 Task: Find connections with filter location Habana del Este with filter topic #Hiringandpromotionwith filter profile language Spanish with filter current company Disney+ Hotstar with filter school BITS Pilani, Hyderabad Campus with filter industry Real Estate Agents and Brokers with filter service category Immigration Law with filter keywords title Mason
Action: Mouse moved to (693, 98)
Screenshot: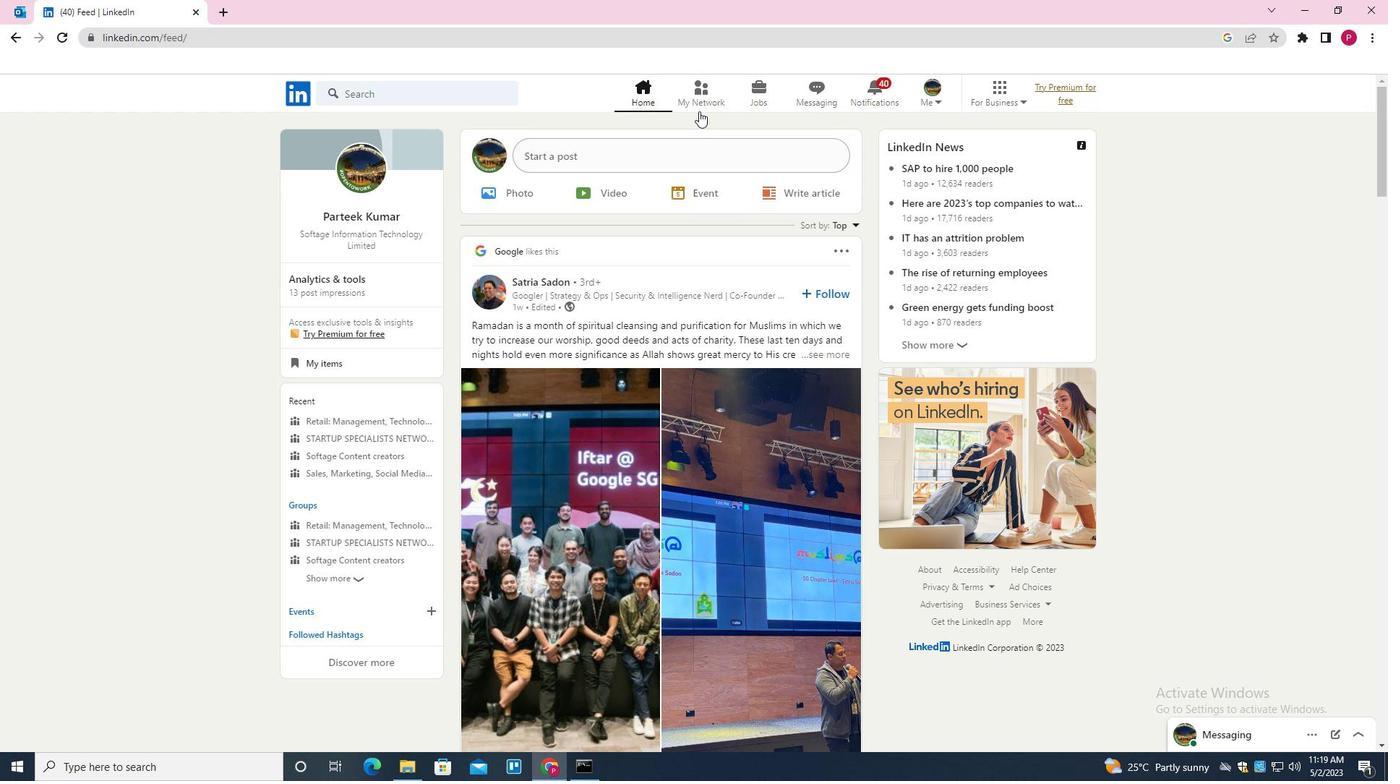 
Action: Mouse pressed left at (693, 98)
Screenshot: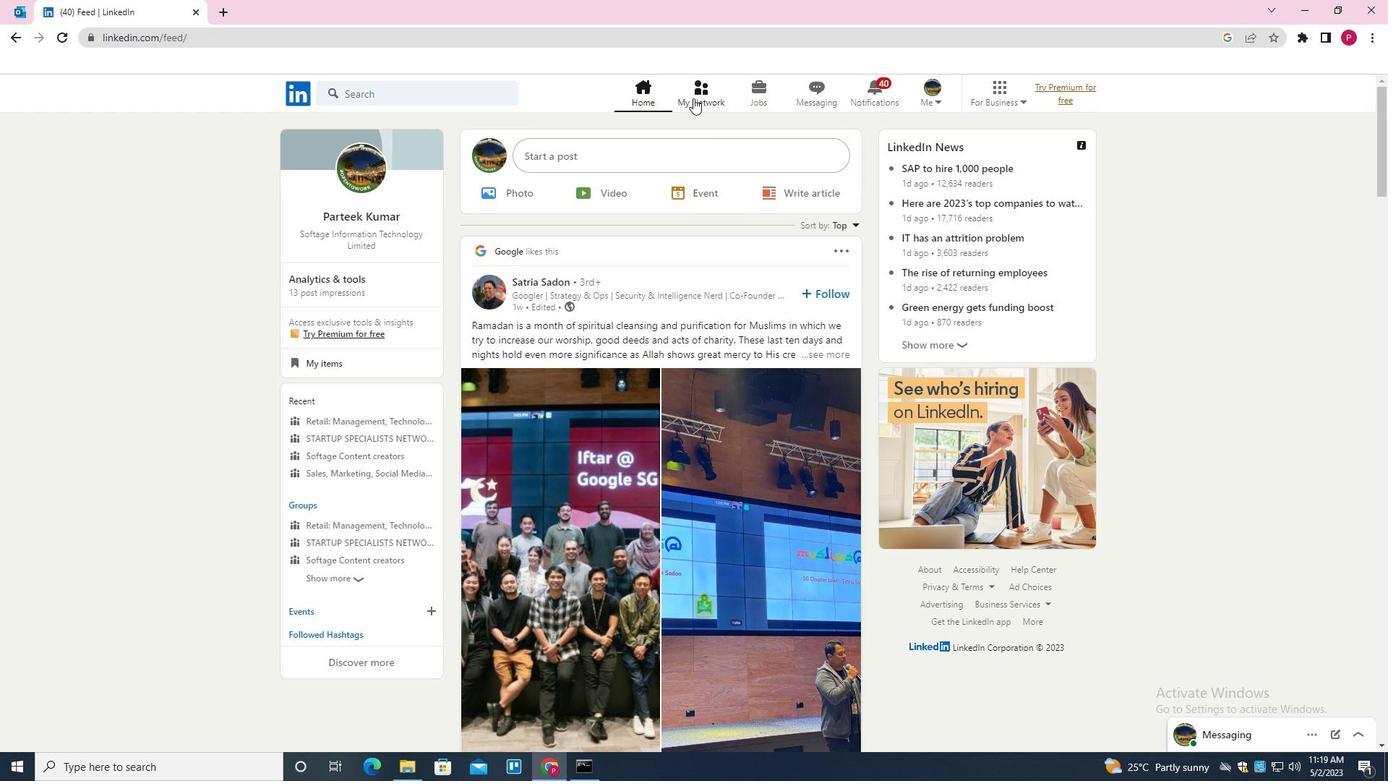 
Action: Mouse moved to (454, 174)
Screenshot: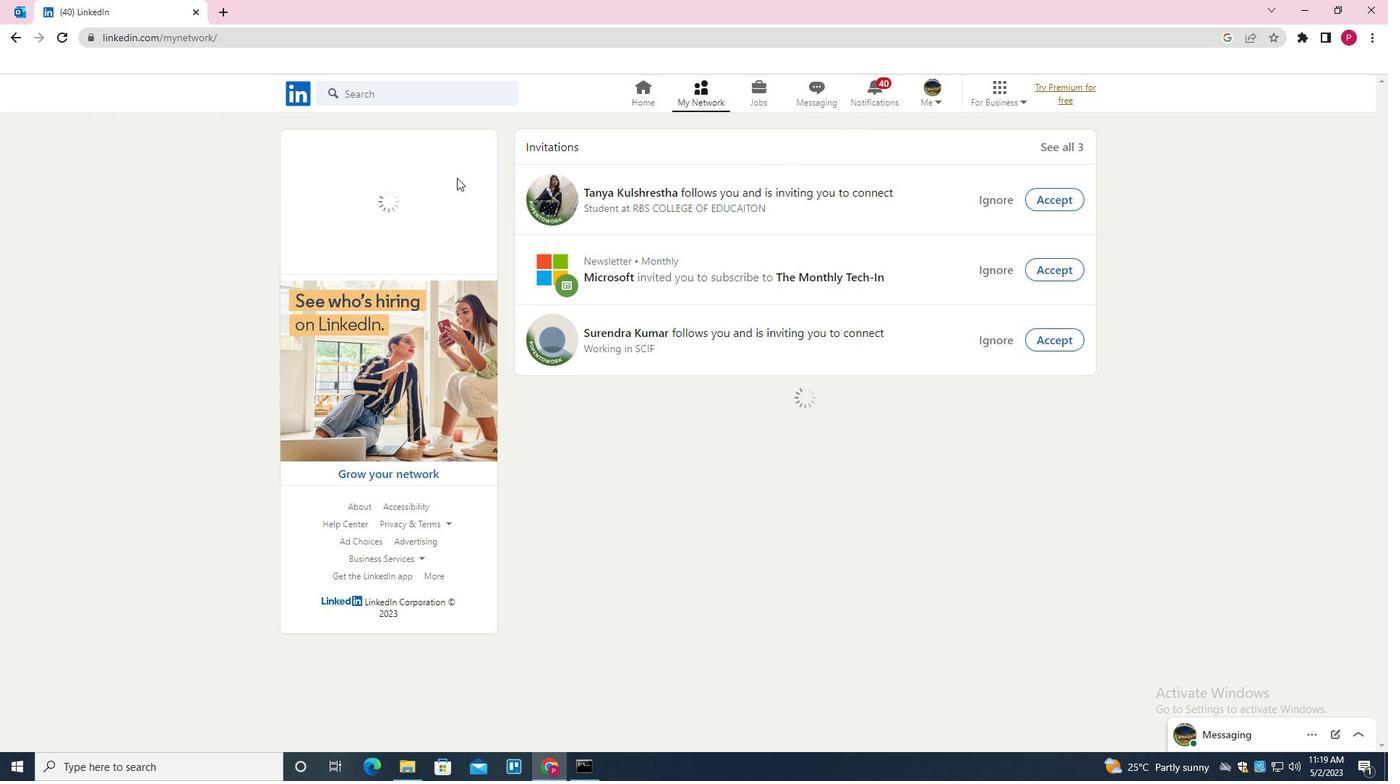 
Action: Mouse pressed left at (454, 174)
Screenshot: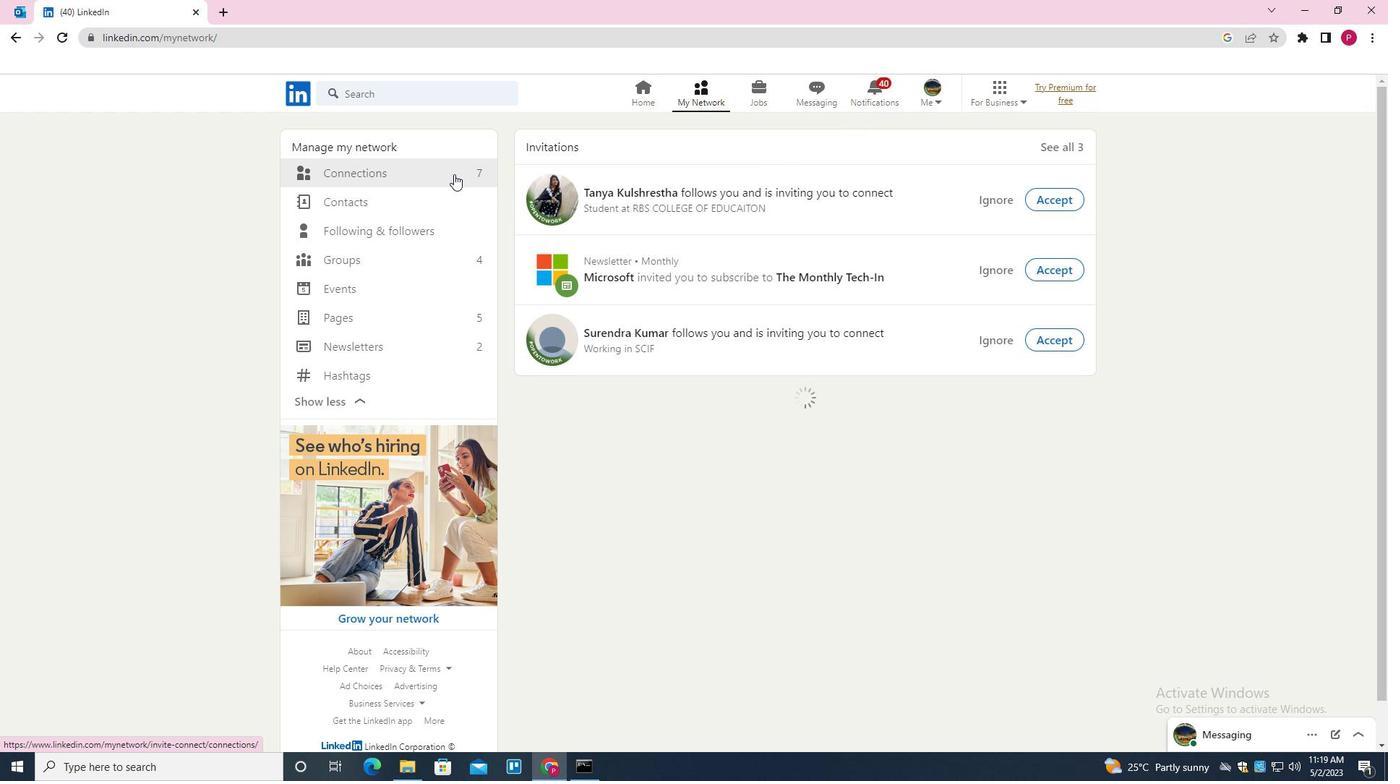 
Action: Mouse moved to (773, 171)
Screenshot: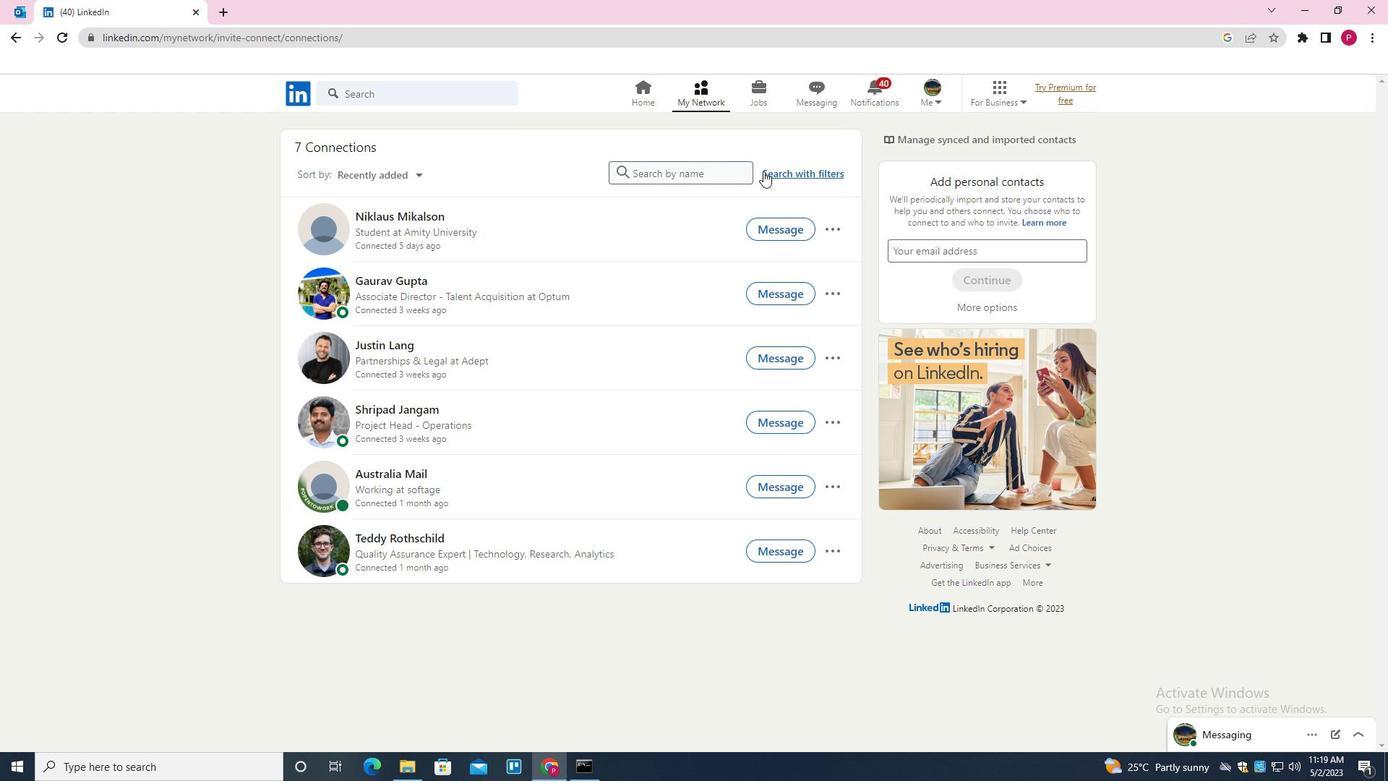 
Action: Mouse pressed left at (773, 171)
Screenshot: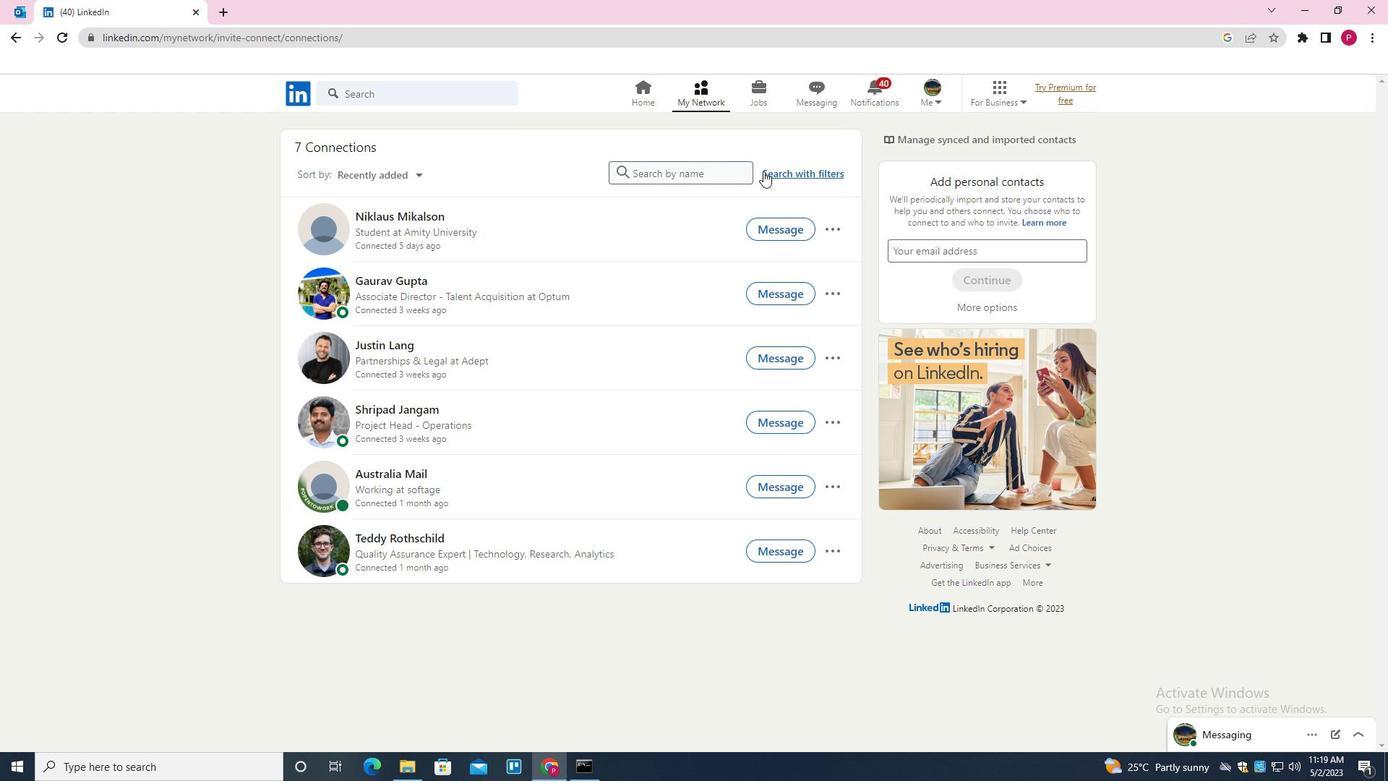 
Action: Mouse moved to (738, 131)
Screenshot: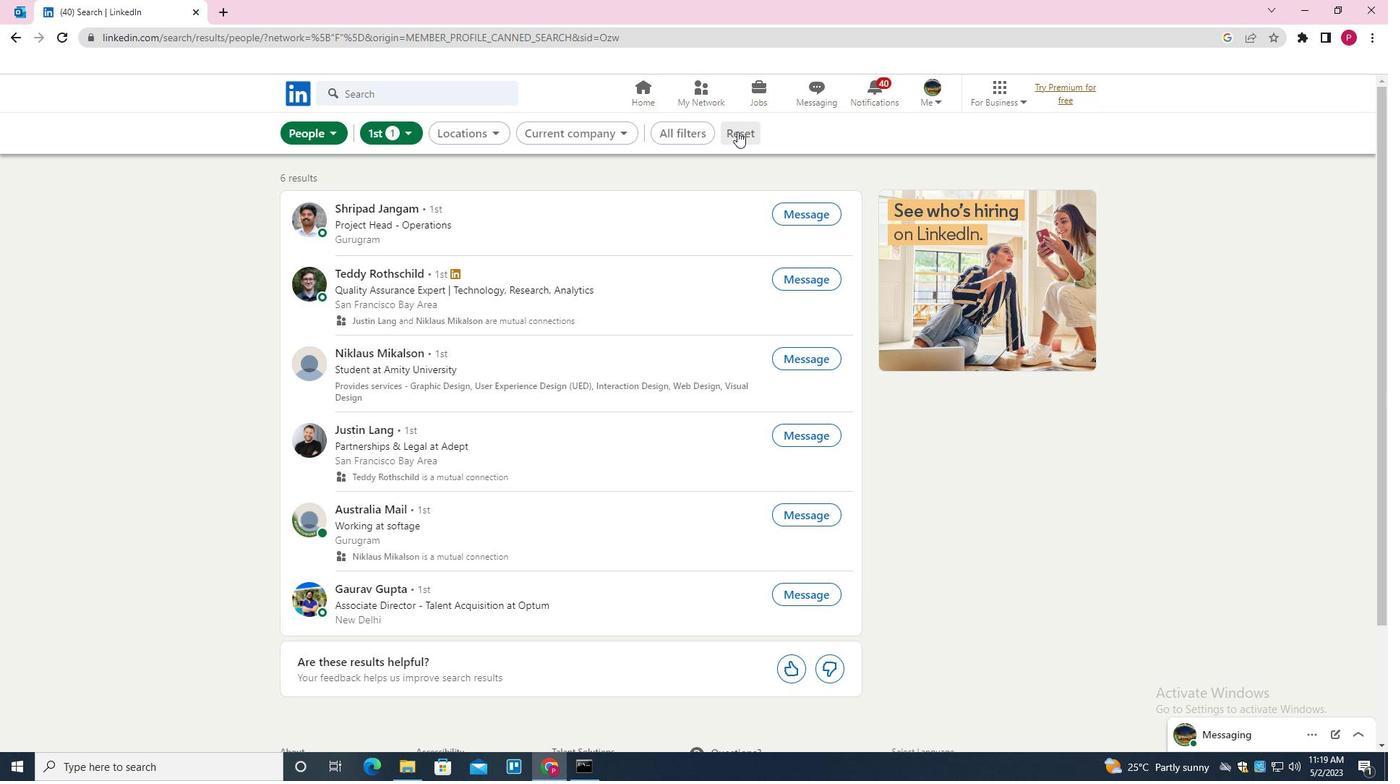 
Action: Mouse pressed left at (738, 131)
Screenshot: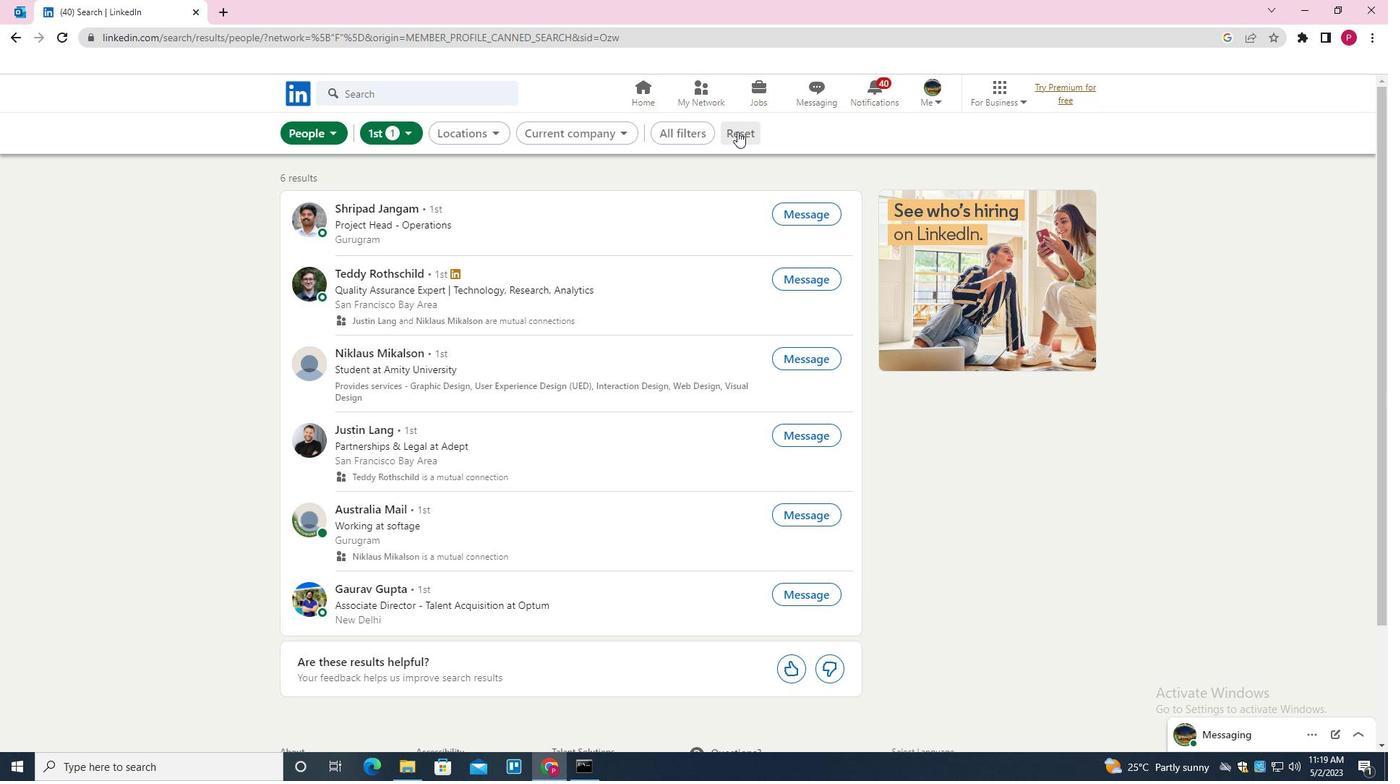 
Action: Mouse moved to (715, 132)
Screenshot: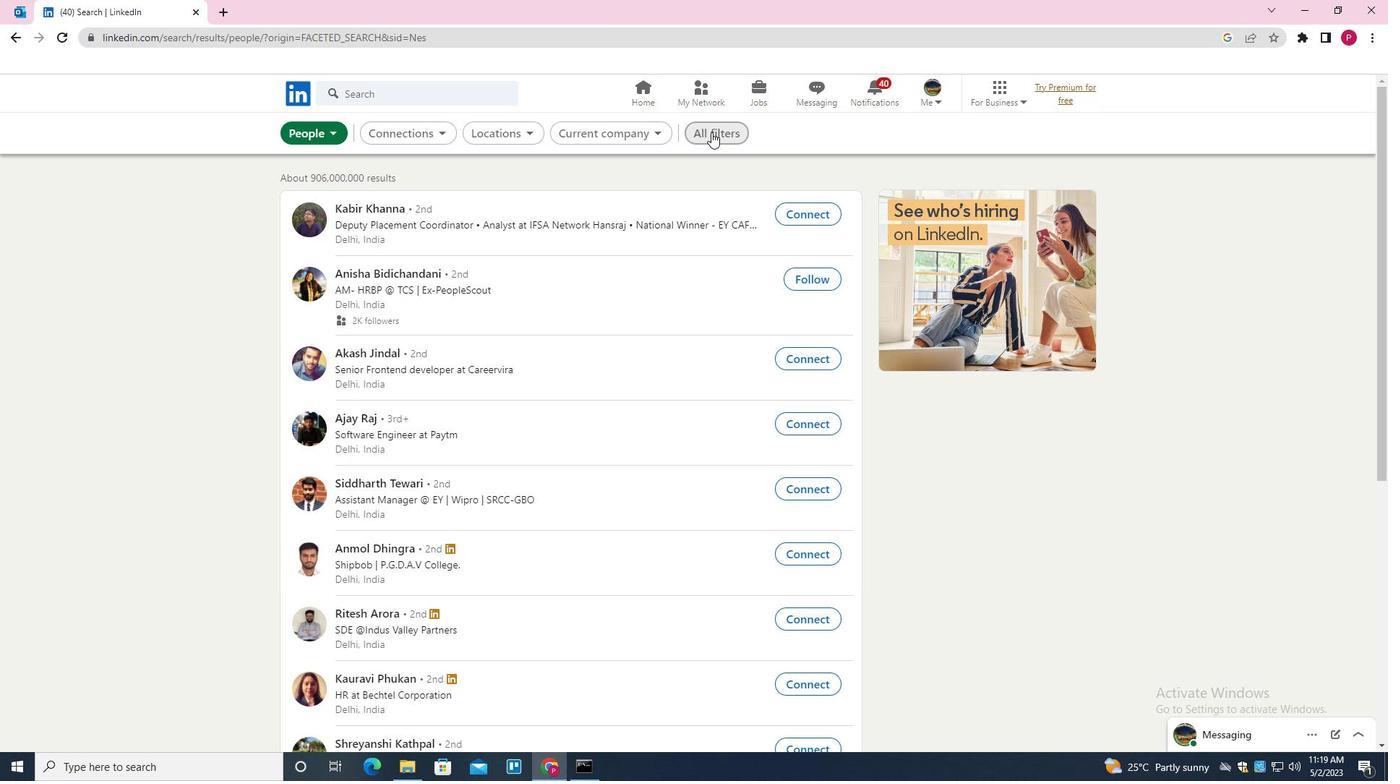 
Action: Mouse pressed left at (715, 132)
Screenshot: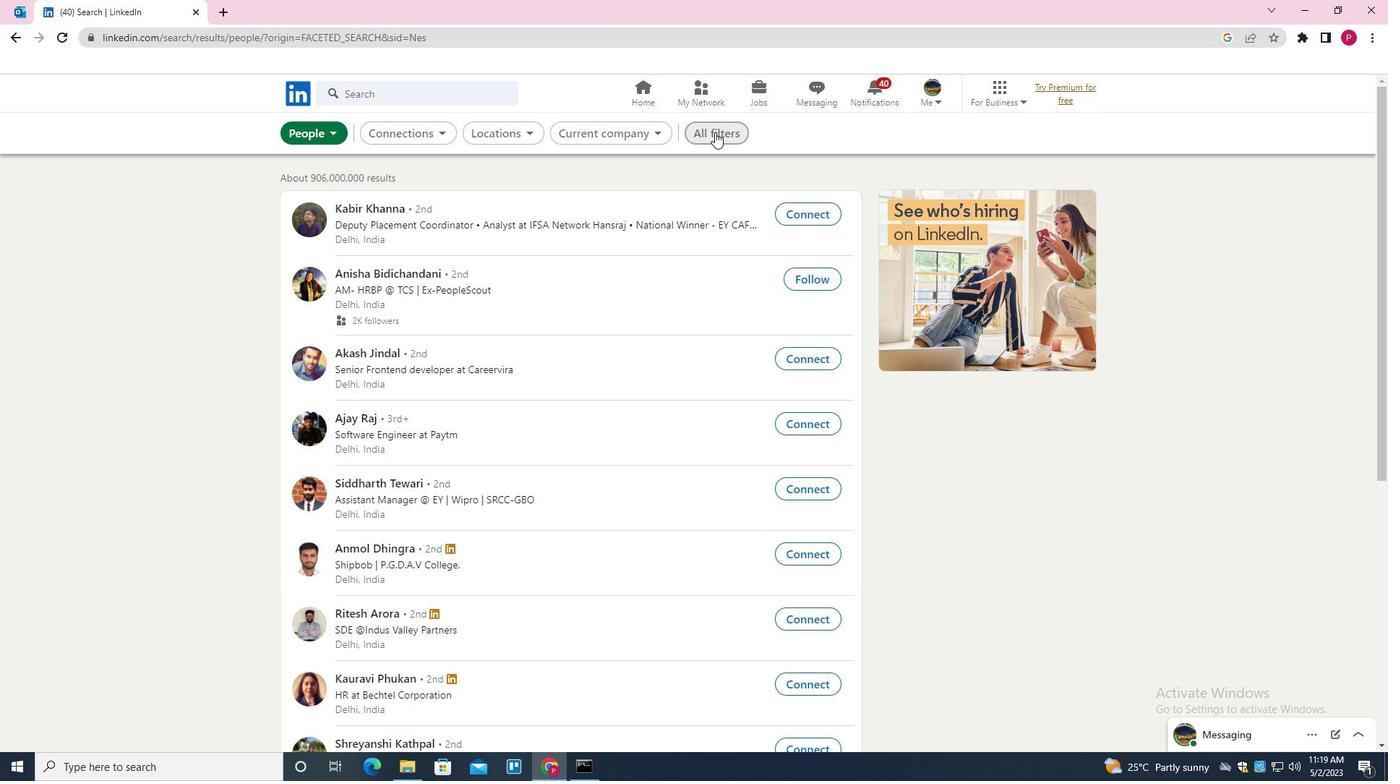
Action: Mouse moved to (1149, 371)
Screenshot: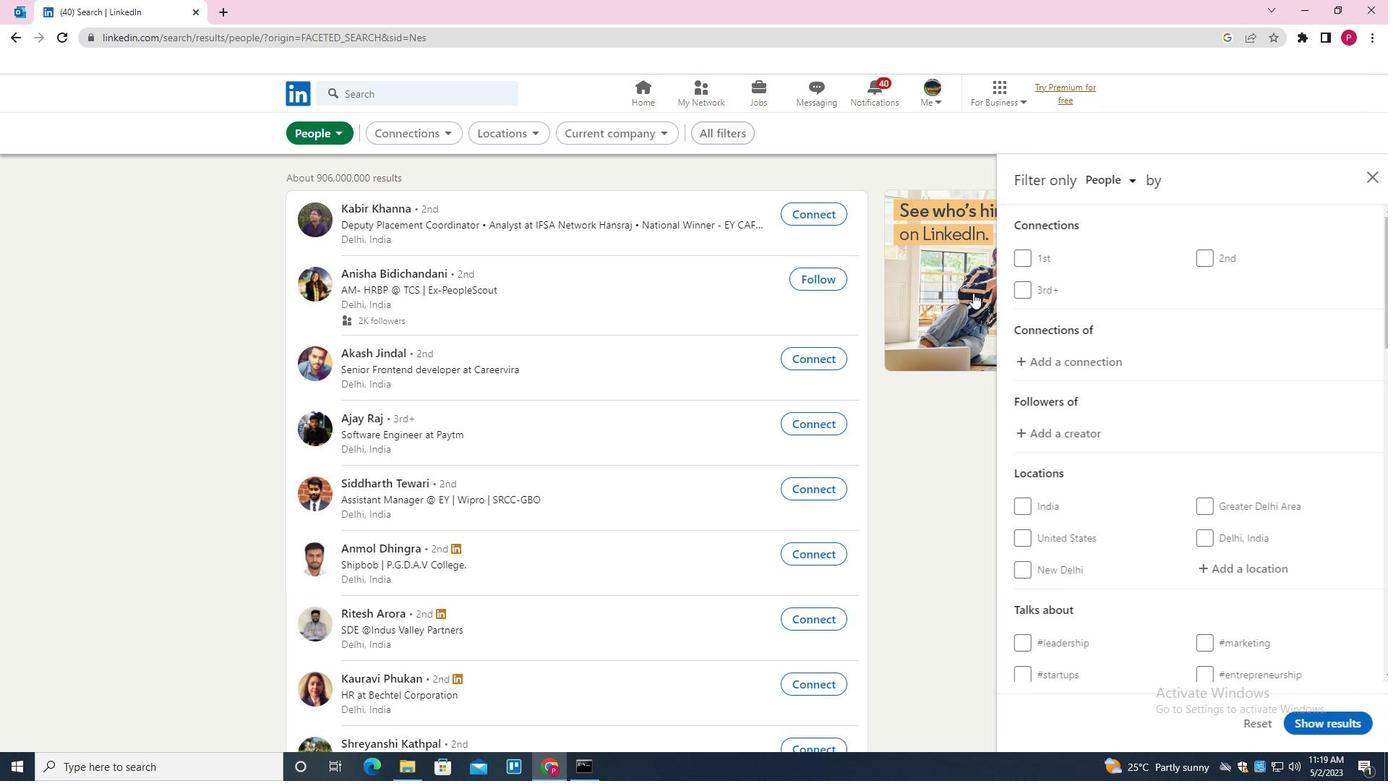 
Action: Mouse scrolled (1149, 371) with delta (0, 0)
Screenshot: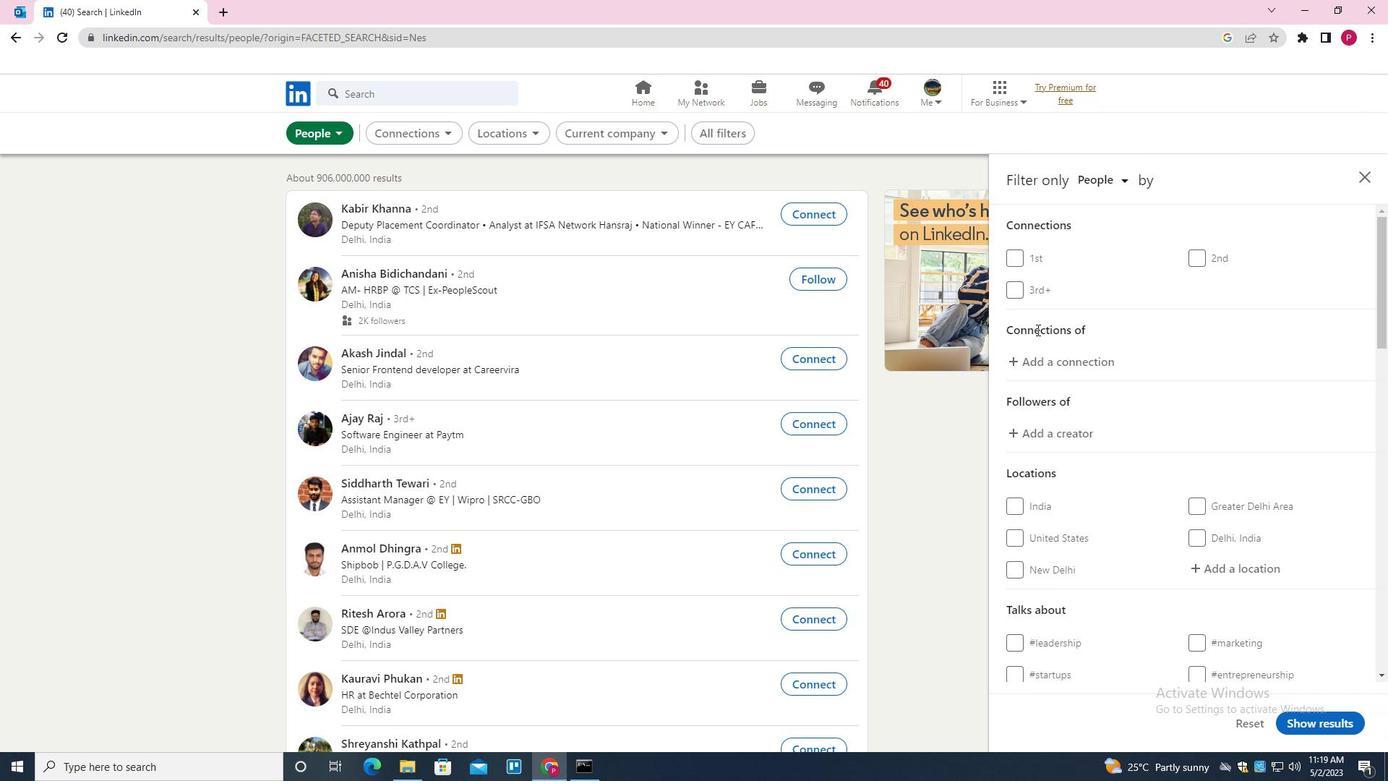 
Action: Mouse moved to (1150, 373)
Screenshot: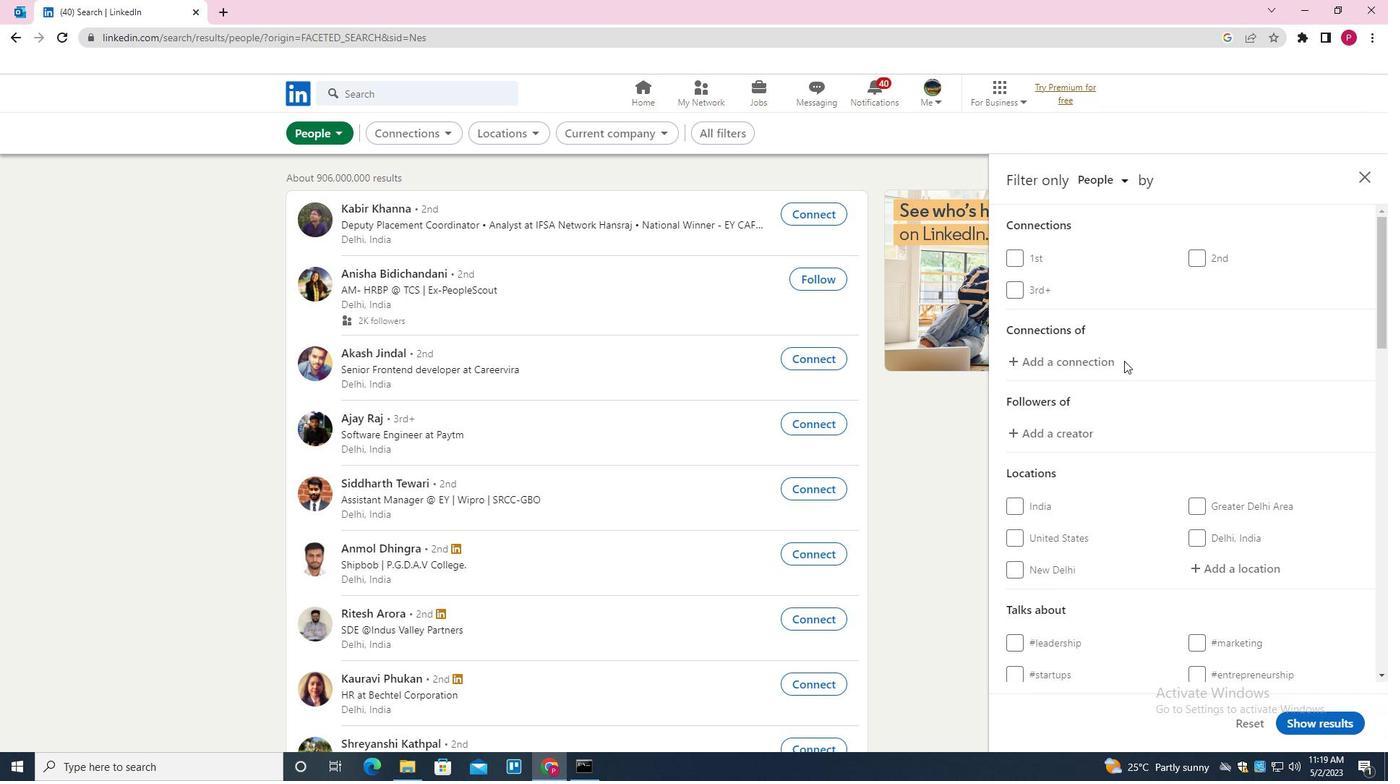 
Action: Mouse scrolled (1150, 372) with delta (0, 0)
Screenshot: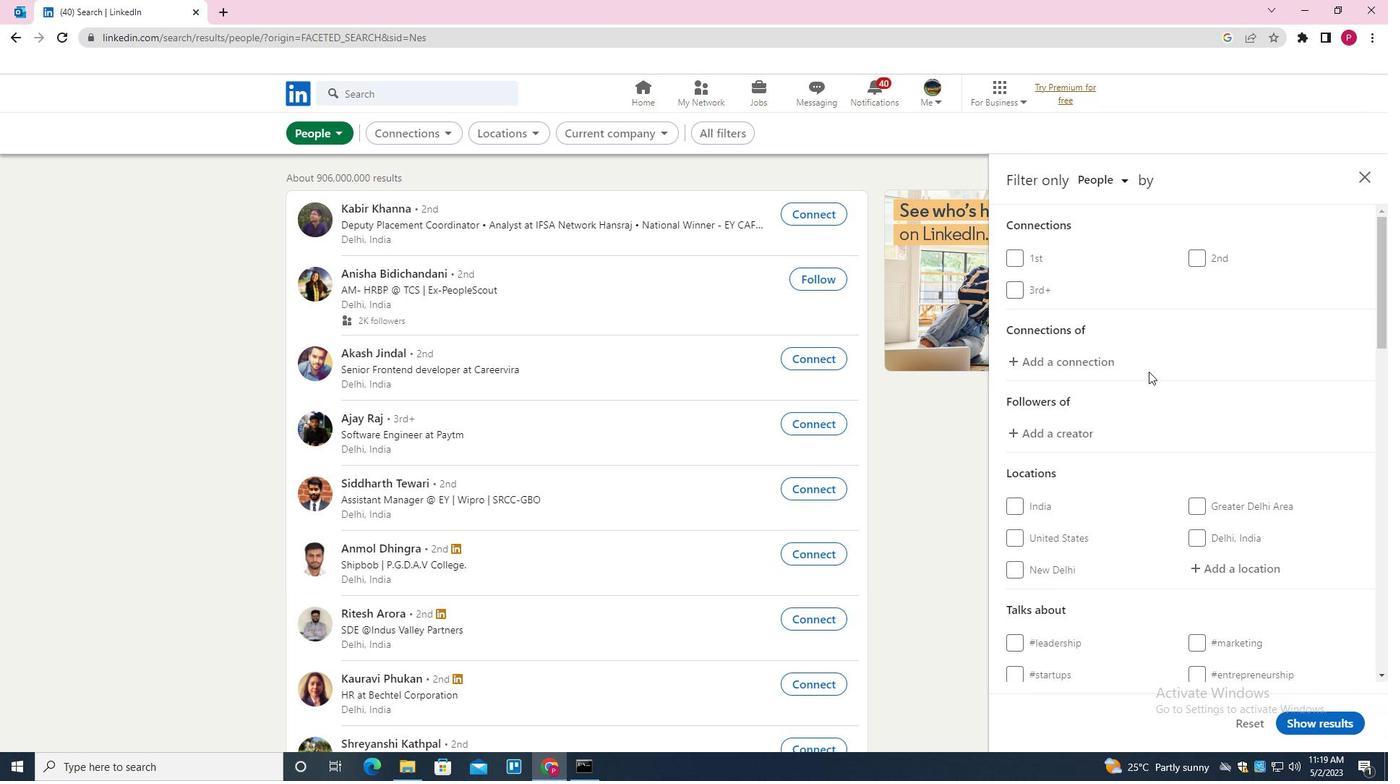 
Action: Mouse moved to (1254, 425)
Screenshot: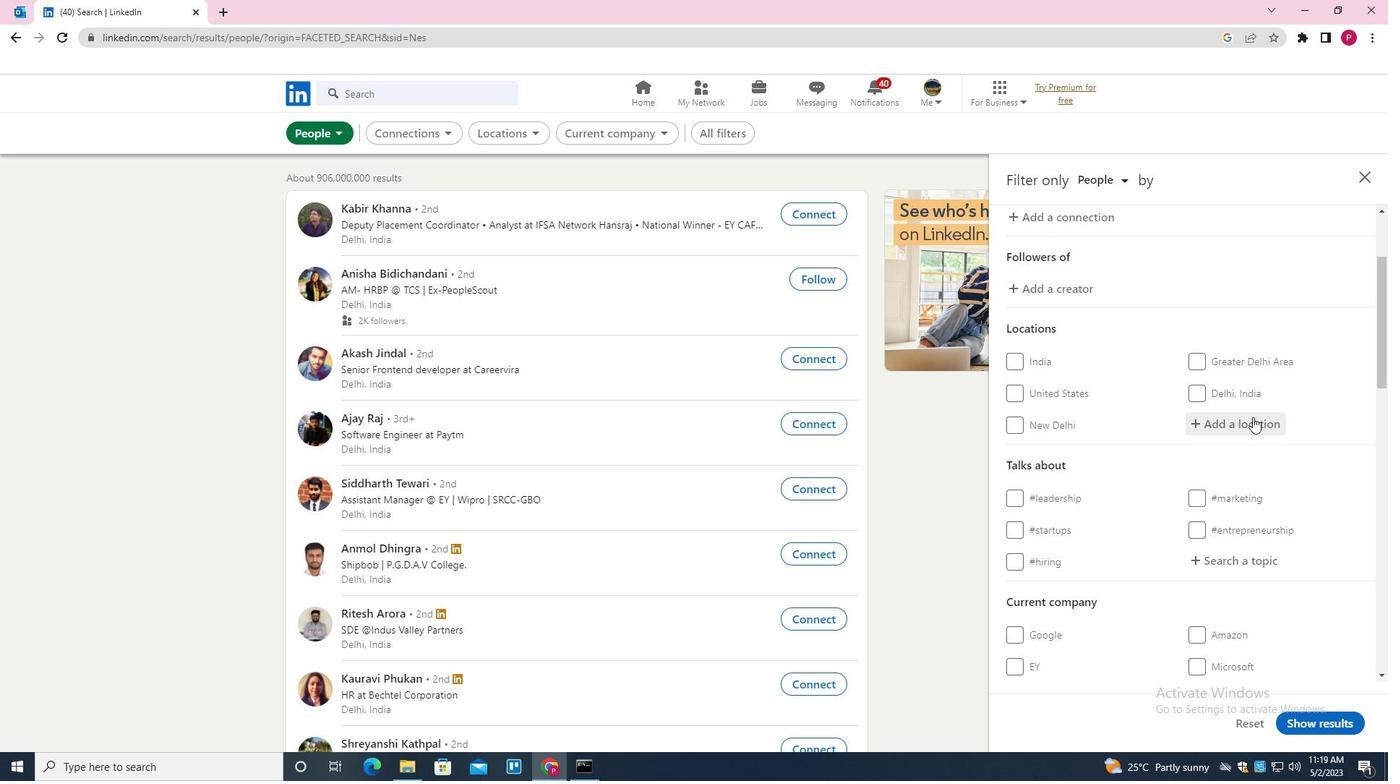 
Action: Mouse pressed left at (1254, 425)
Screenshot: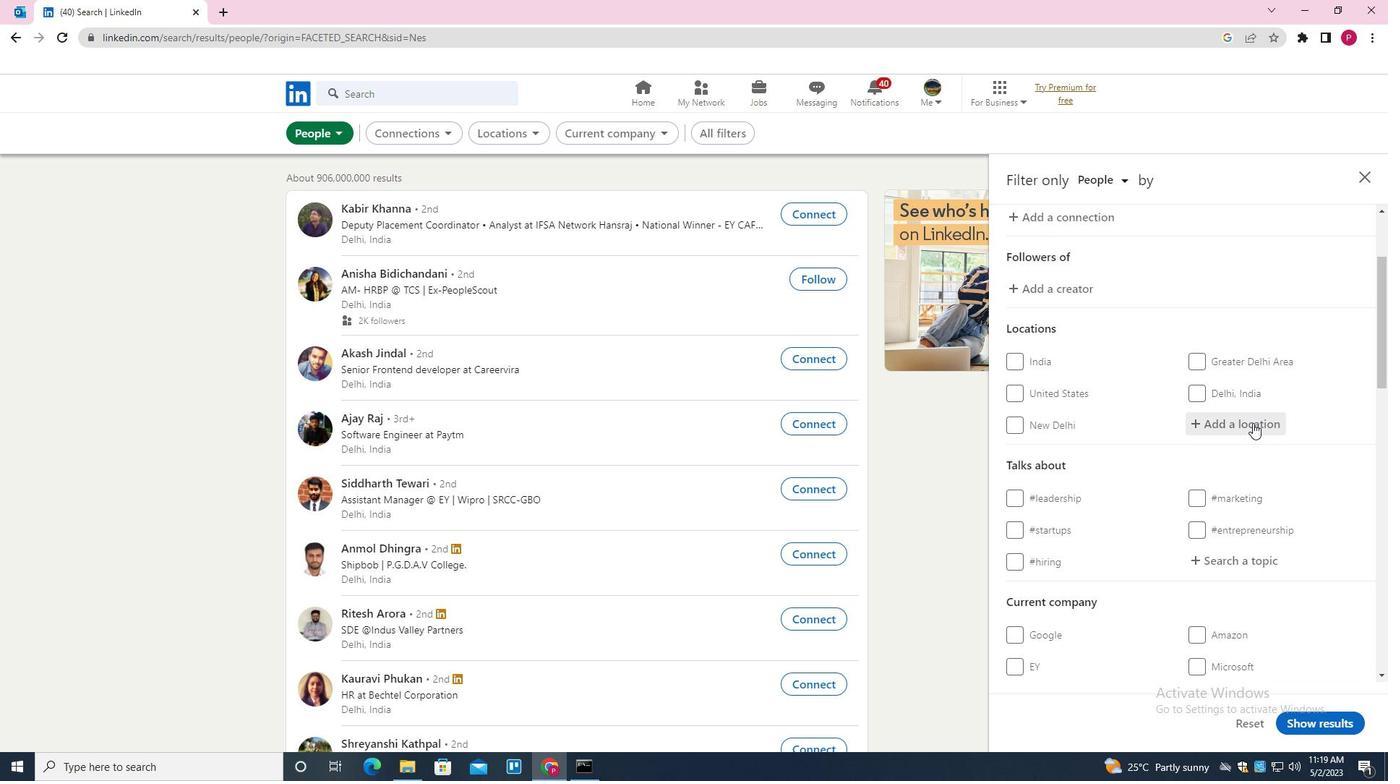 
Action: Mouse moved to (1241, 434)
Screenshot: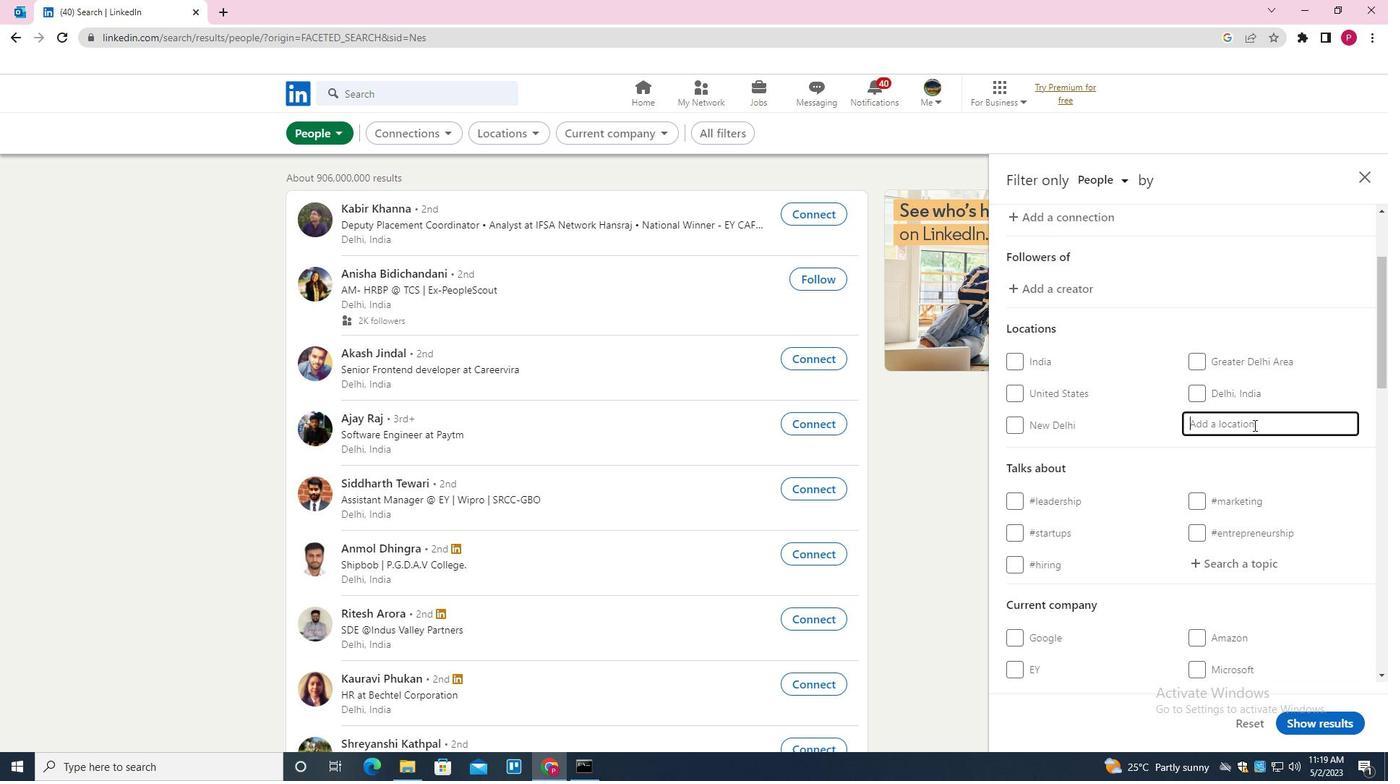 
Action: Key pressed <Key.shift>
Screenshot: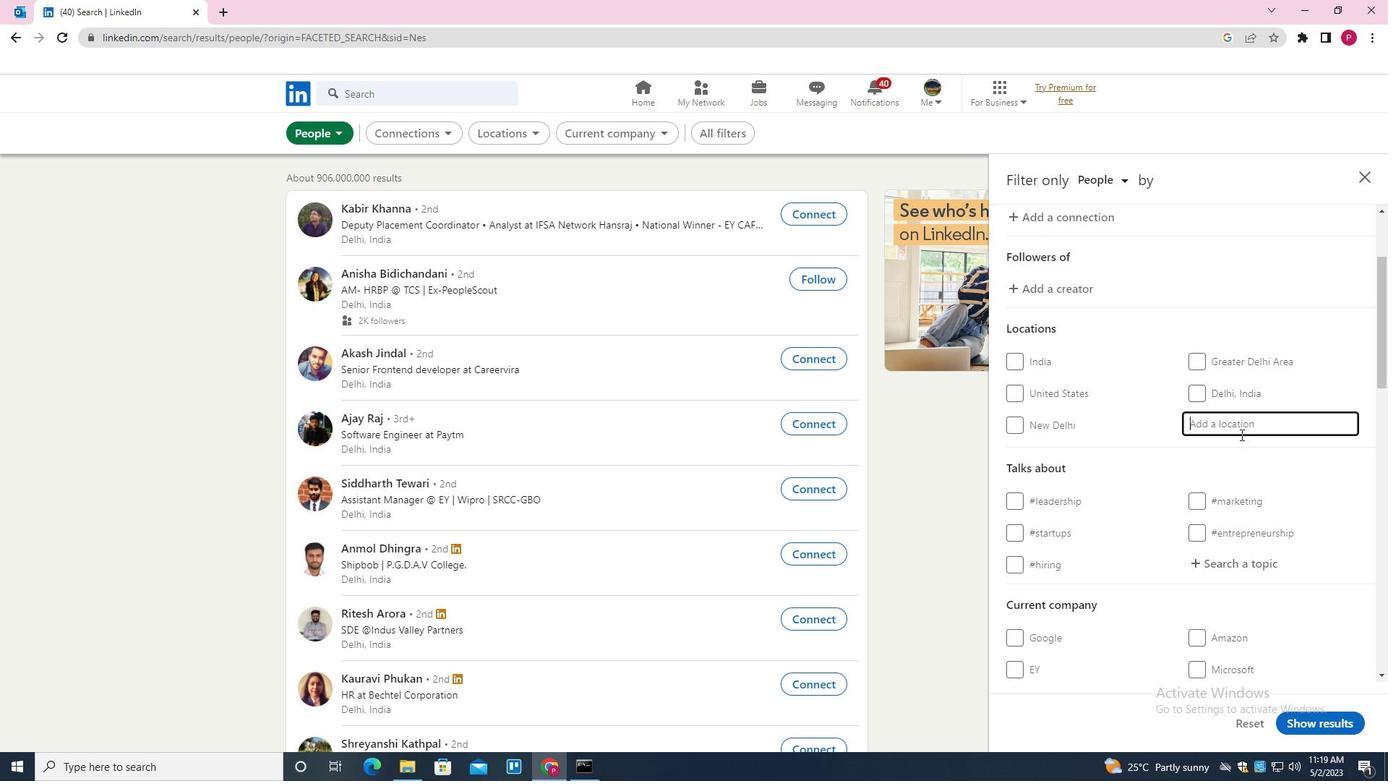 
Action: Mouse moved to (1240, 434)
Screenshot: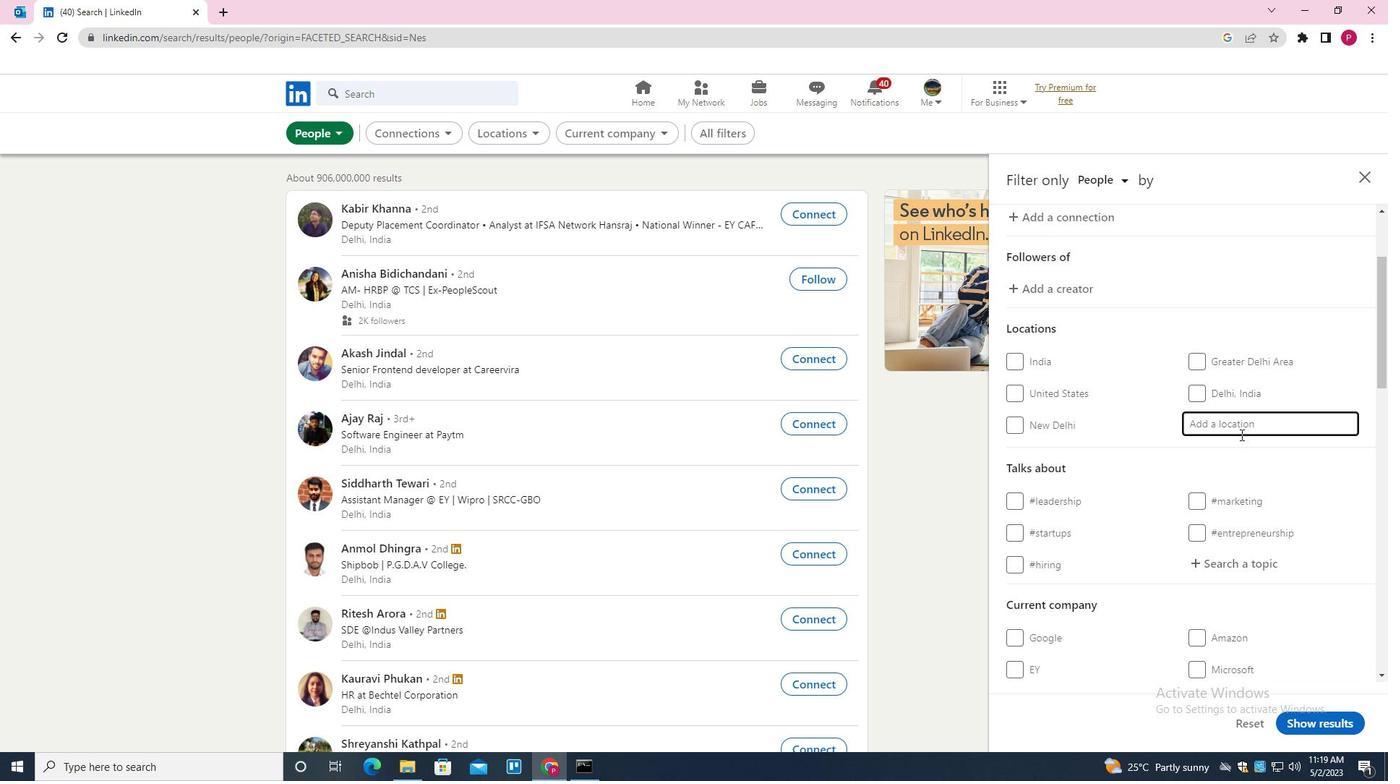 
Action: Key pressed <Key.shift><Key.shift><Key.shift><Key.shift><Key.shift>HABANA
Screenshot: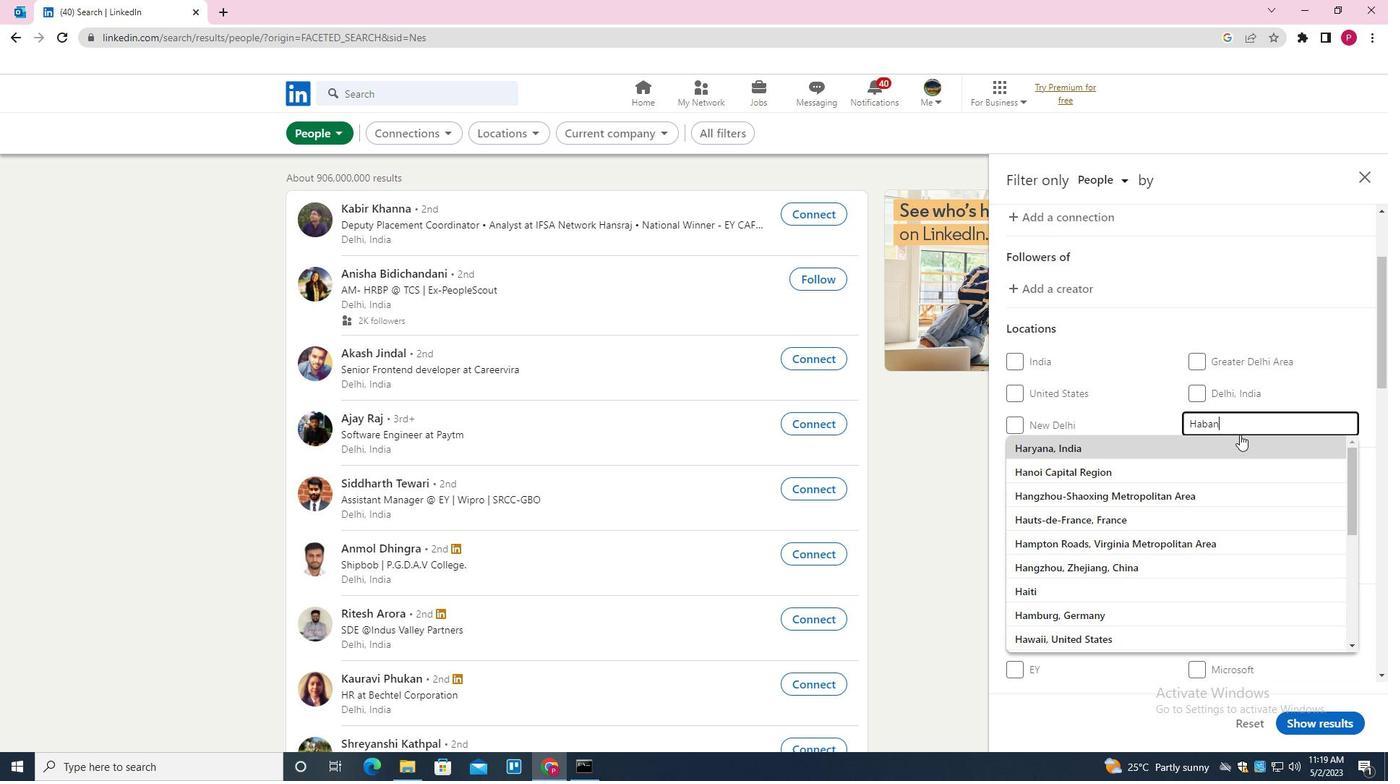 
Action: Mouse moved to (1240, 434)
Screenshot: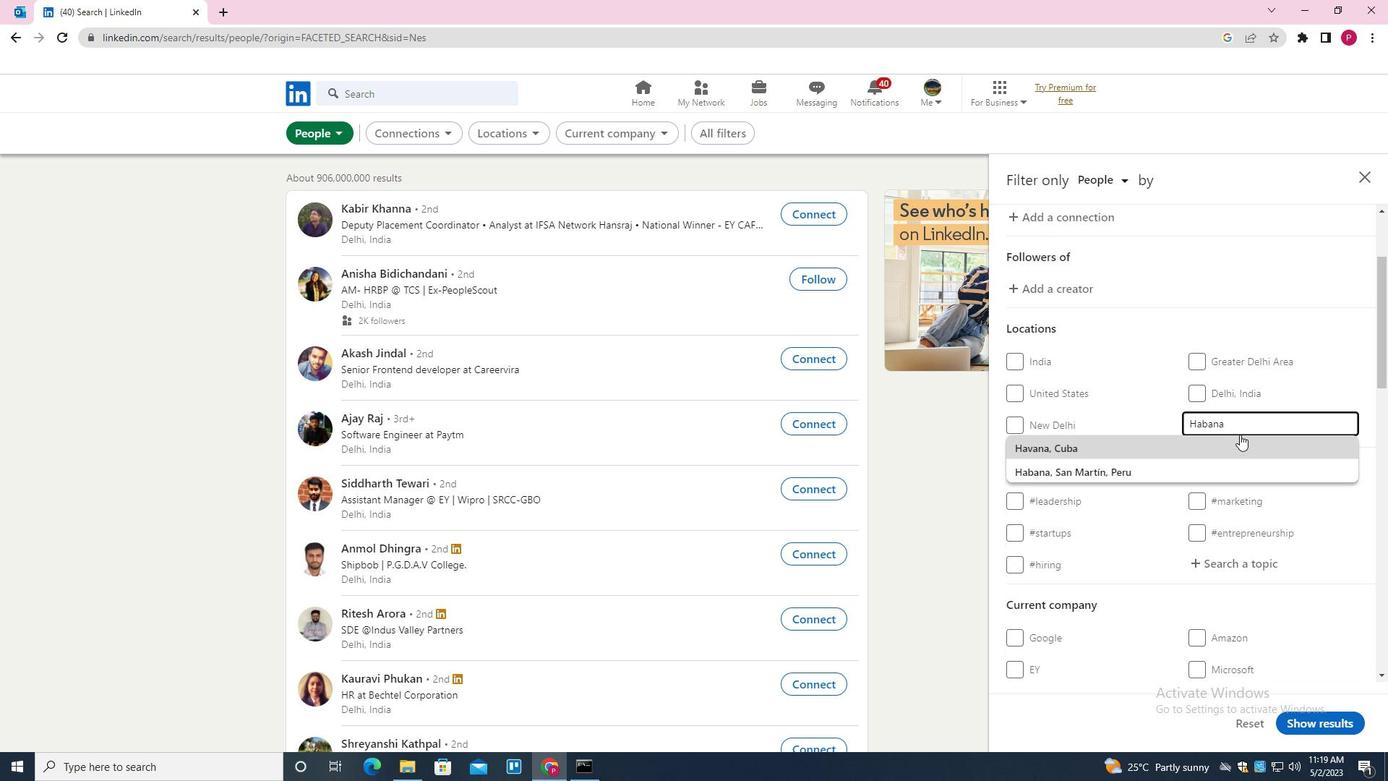 
Action: Key pressed <Key.space>DEL<Key.space><Key.shift>ESTE
Screenshot: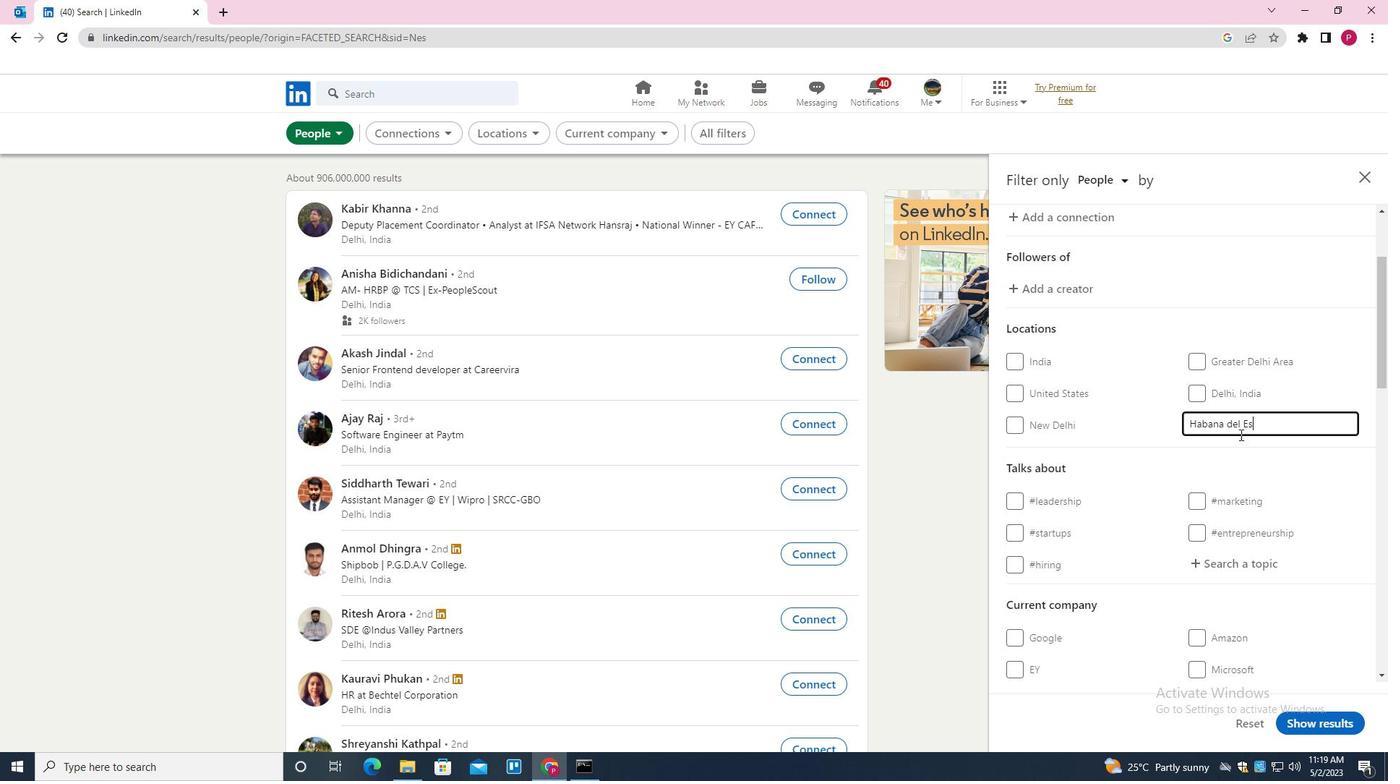 
Action: Mouse moved to (1230, 440)
Screenshot: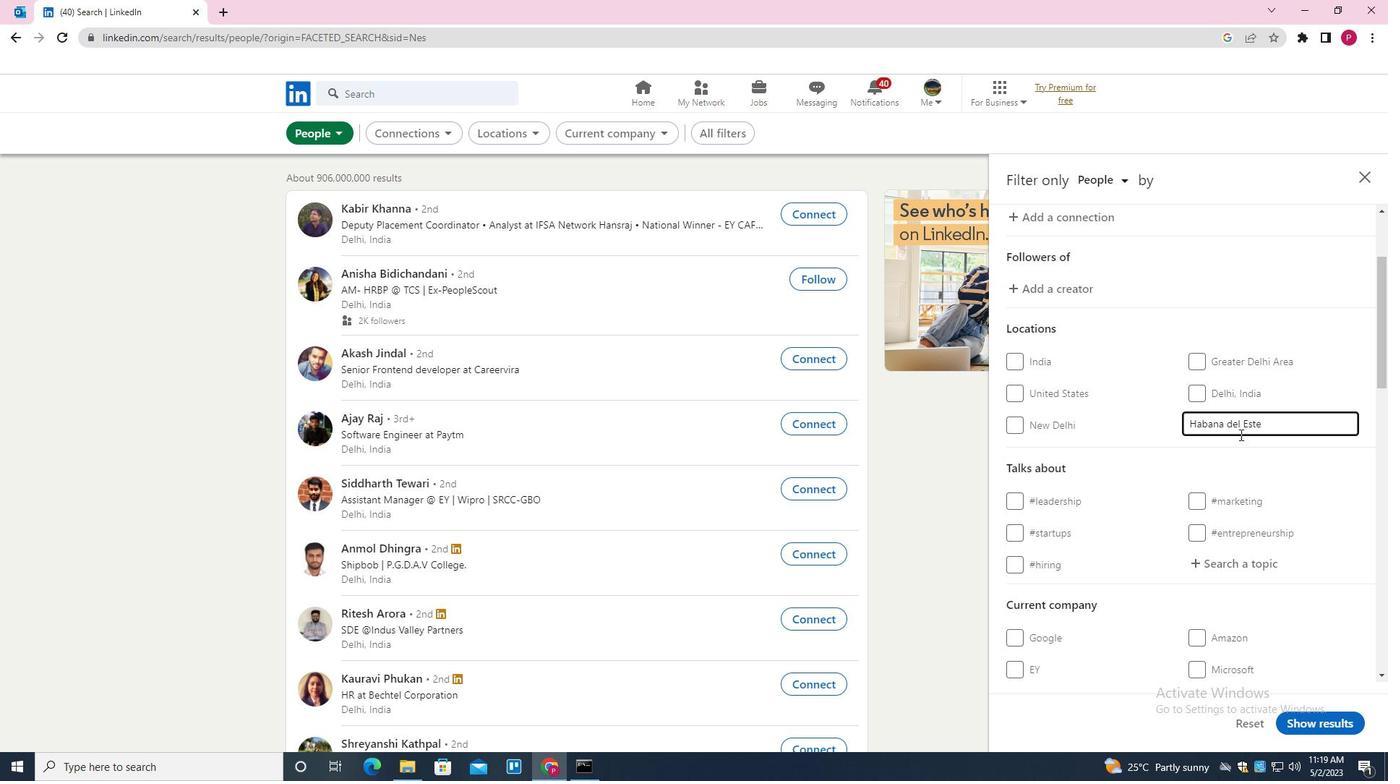 
Action: Mouse scrolled (1230, 439) with delta (0, 0)
Screenshot: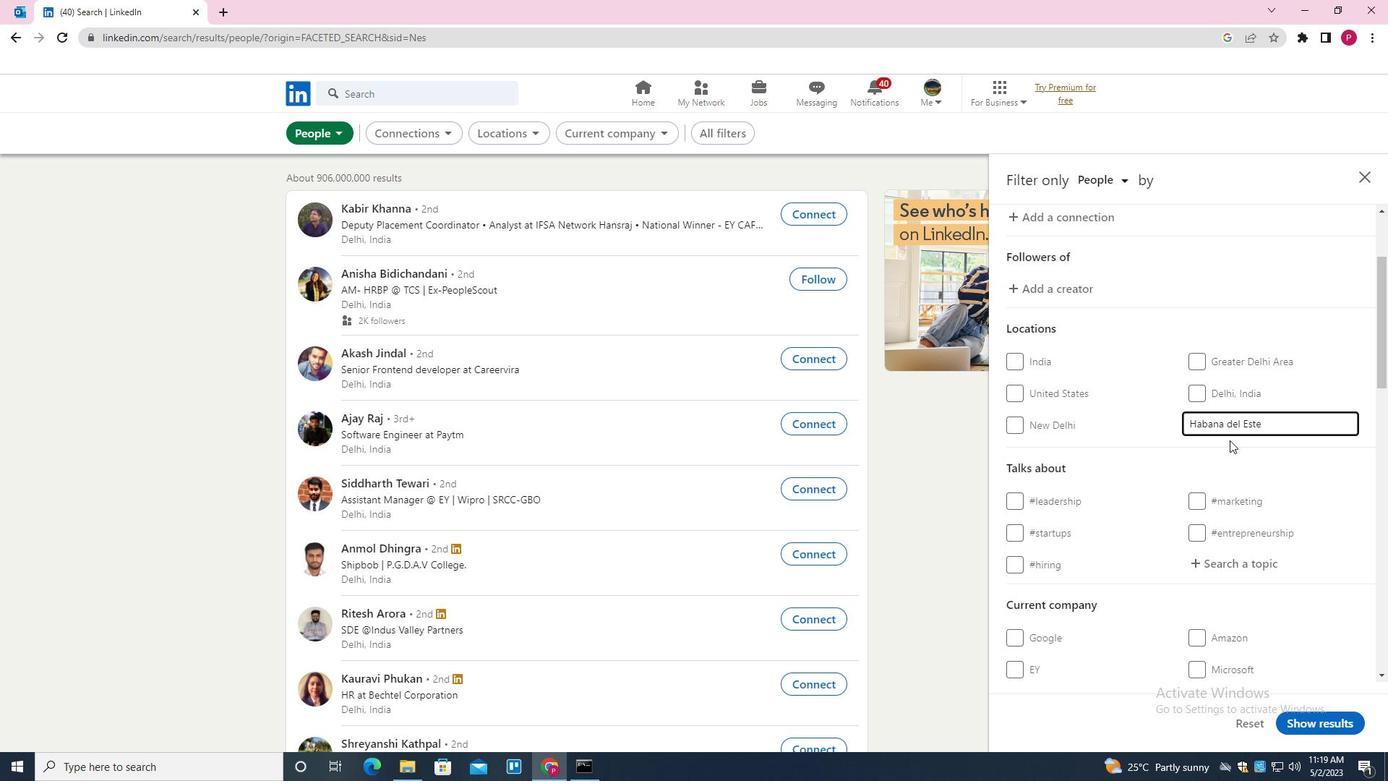 
Action: Mouse scrolled (1230, 439) with delta (0, 0)
Screenshot: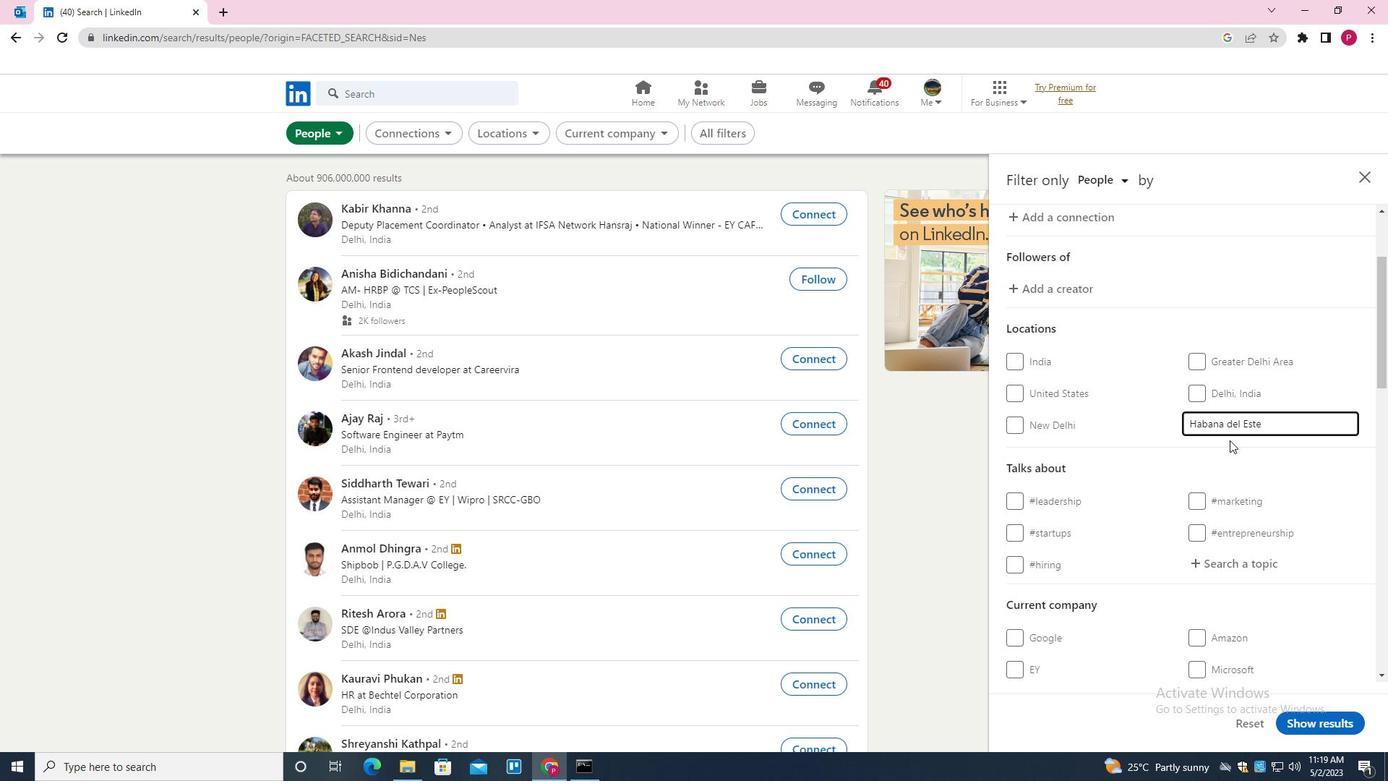 
Action: Mouse scrolled (1230, 439) with delta (0, 0)
Screenshot: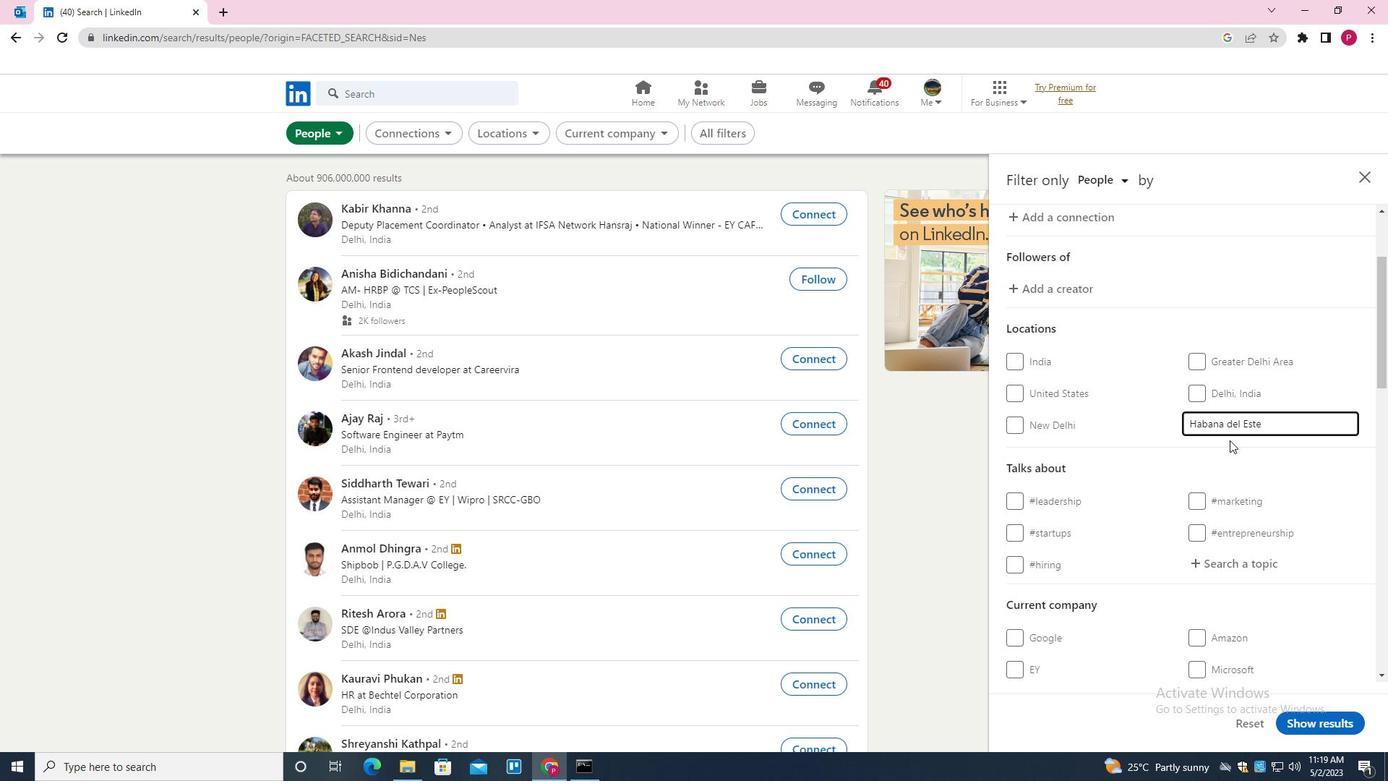 
Action: Mouse moved to (1234, 347)
Screenshot: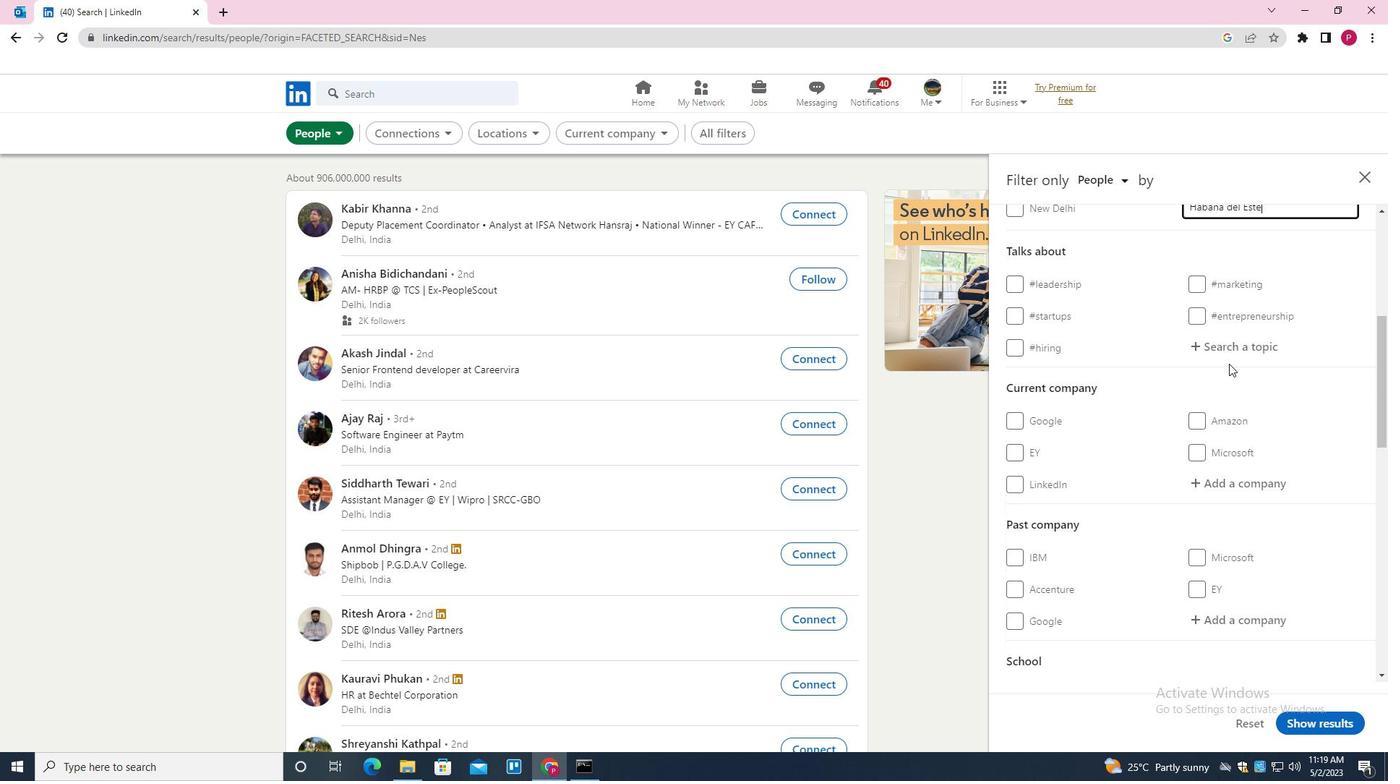 
Action: Mouse pressed left at (1234, 347)
Screenshot: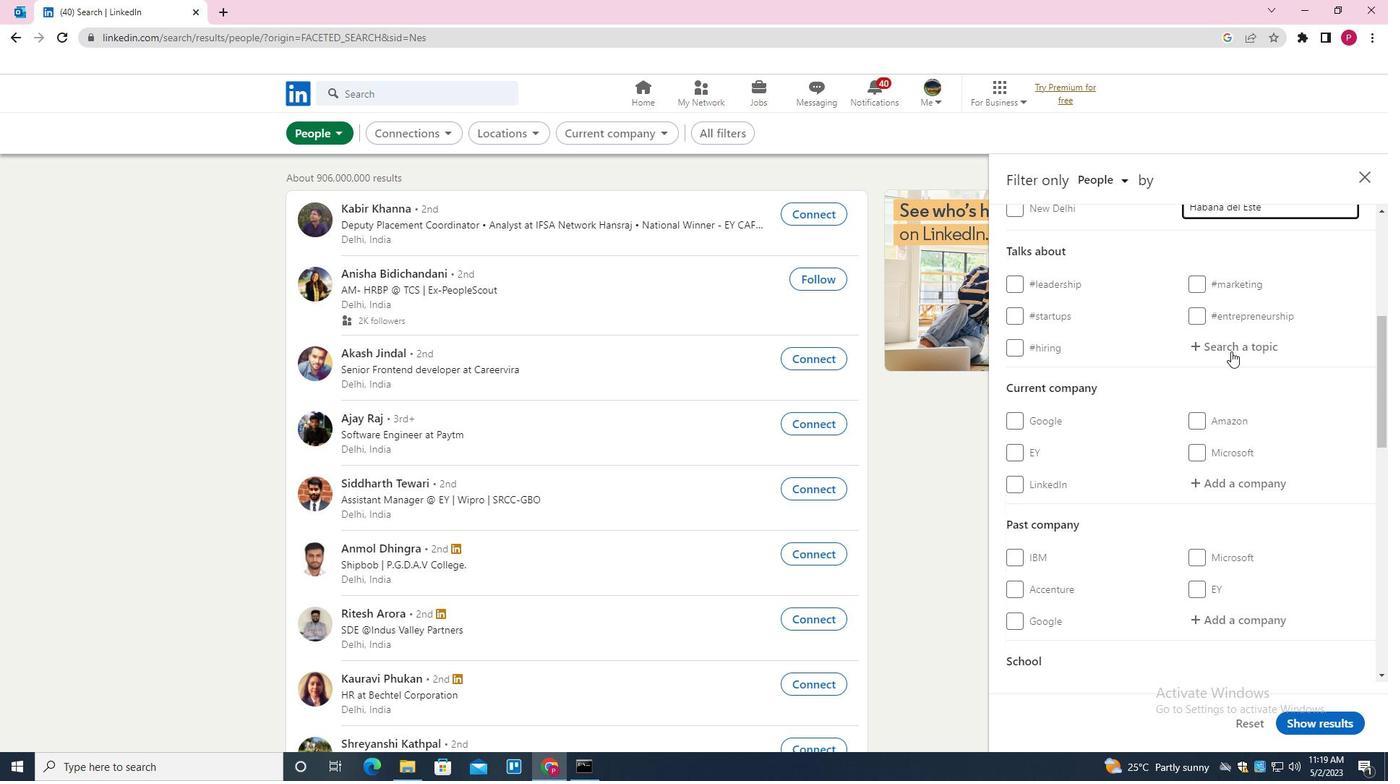 
Action: Key pressed HIRINGAND<Key.down><Key.enter>
Screenshot: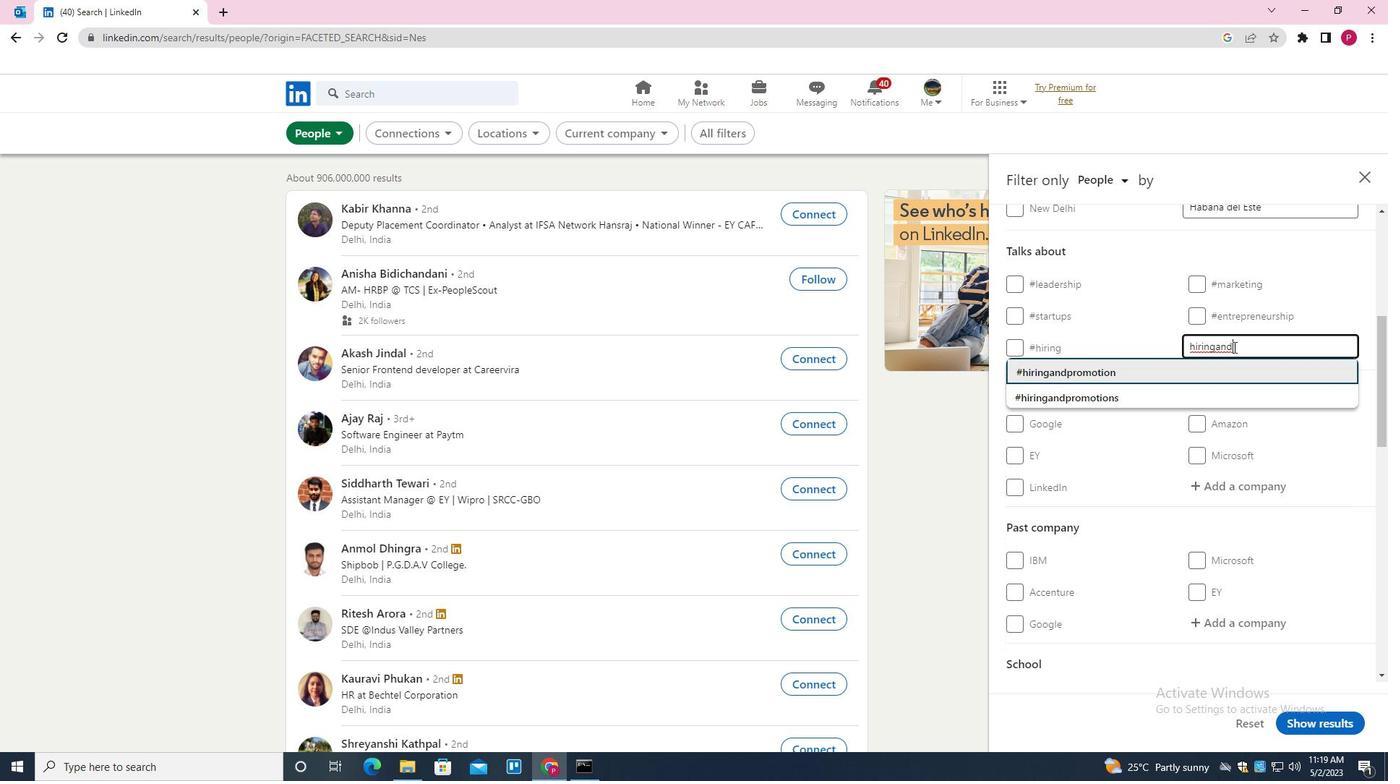 
Action: Mouse moved to (1212, 362)
Screenshot: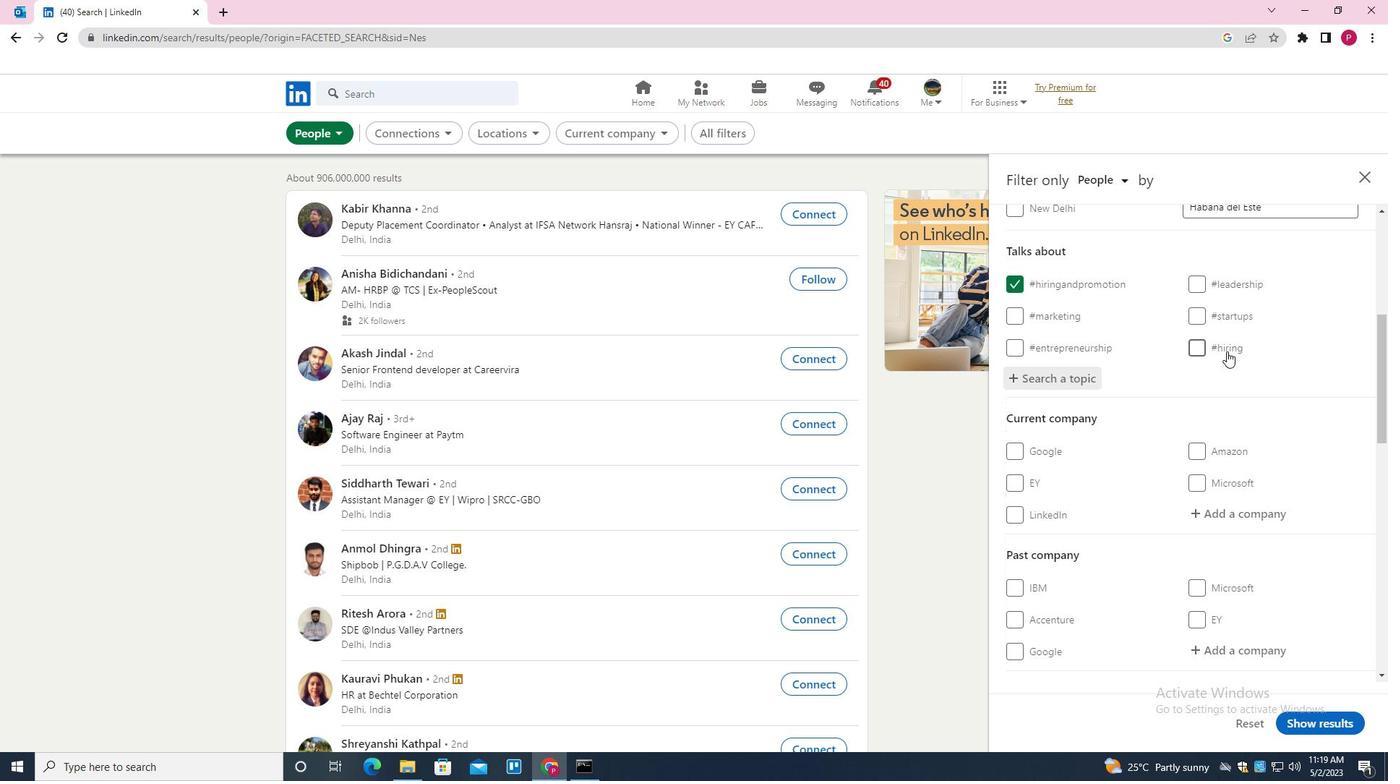 
Action: Mouse scrolled (1212, 361) with delta (0, 0)
Screenshot: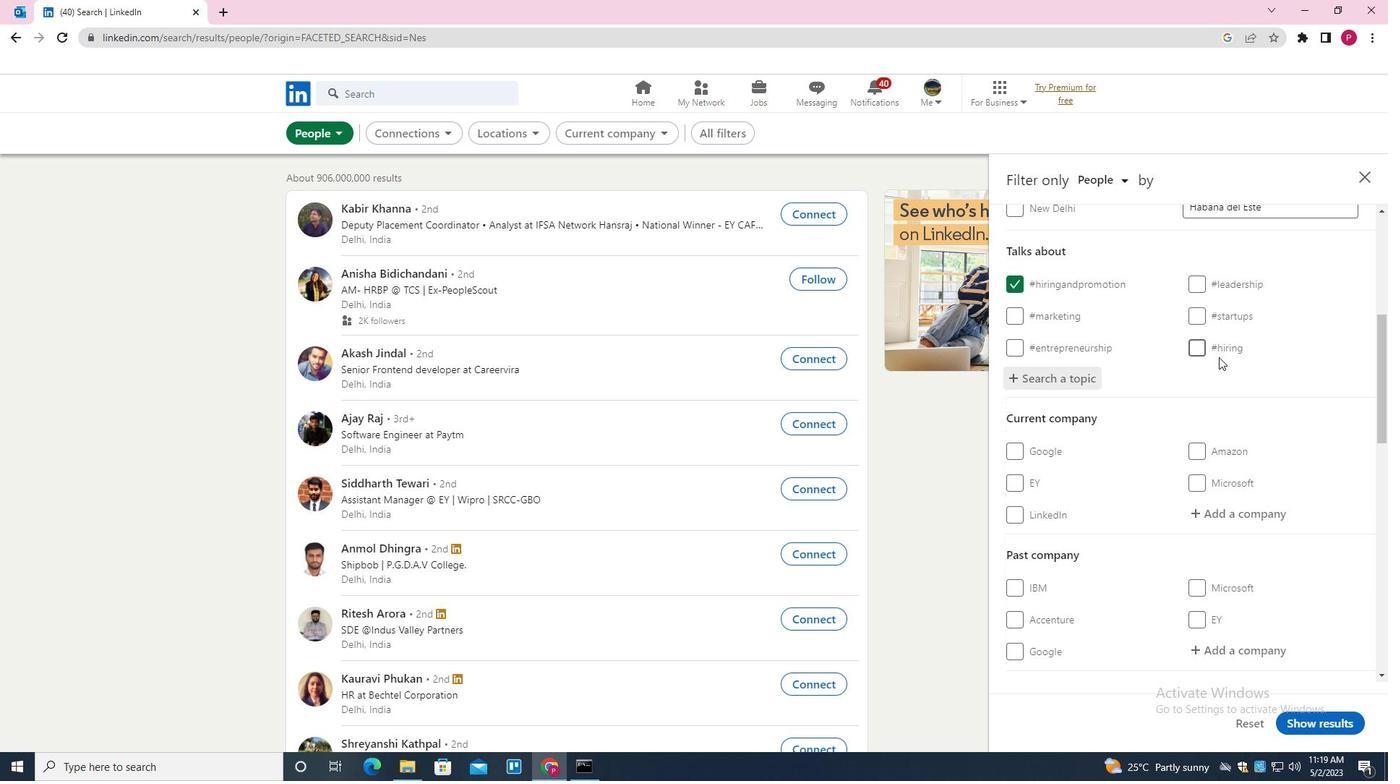 
Action: Mouse scrolled (1212, 361) with delta (0, 0)
Screenshot: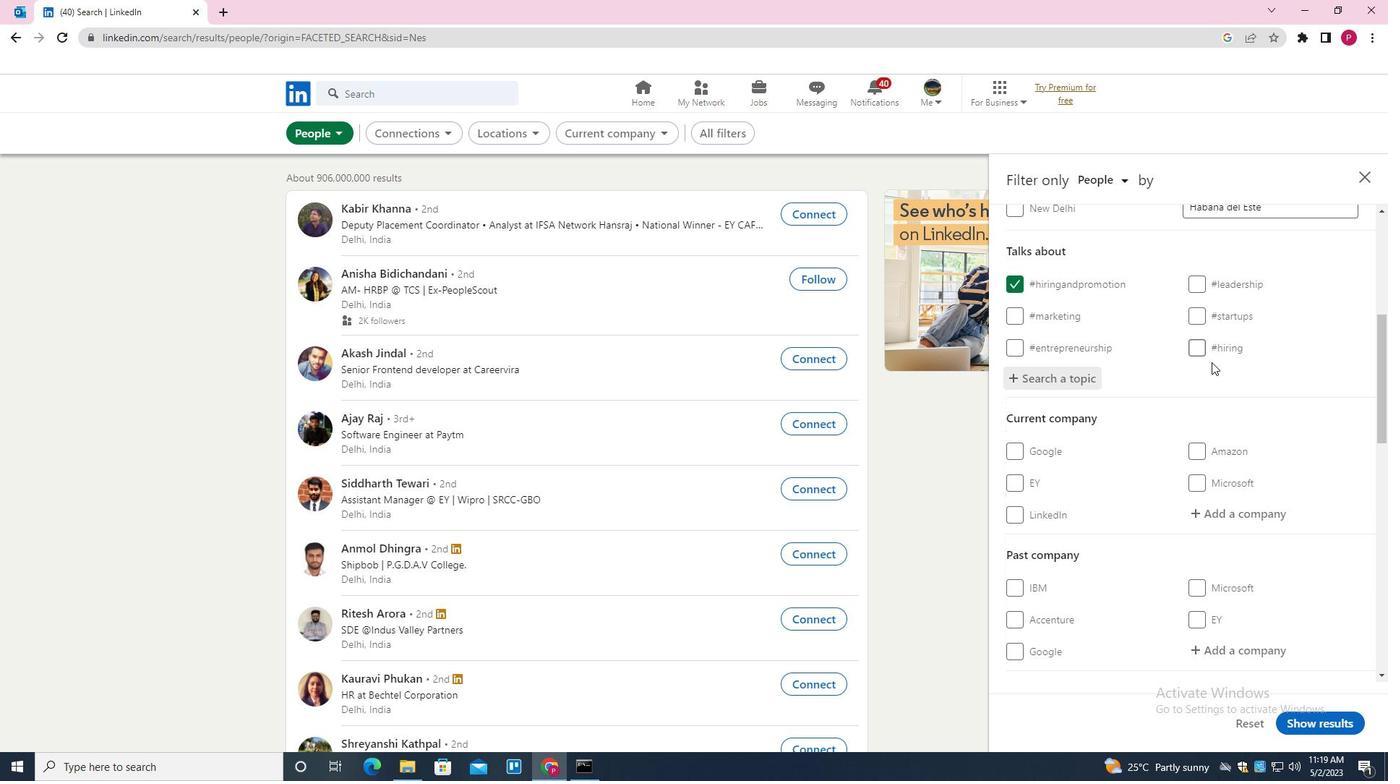 
Action: Mouse scrolled (1212, 361) with delta (0, 0)
Screenshot: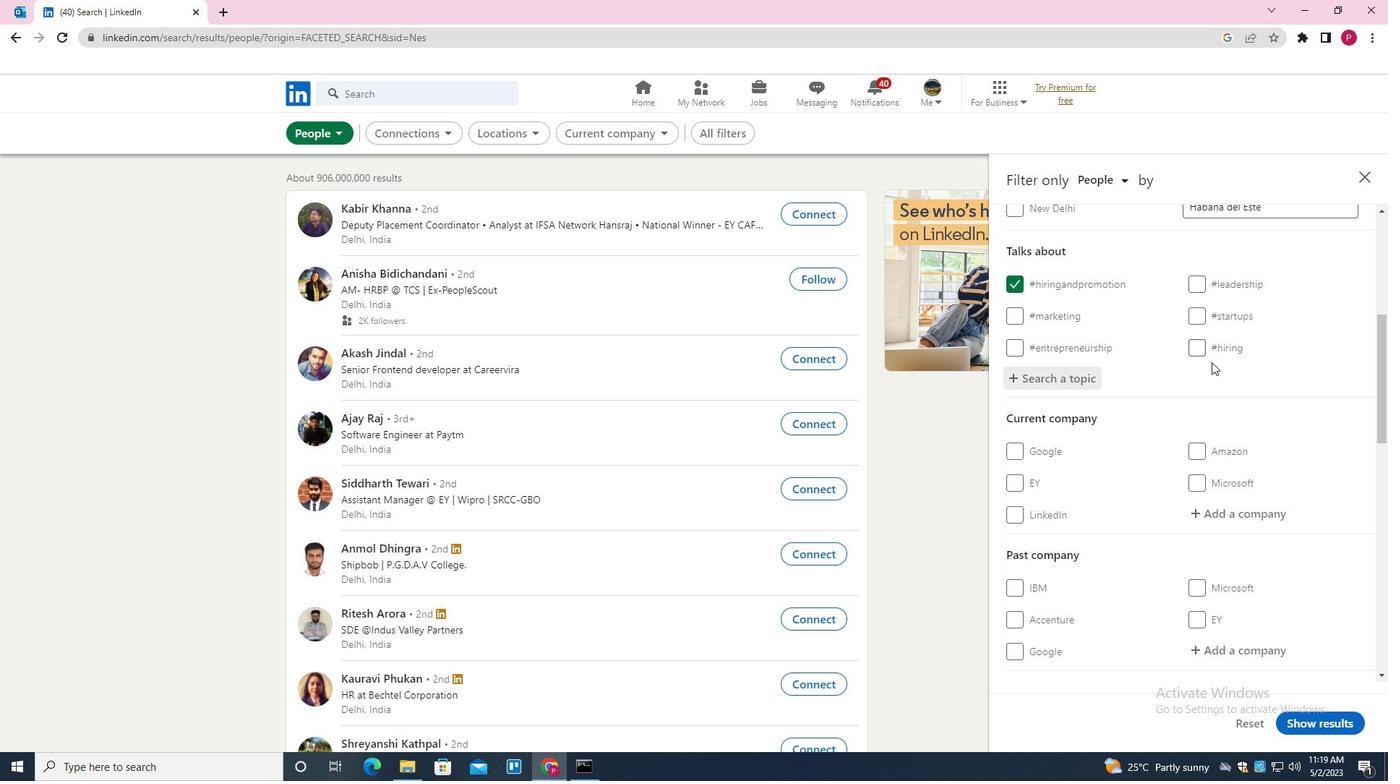 
Action: Mouse moved to (1167, 381)
Screenshot: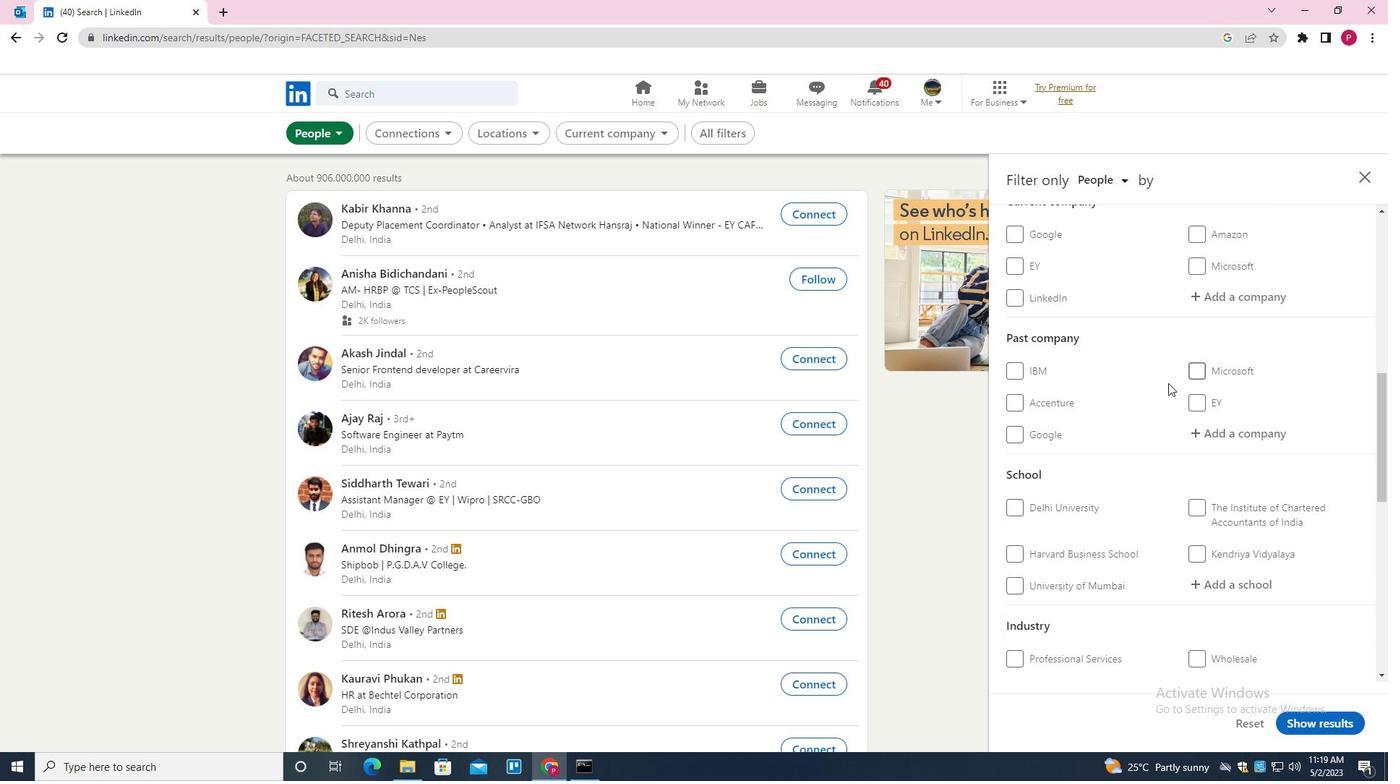 
Action: Mouse scrolled (1167, 380) with delta (0, 0)
Screenshot: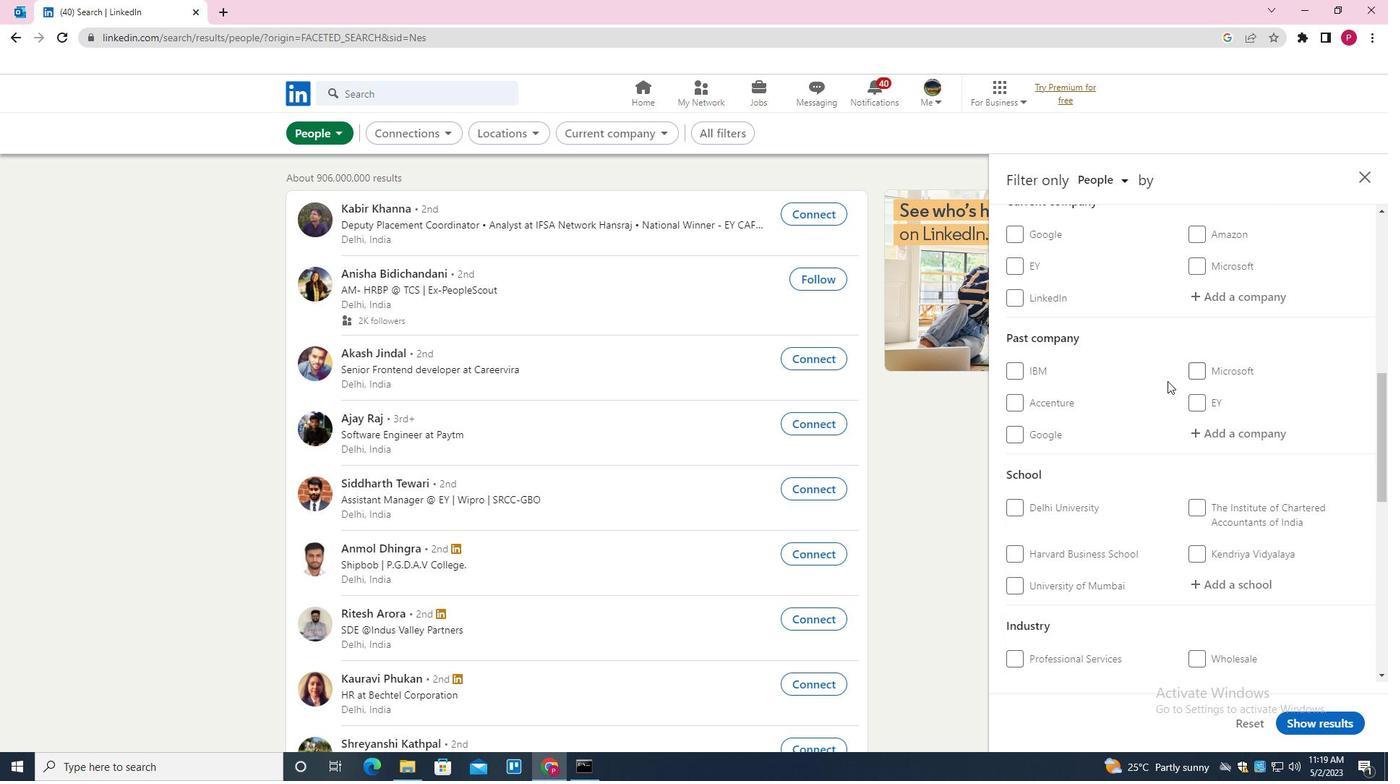 
Action: Mouse scrolled (1167, 380) with delta (0, 0)
Screenshot: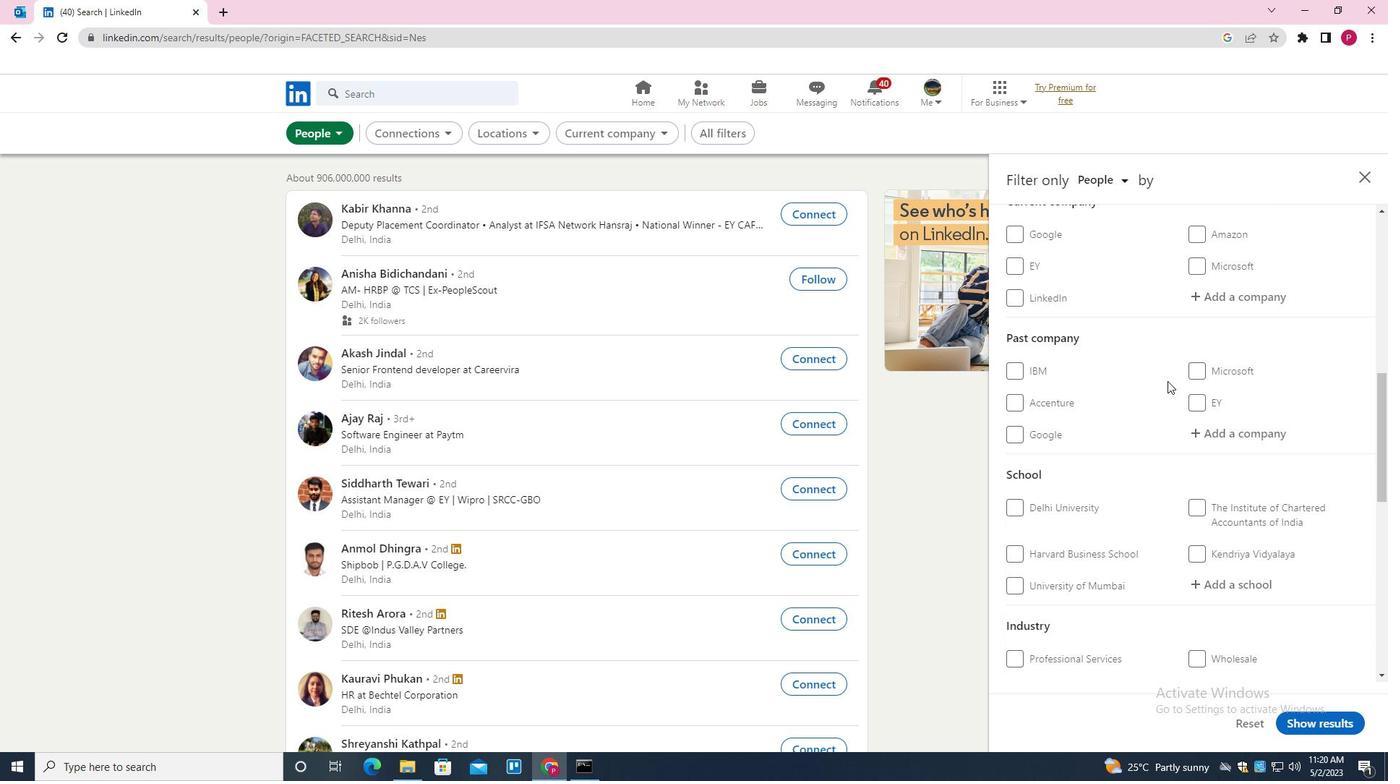 
Action: Mouse scrolled (1167, 380) with delta (0, 0)
Screenshot: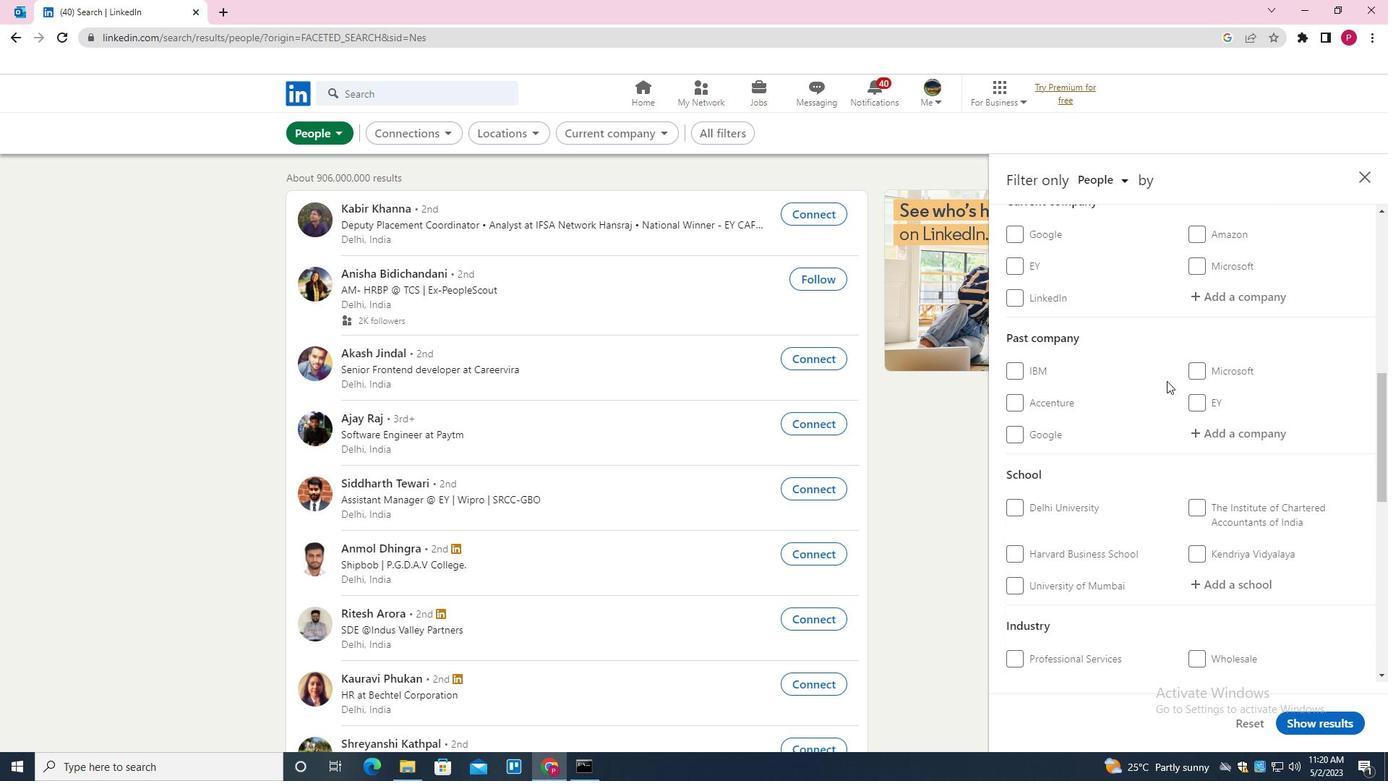 
Action: Mouse moved to (1159, 383)
Screenshot: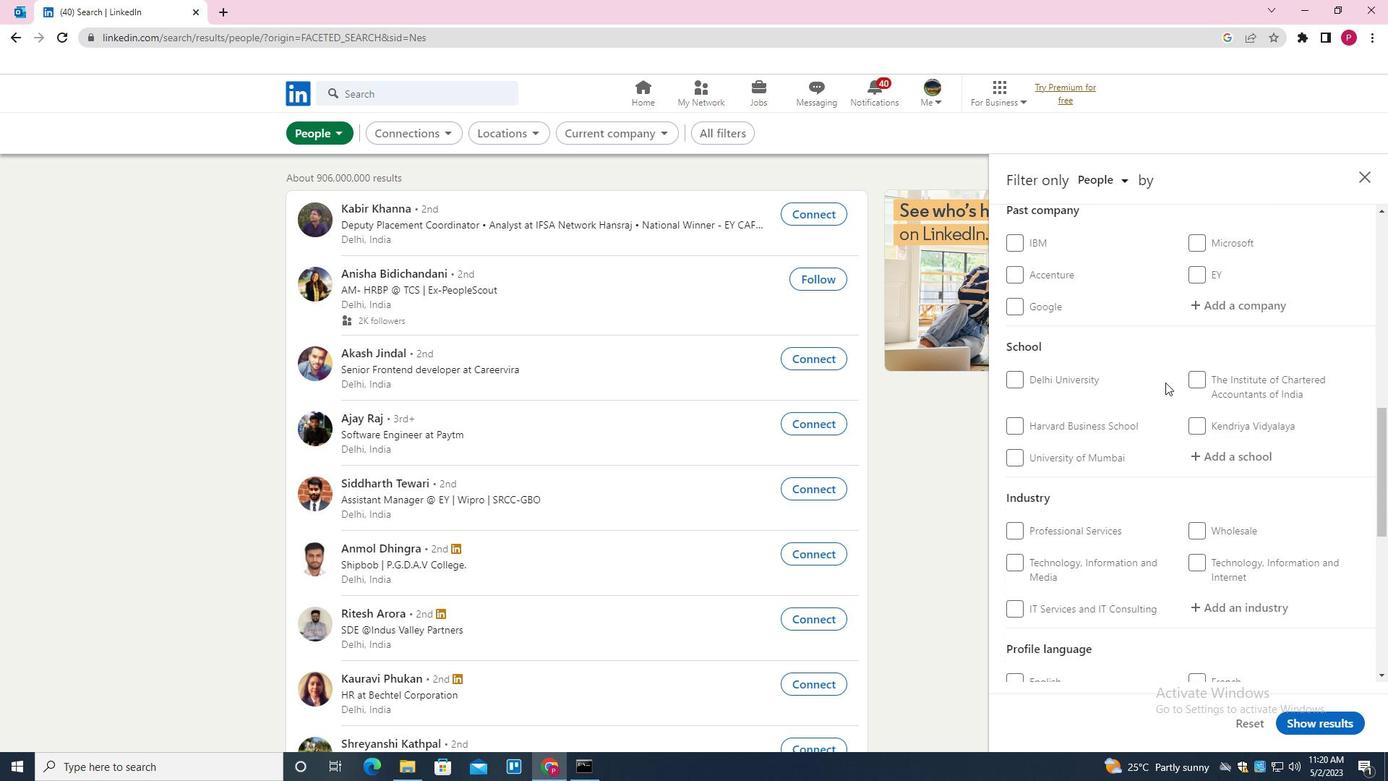 
Action: Mouse scrolled (1159, 382) with delta (0, 0)
Screenshot: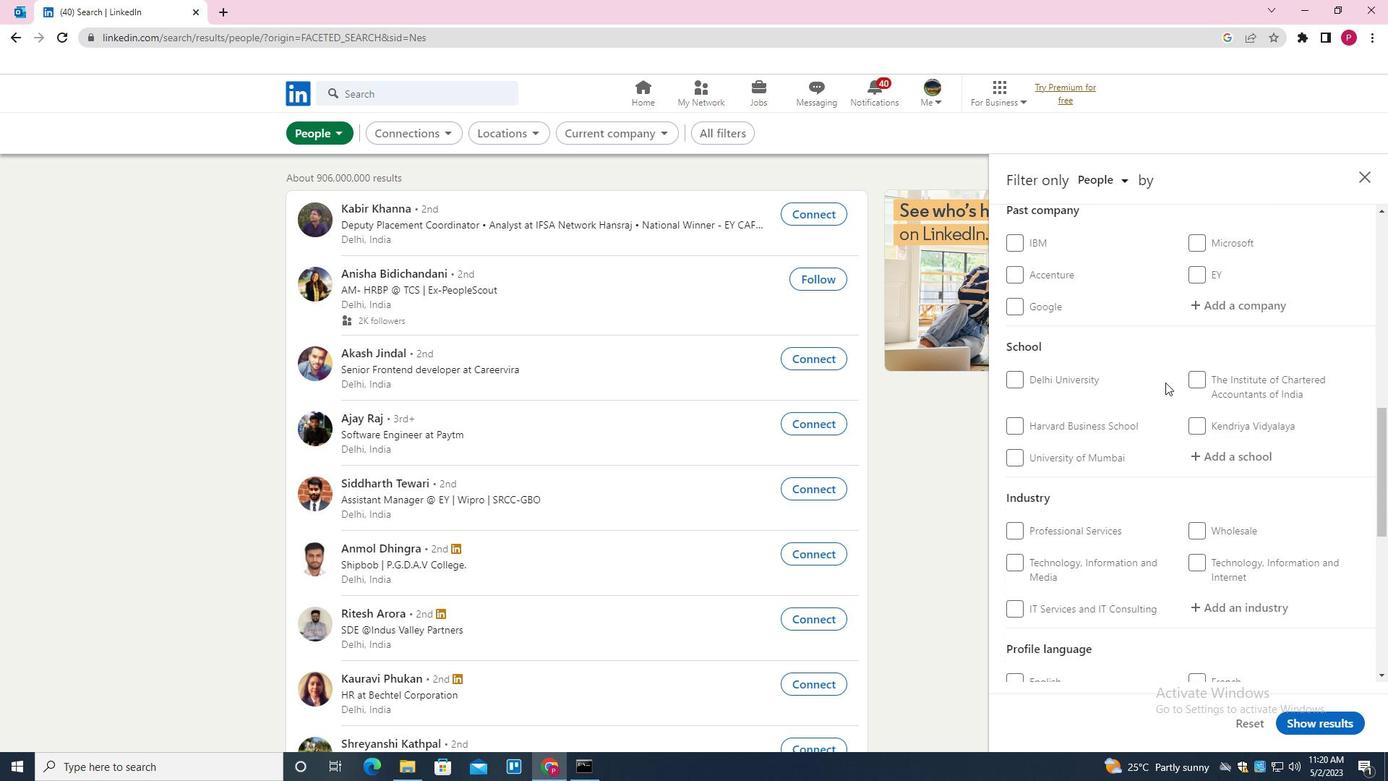 
Action: Mouse moved to (1154, 385)
Screenshot: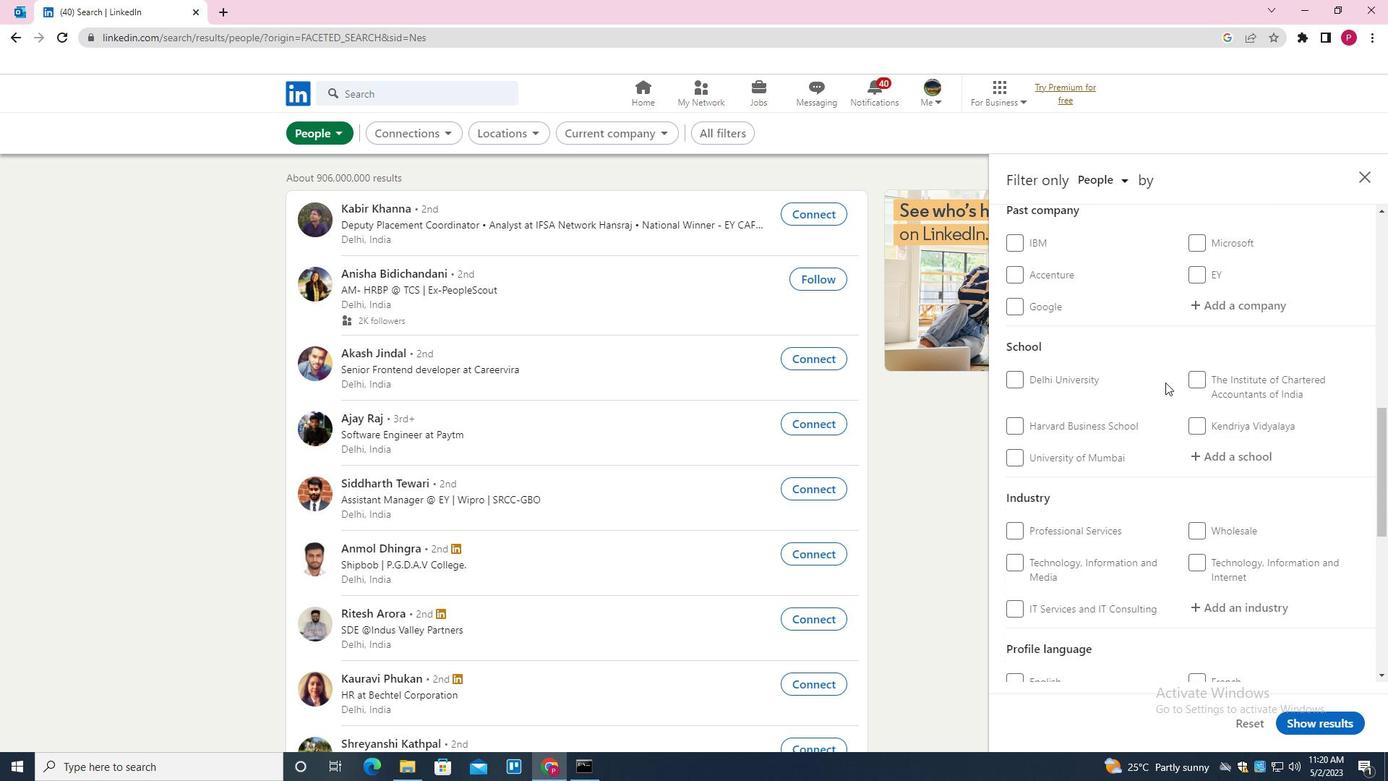
Action: Mouse scrolled (1154, 384) with delta (0, 0)
Screenshot: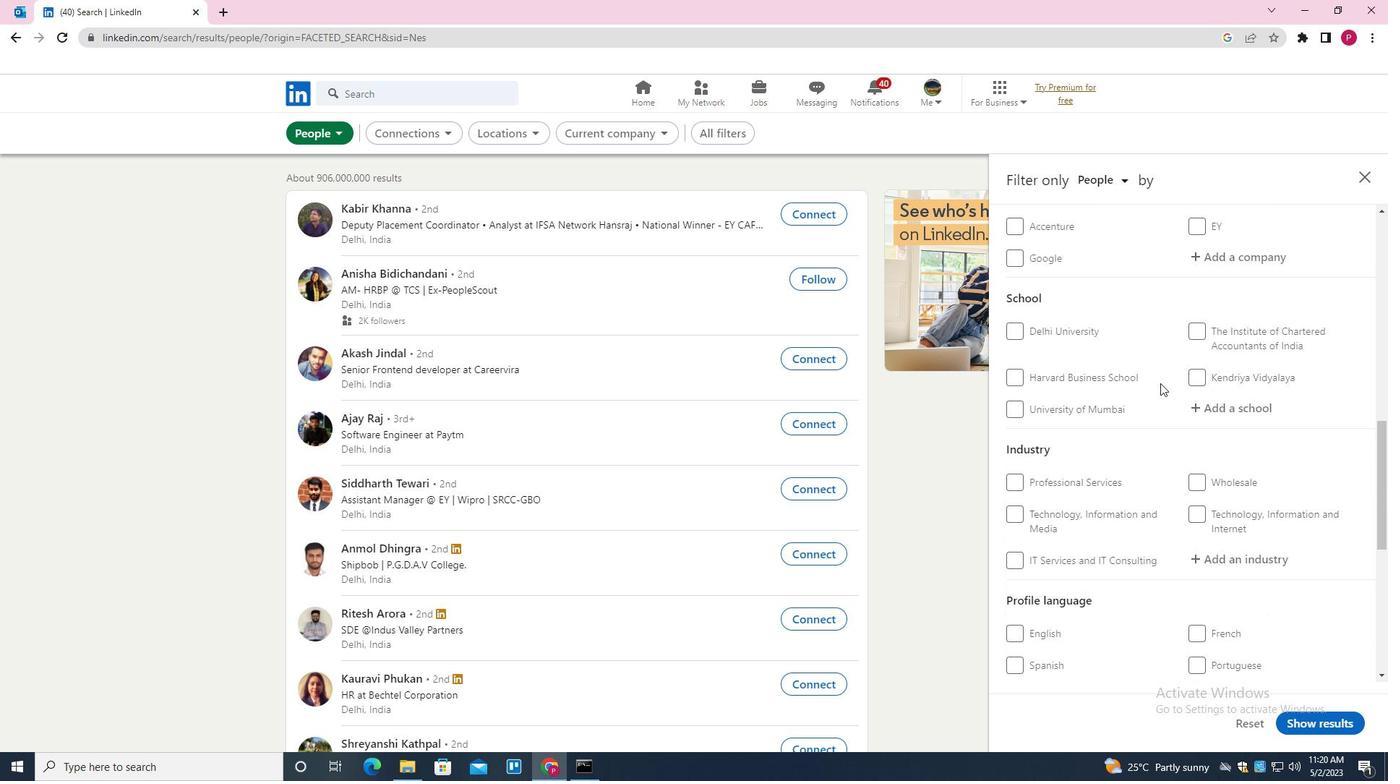 
Action: Mouse scrolled (1154, 386) with delta (0, 0)
Screenshot: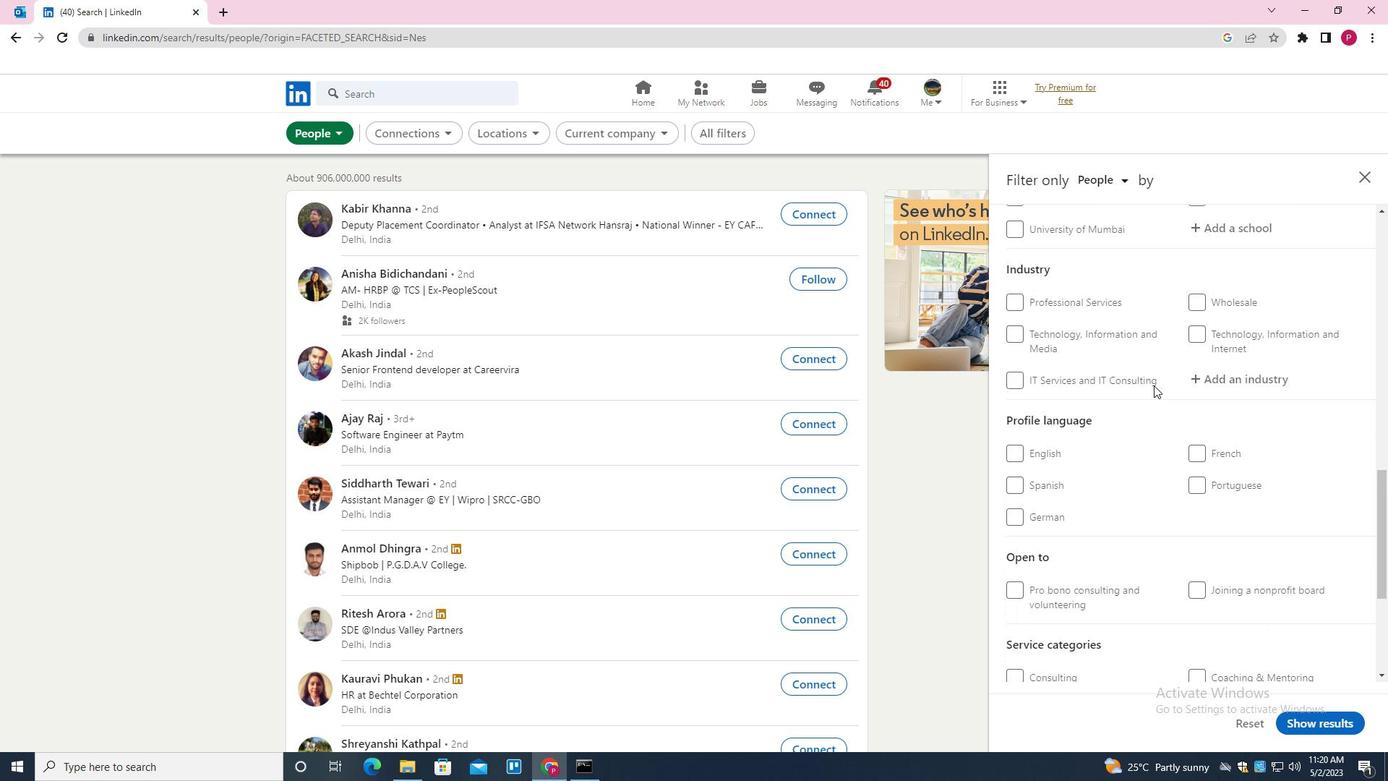 
Action: Mouse scrolled (1154, 386) with delta (0, 0)
Screenshot: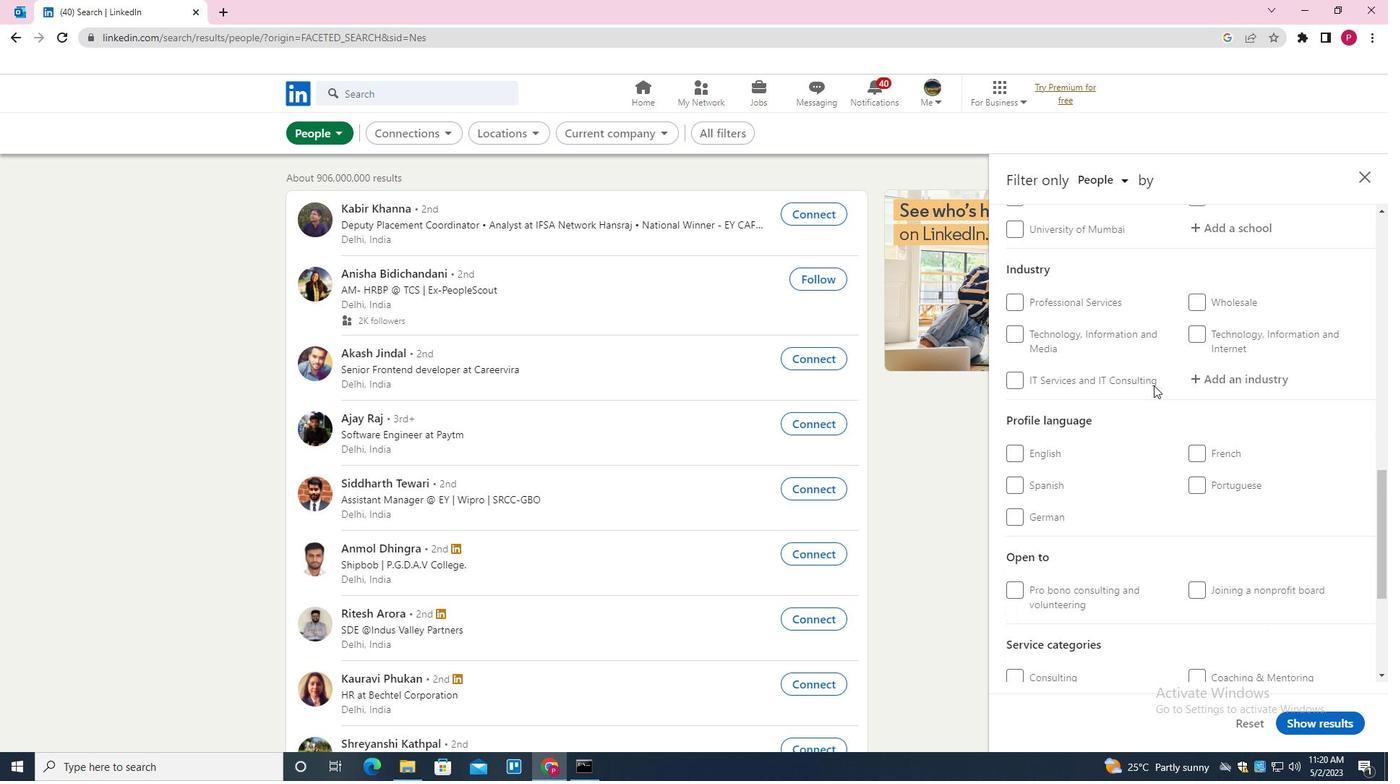 
Action: Mouse moved to (1153, 385)
Screenshot: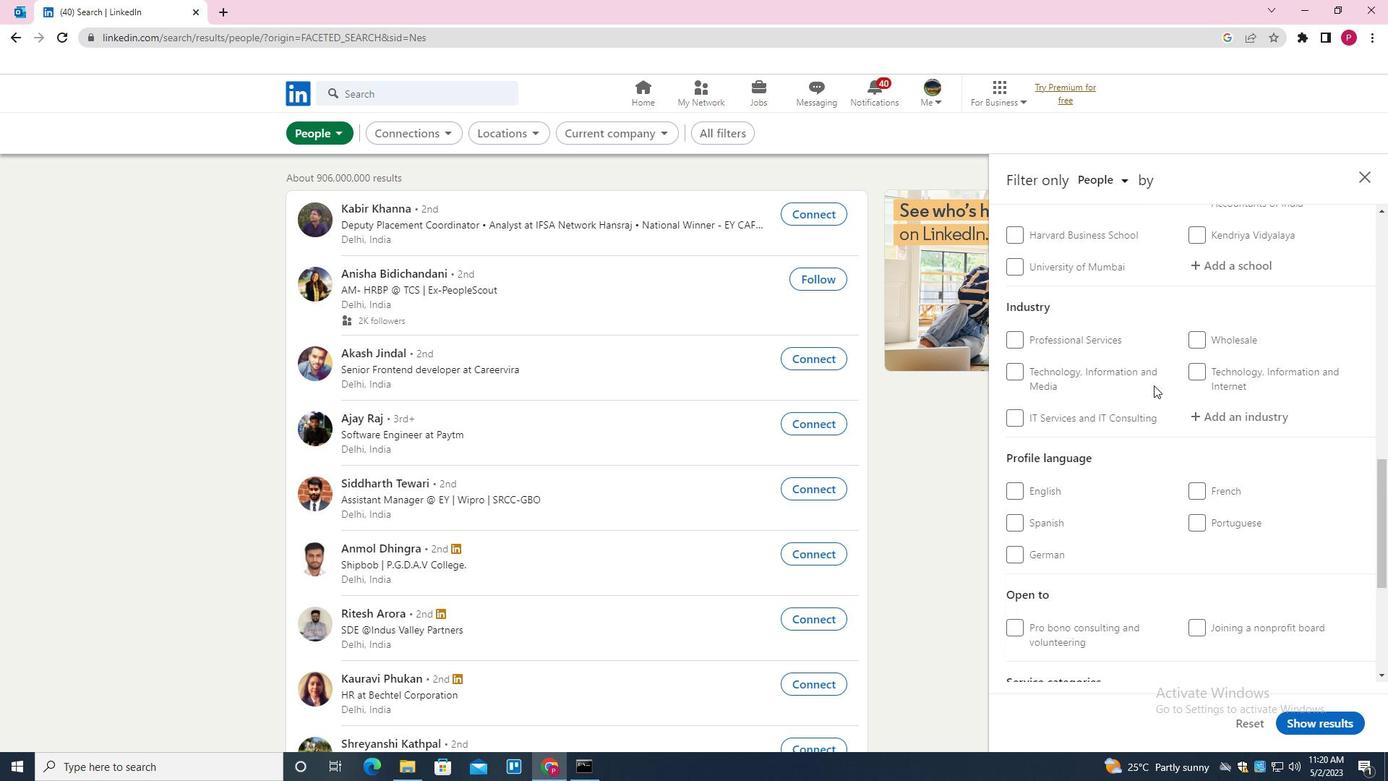 
Action: Mouse scrolled (1153, 384) with delta (0, 0)
Screenshot: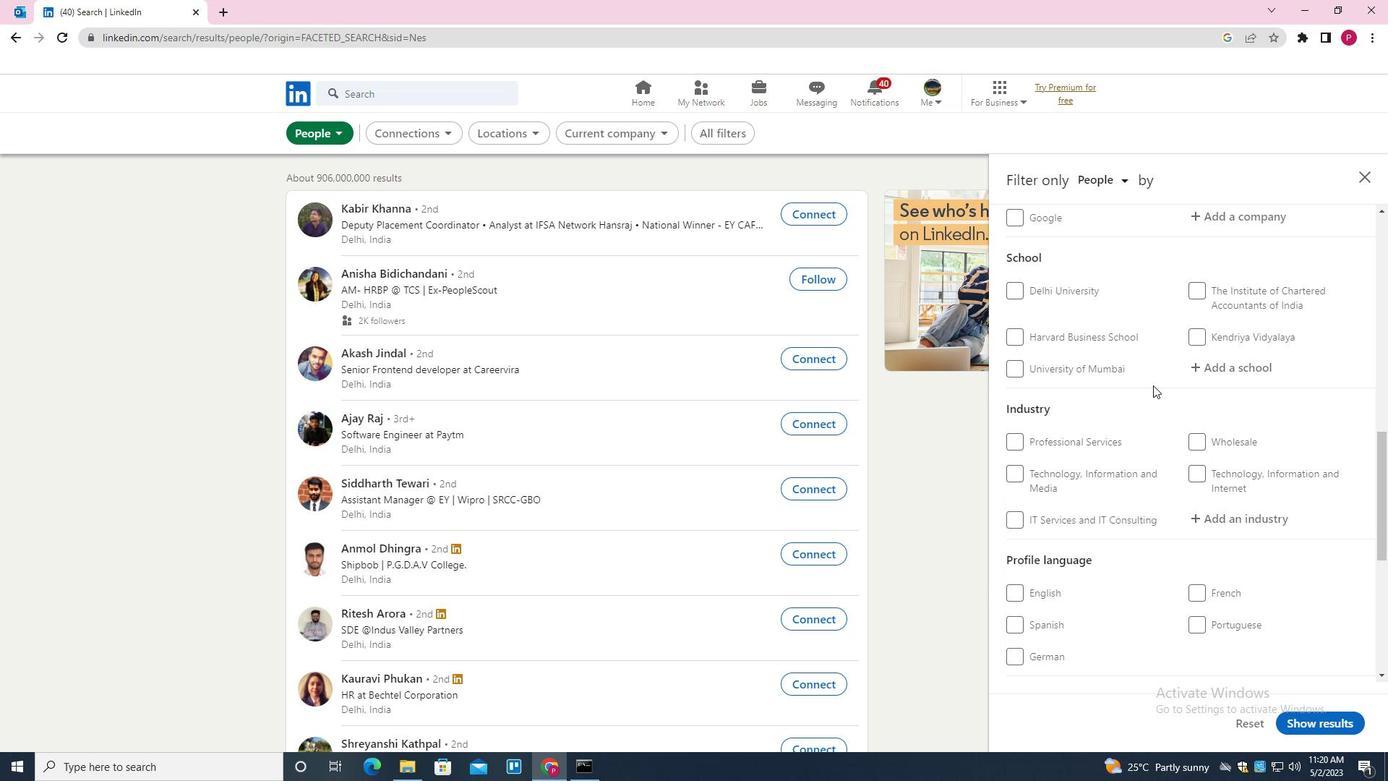 
Action: Mouse scrolled (1153, 384) with delta (0, 0)
Screenshot: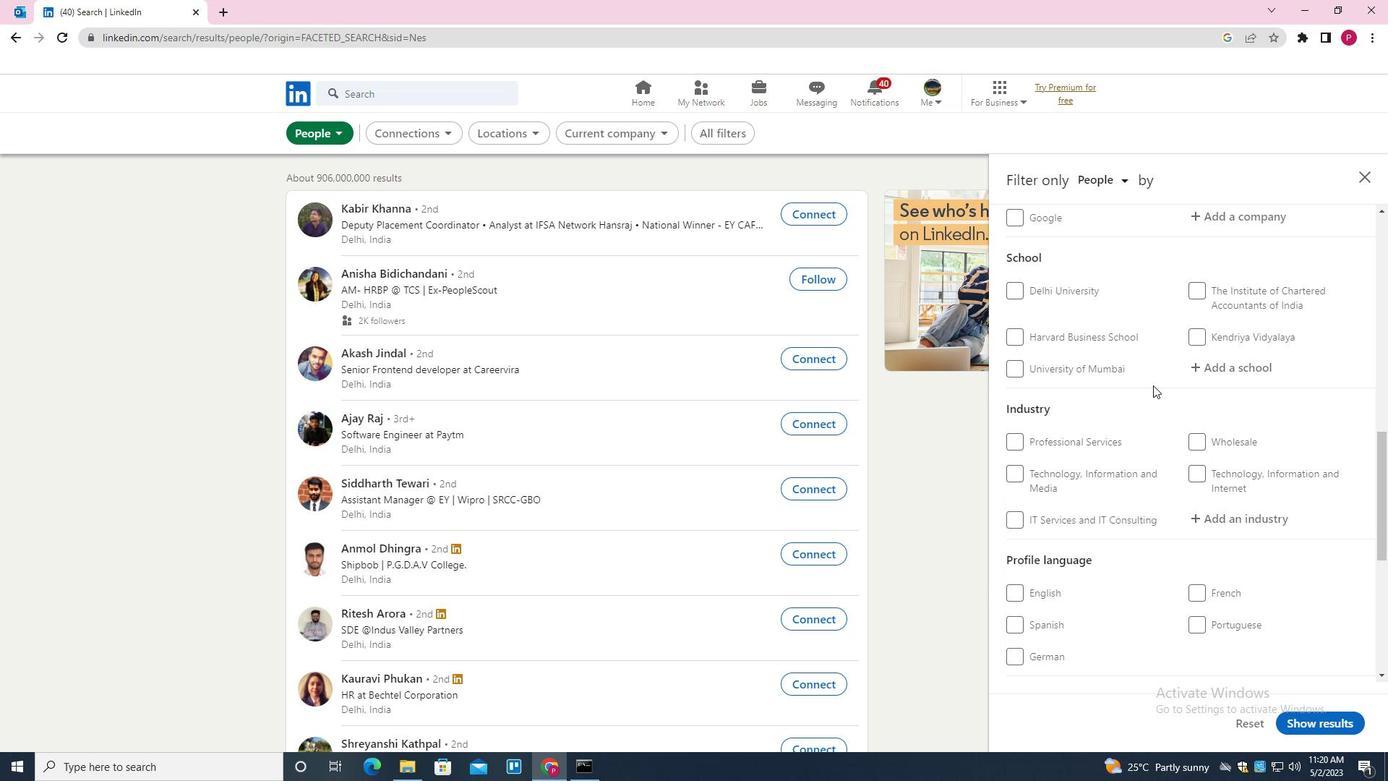 
Action: Mouse scrolled (1153, 384) with delta (0, 0)
Screenshot: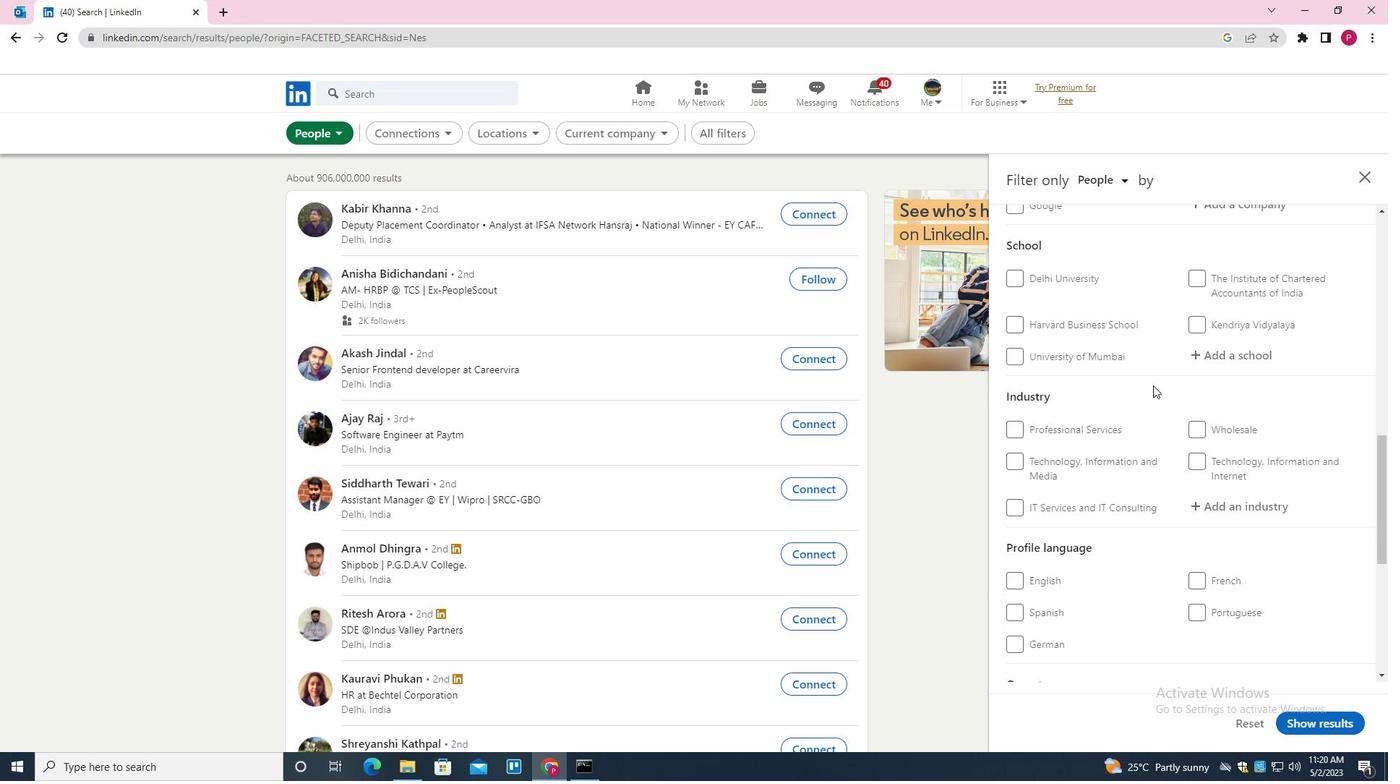 
Action: Mouse scrolled (1153, 384) with delta (0, 0)
Screenshot: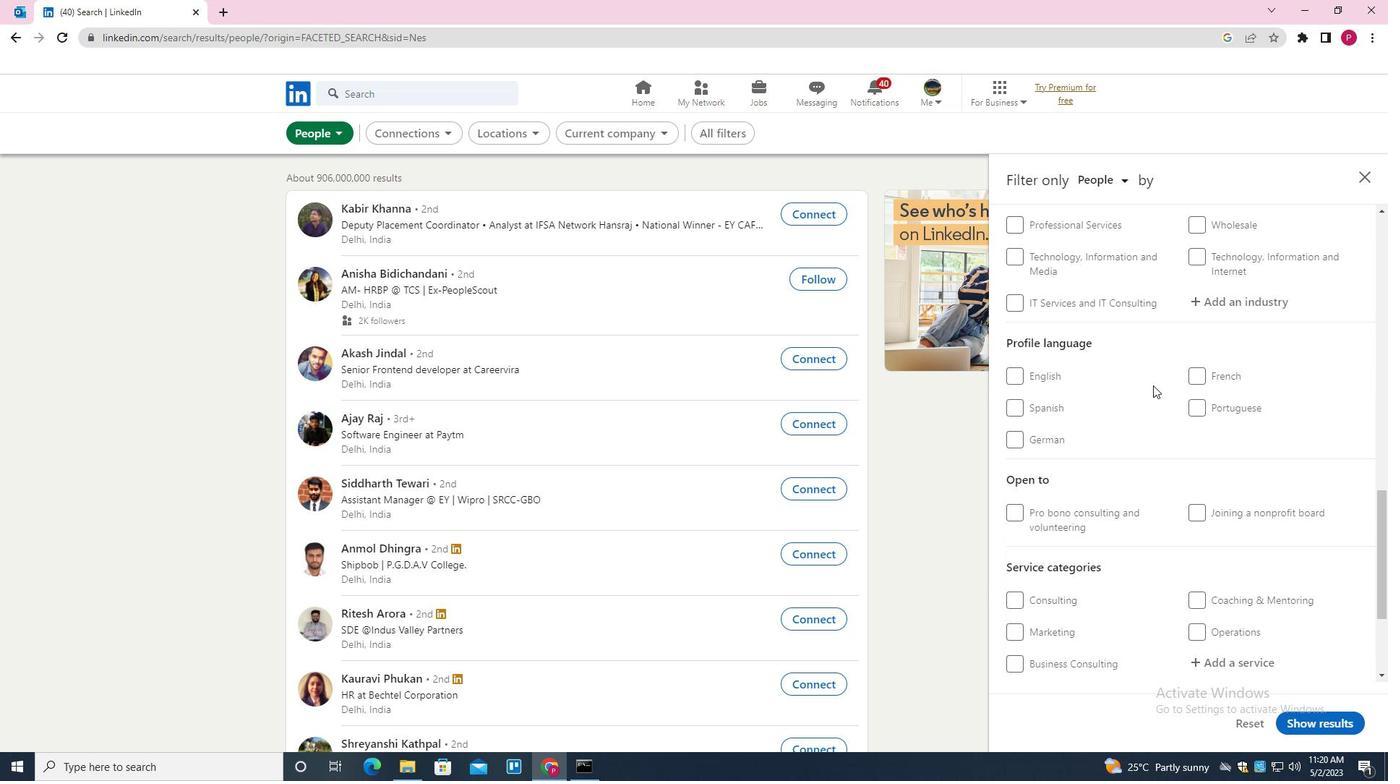 
Action: Mouse moved to (1041, 337)
Screenshot: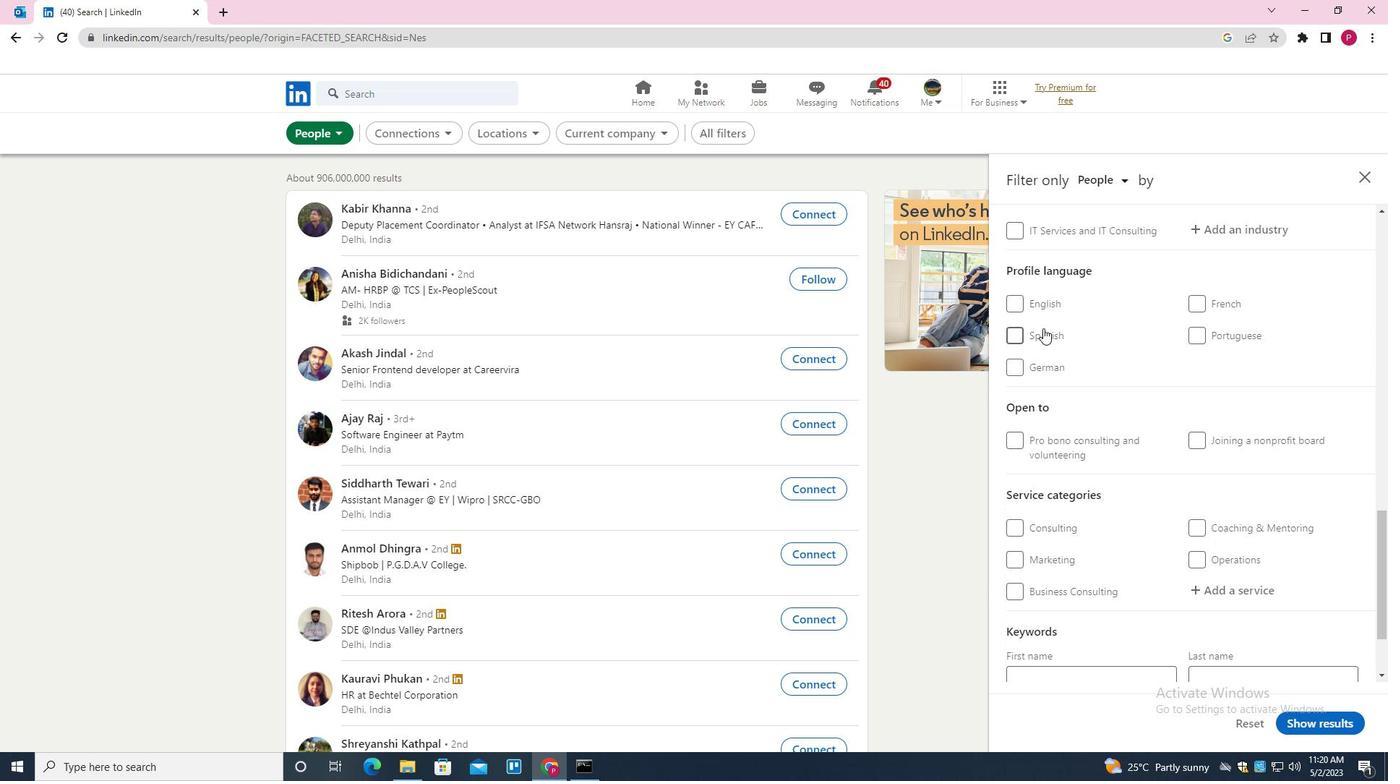 
Action: Mouse pressed left at (1041, 337)
Screenshot: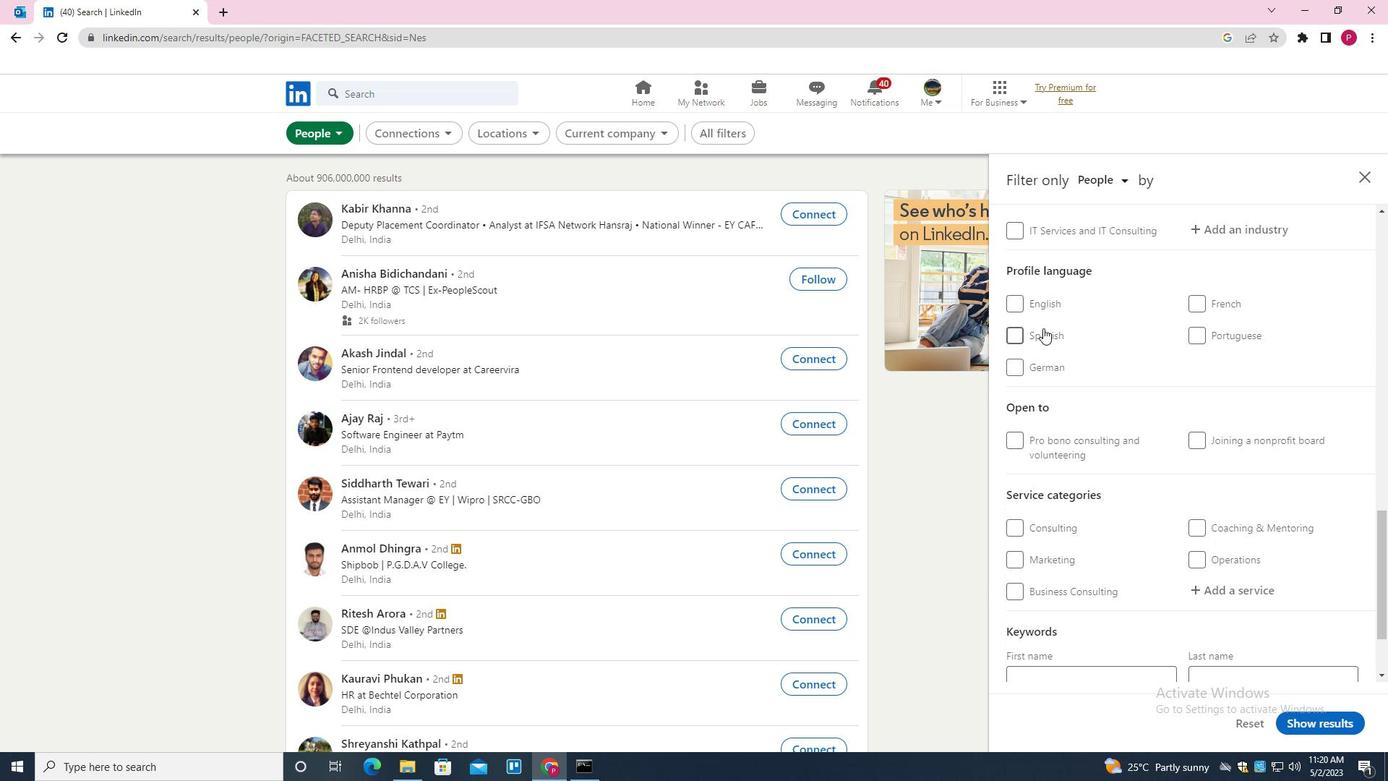 
Action: Mouse moved to (1107, 353)
Screenshot: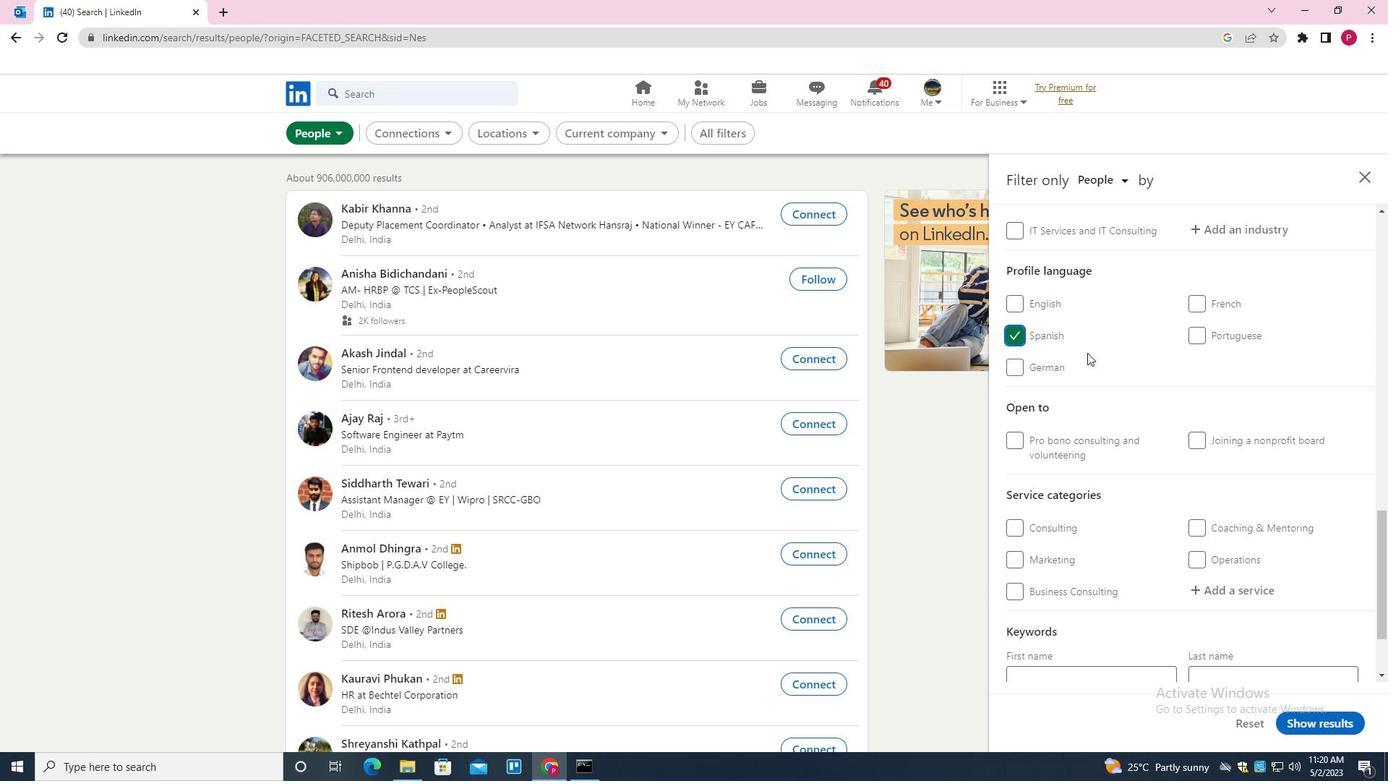 
Action: Mouse scrolled (1107, 353) with delta (0, 0)
Screenshot: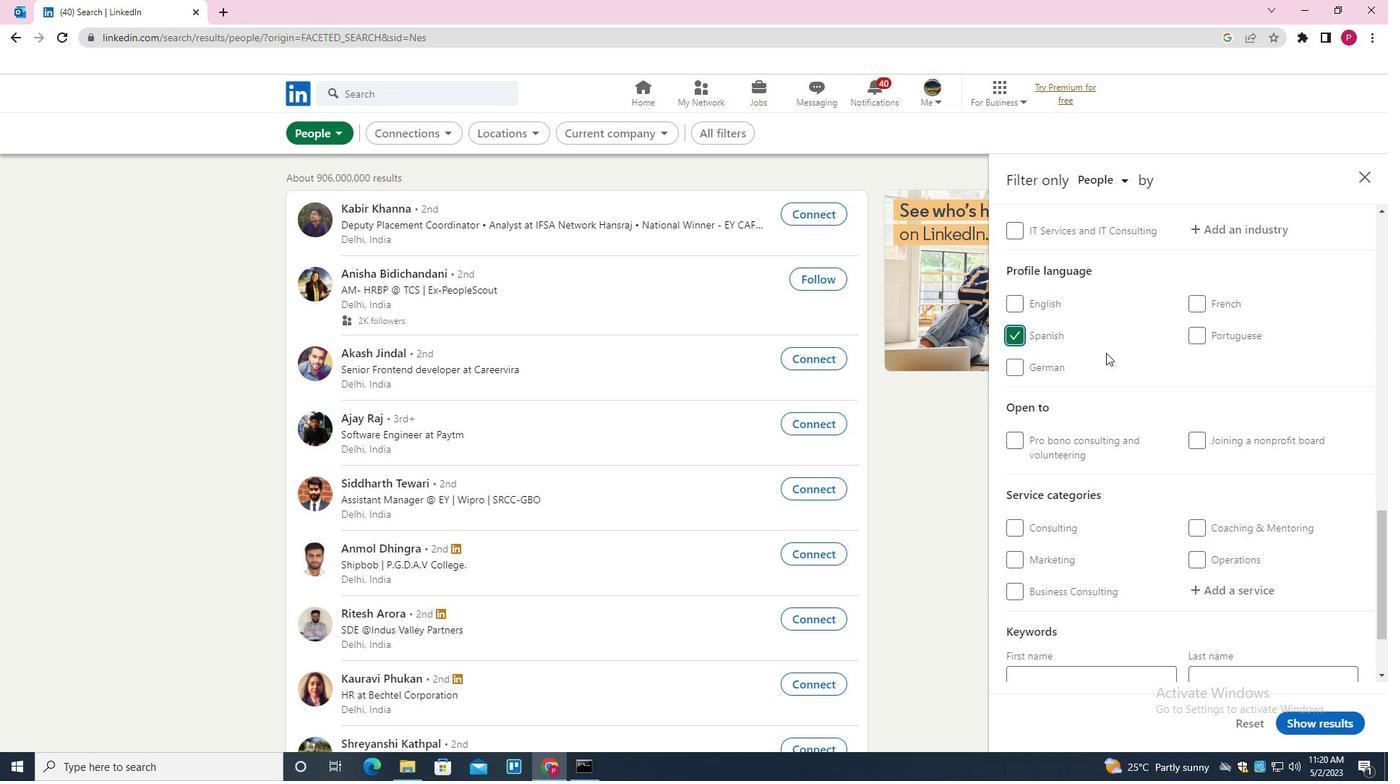 
Action: Mouse scrolled (1107, 353) with delta (0, 0)
Screenshot: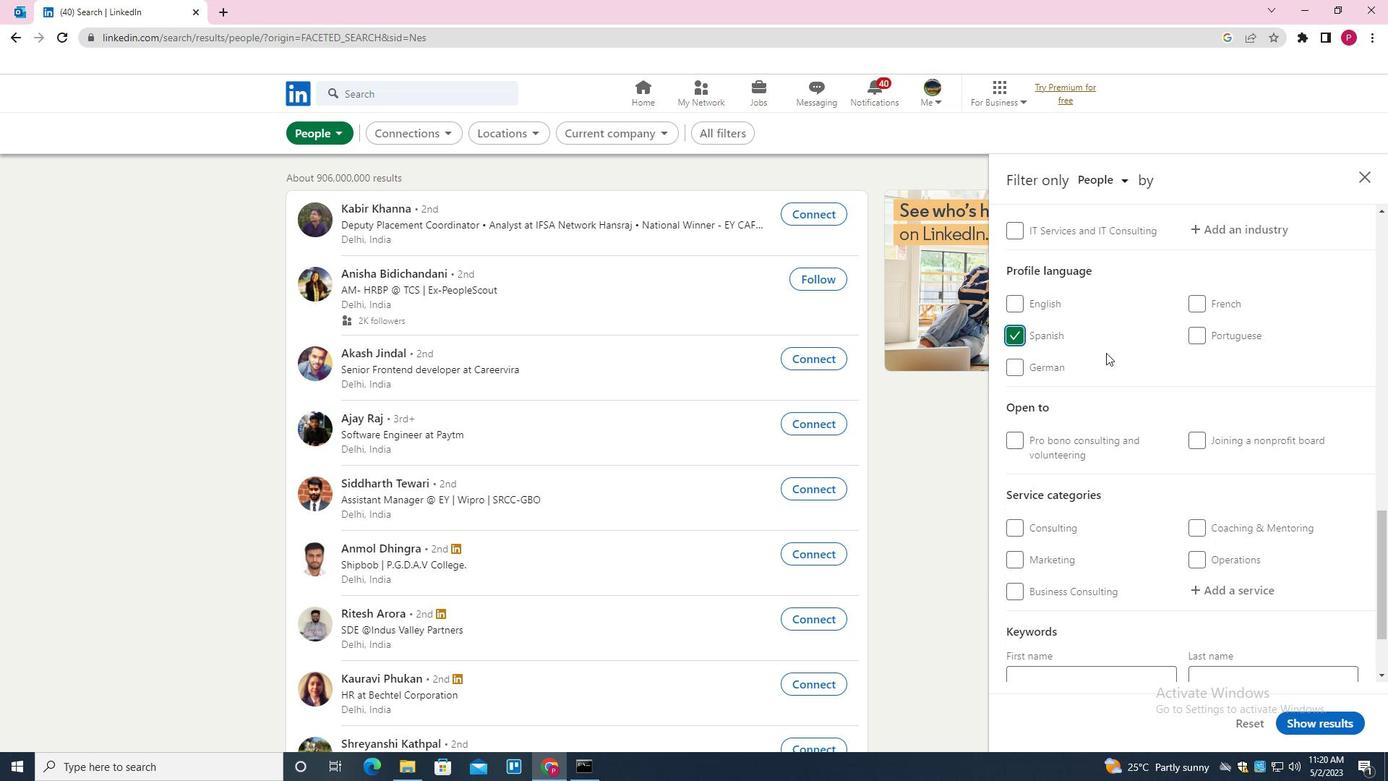 
Action: Mouse scrolled (1107, 353) with delta (0, 0)
Screenshot: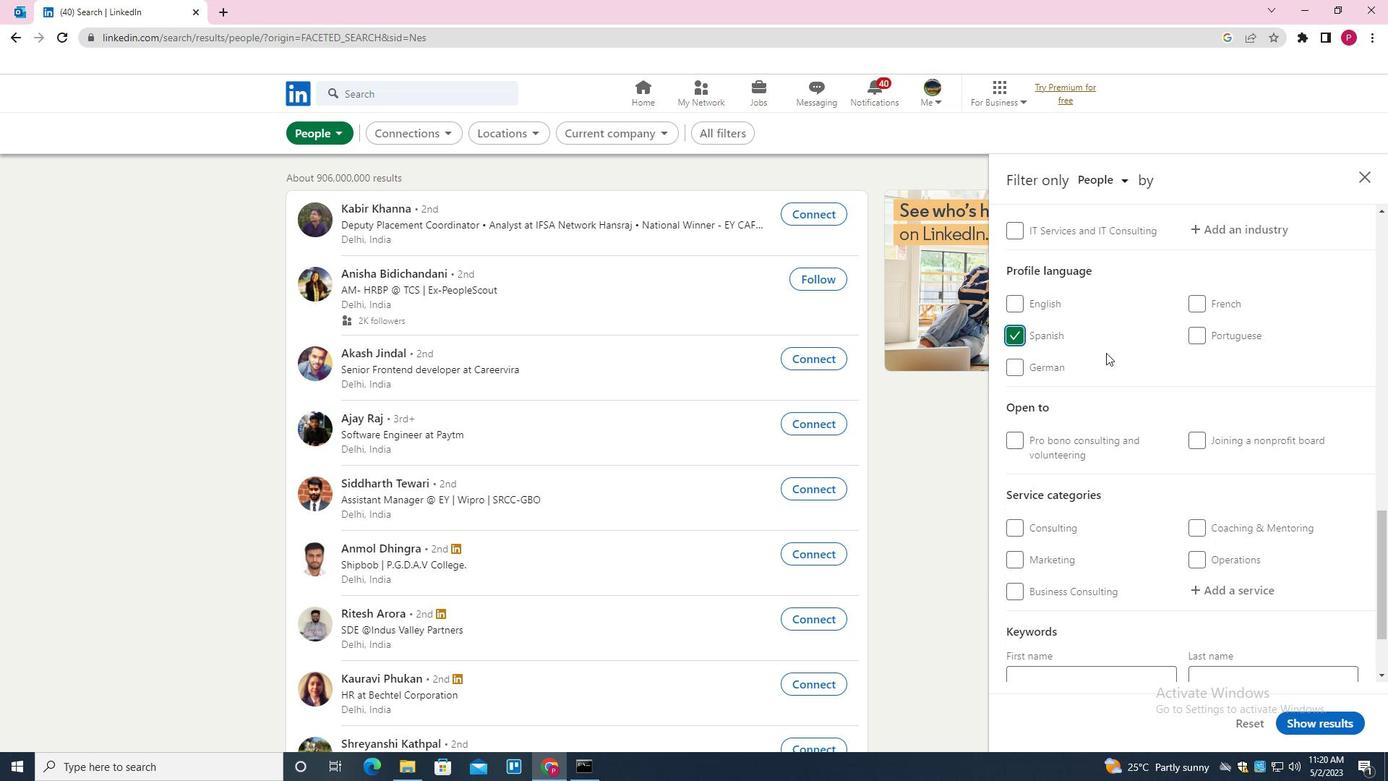 
Action: Mouse scrolled (1107, 353) with delta (0, 0)
Screenshot: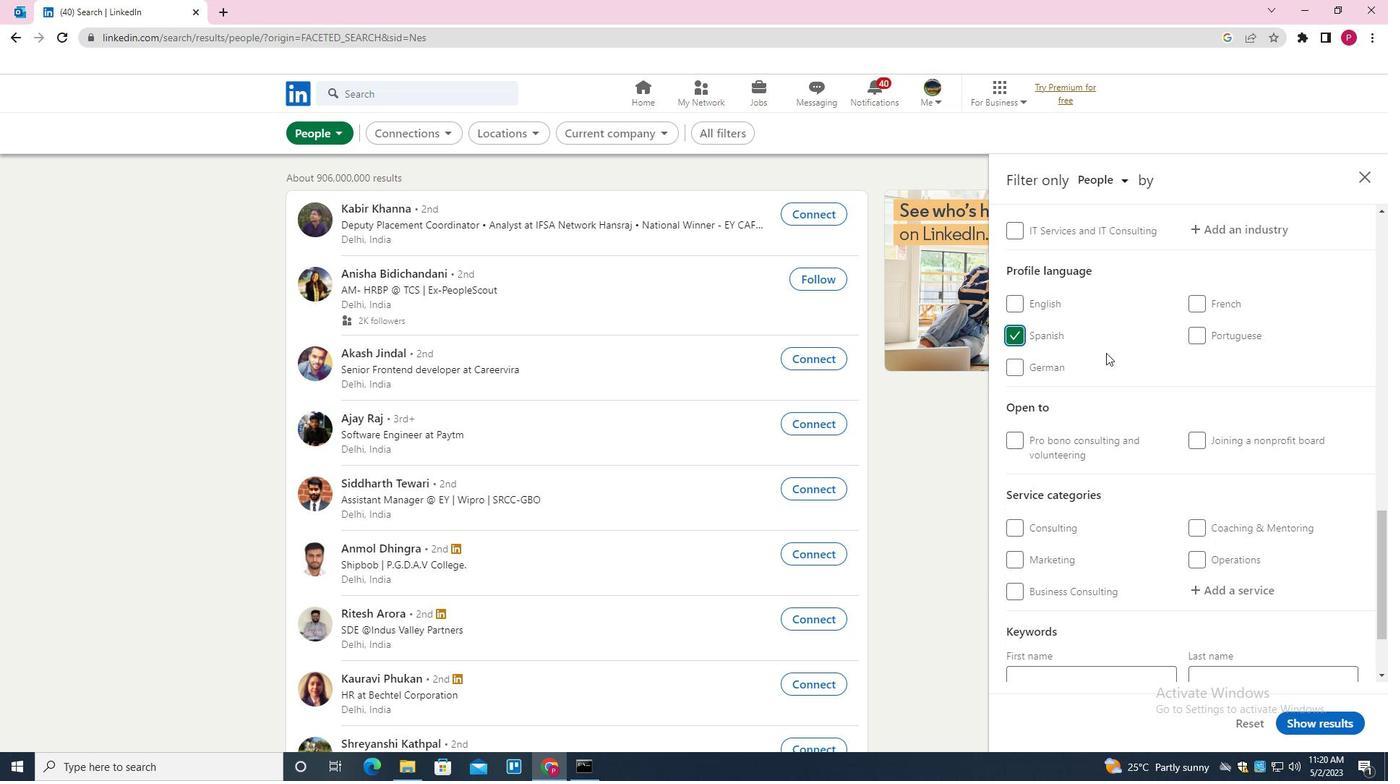 
Action: Mouse scrolled (1107, 353) with delta (0, 0)
Screenshot: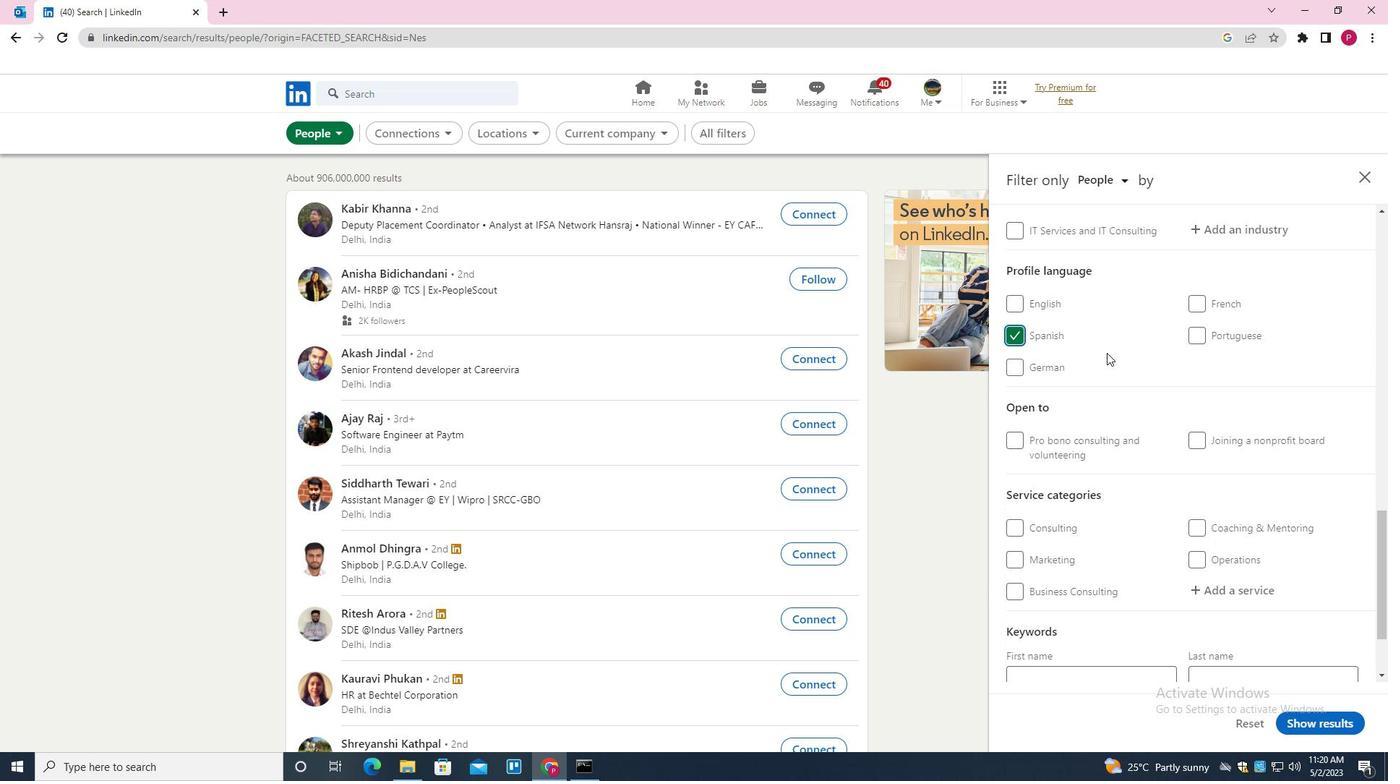 
Action: Mouse scrolled (1107, 353) with delta (0, 0)
Screenshot: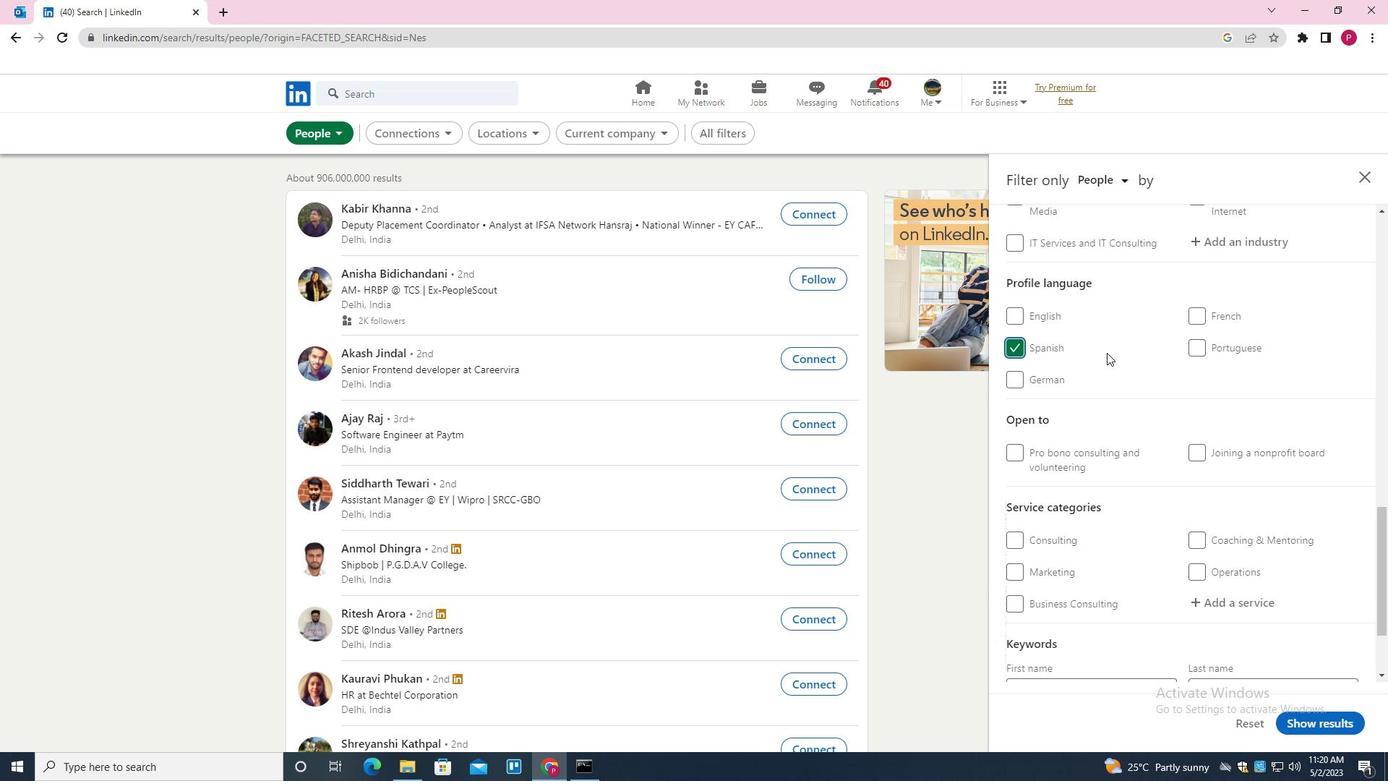 
Action: Mouse scrolled (1107, 353) with delta (0, 0)
Screenshot: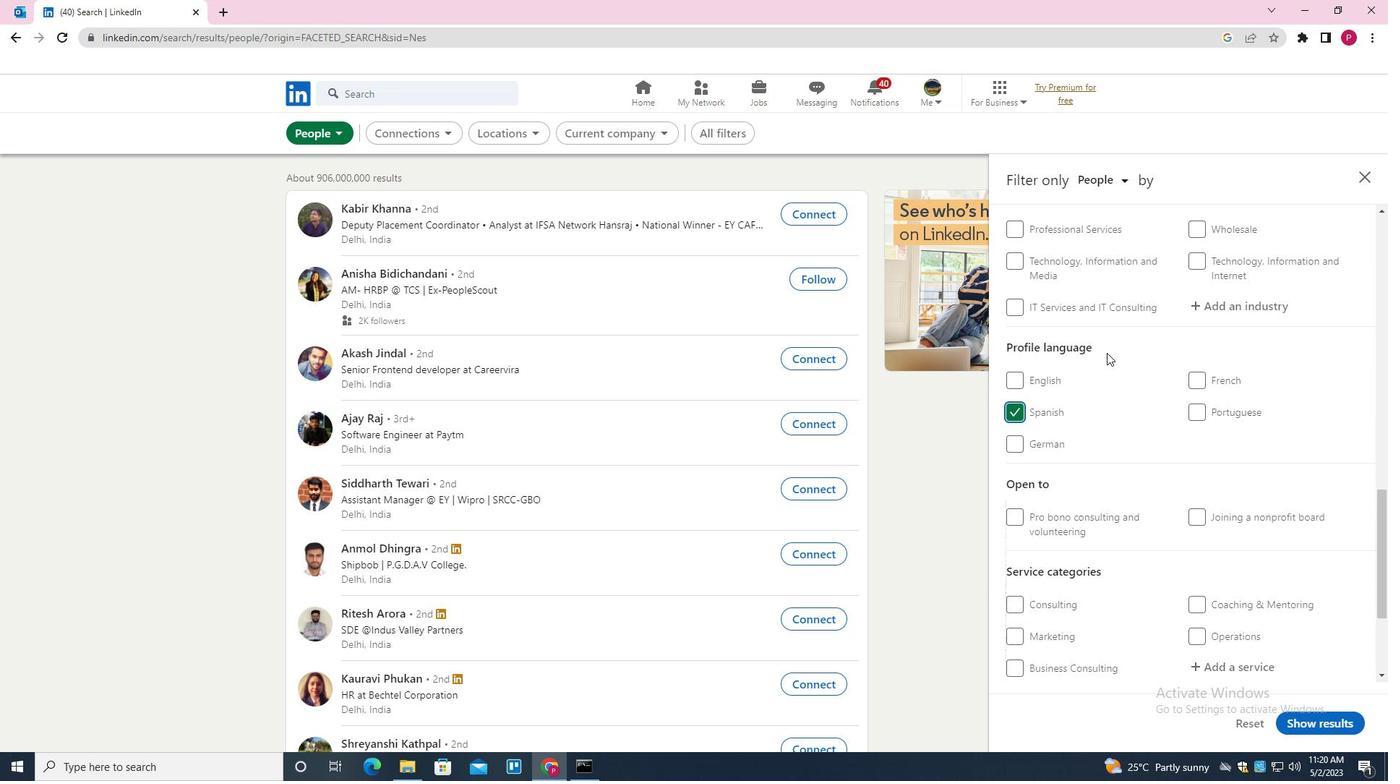 
Action: Mouse scrolled (1107, 353) with delta (0, 0)
Screenshot: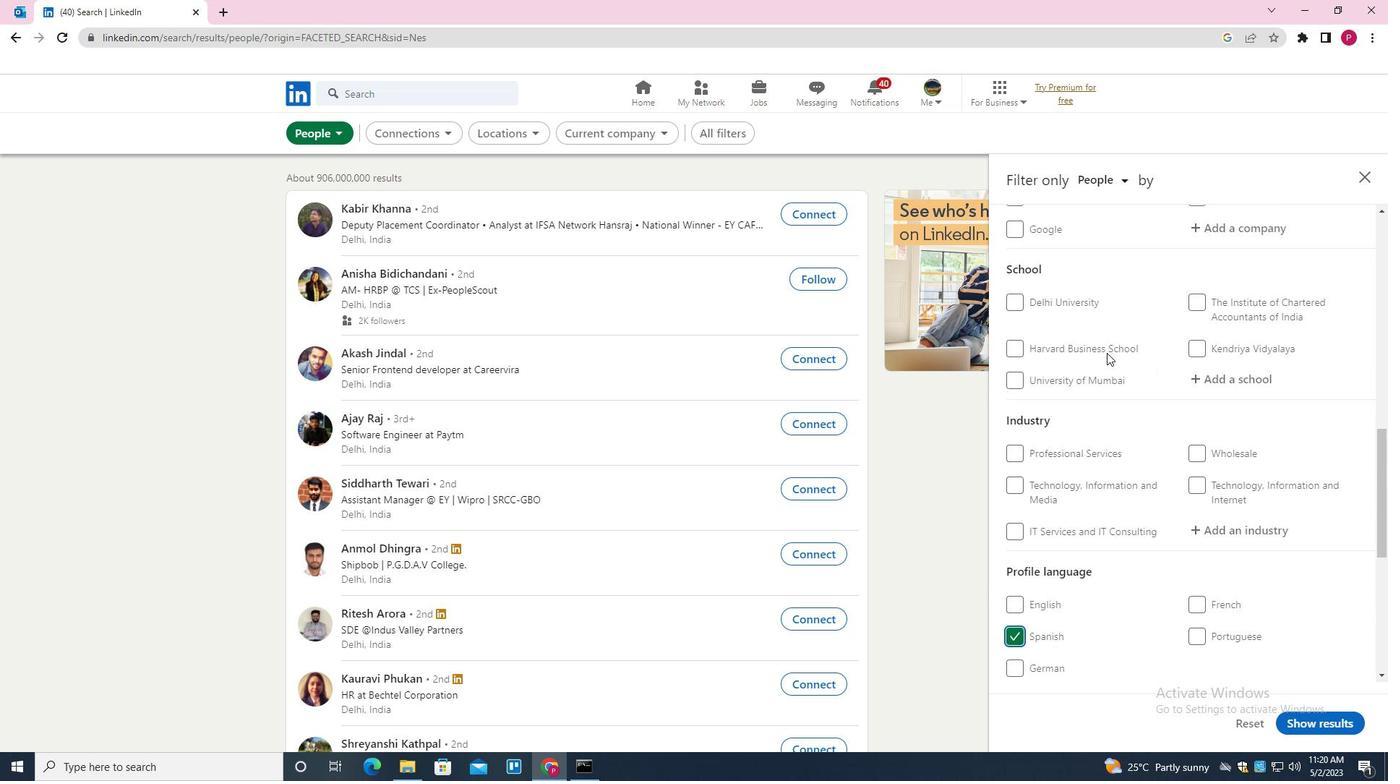 
Action: Mouse moved to (1216, 368)
Screenshot: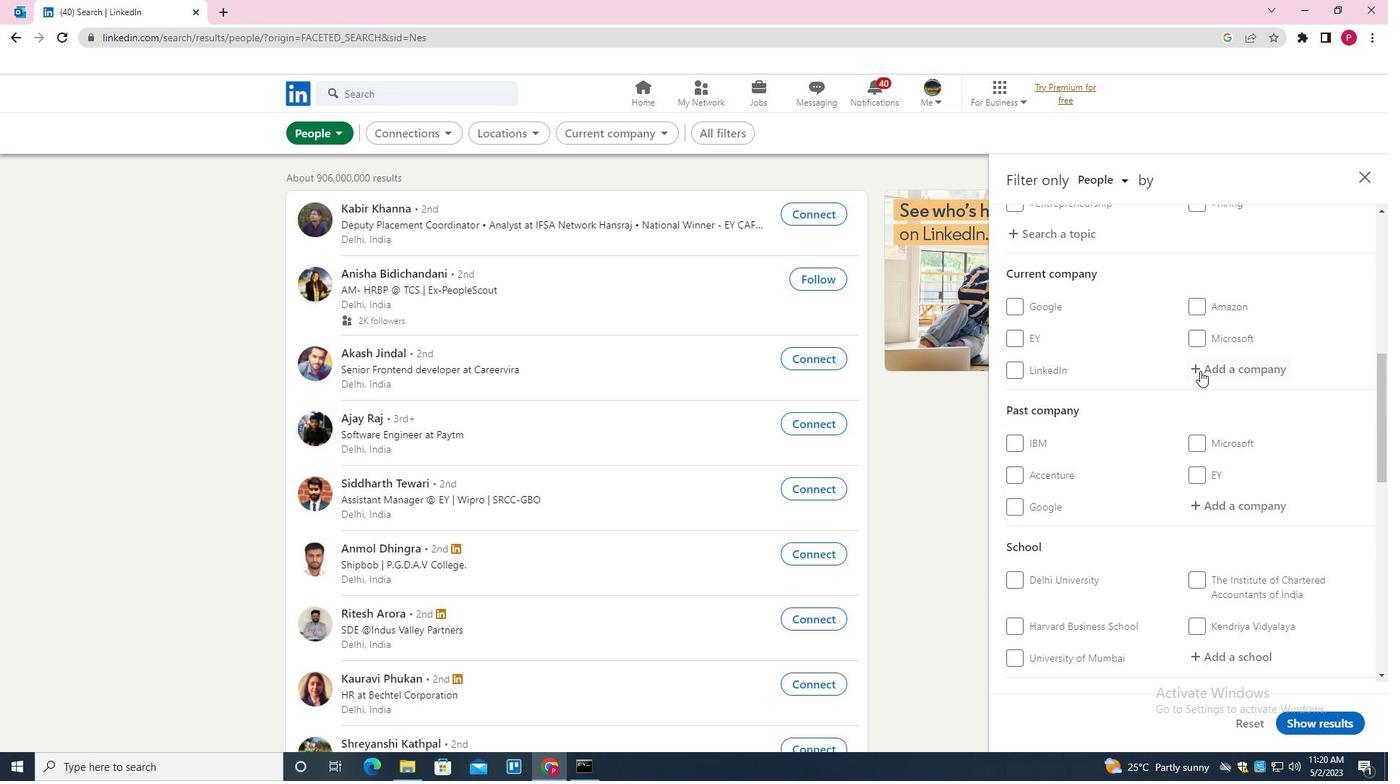 
Action: Mouse pressed left at (1216, 368)
Screenshot: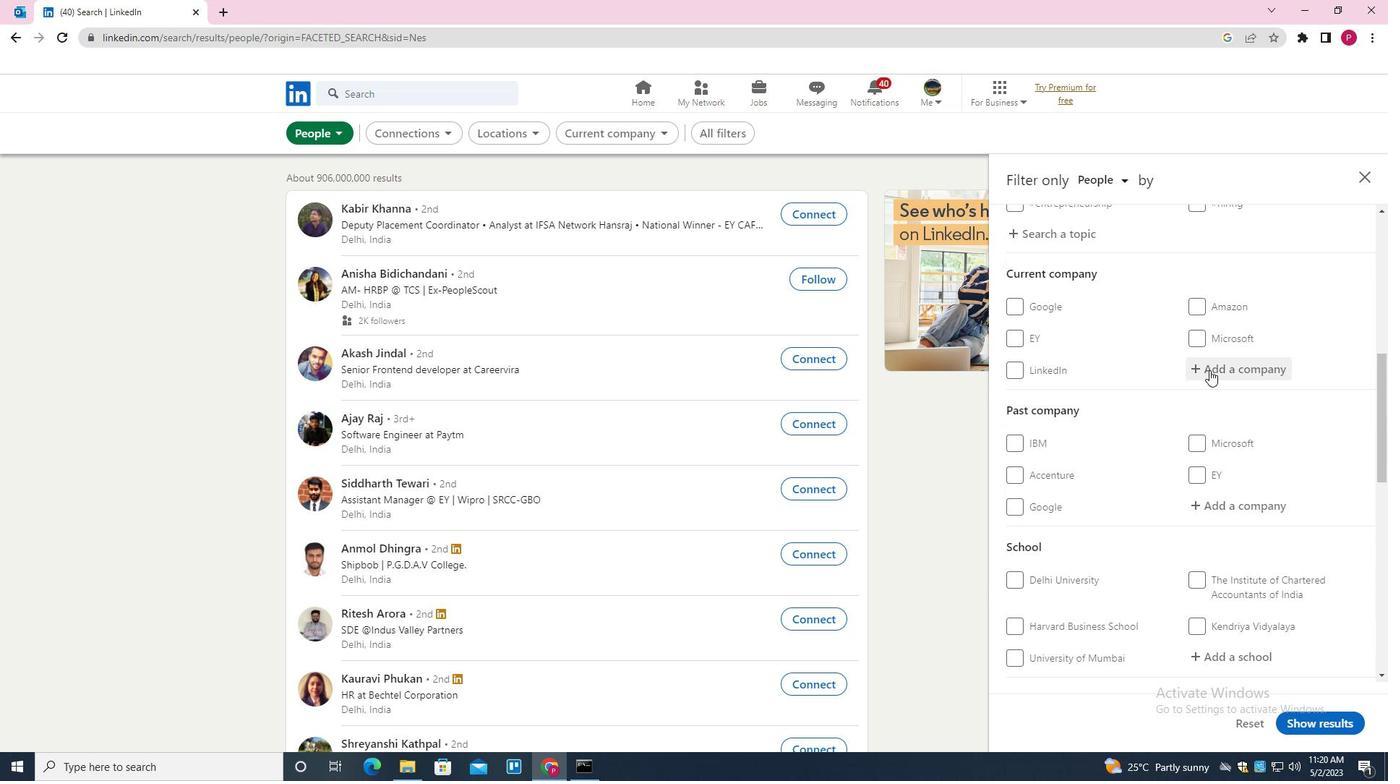 
Action: Mouse moved to (1213, 367)
Screenshot: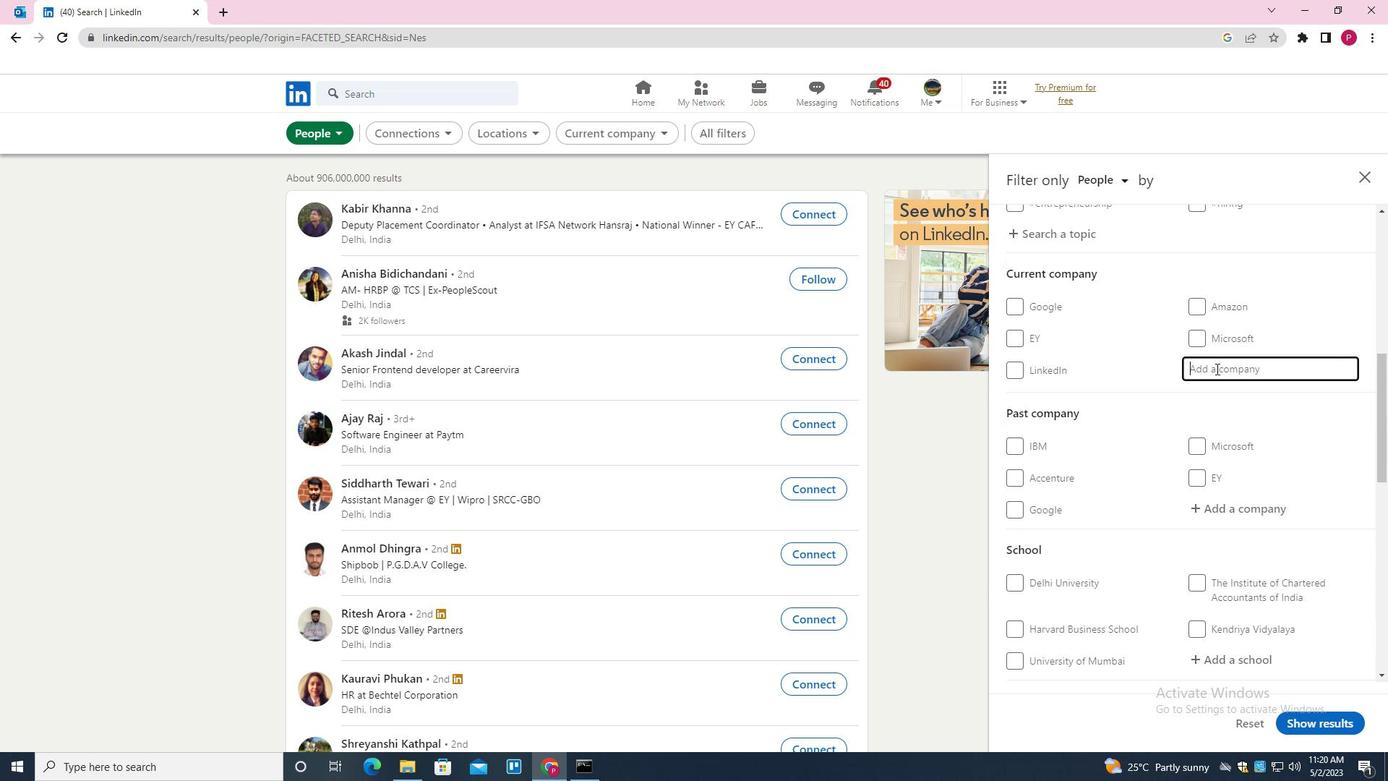 
Action: Key pressed <Key.shift><Key.shift><Key.shift><Key.shift><Key.shift><Key.shift><Key.shift><Key.shift>DISNEY<Key.shift><Key.shift><Key.shift><Key.shift><Key.shift><Key.shift><Key.shift><Key.shift><Key.shift><Key.shift><Key.shift><Key.shift><Key.shift><Key.shift><Key.shift><Key.shift><Key.shift><Key.shift><Key.shift><Key.shift><Key.shift><Key.shift><Key.shift><Key.shift><Key.shift><Key.shift><Key.shift>+
Screenshot: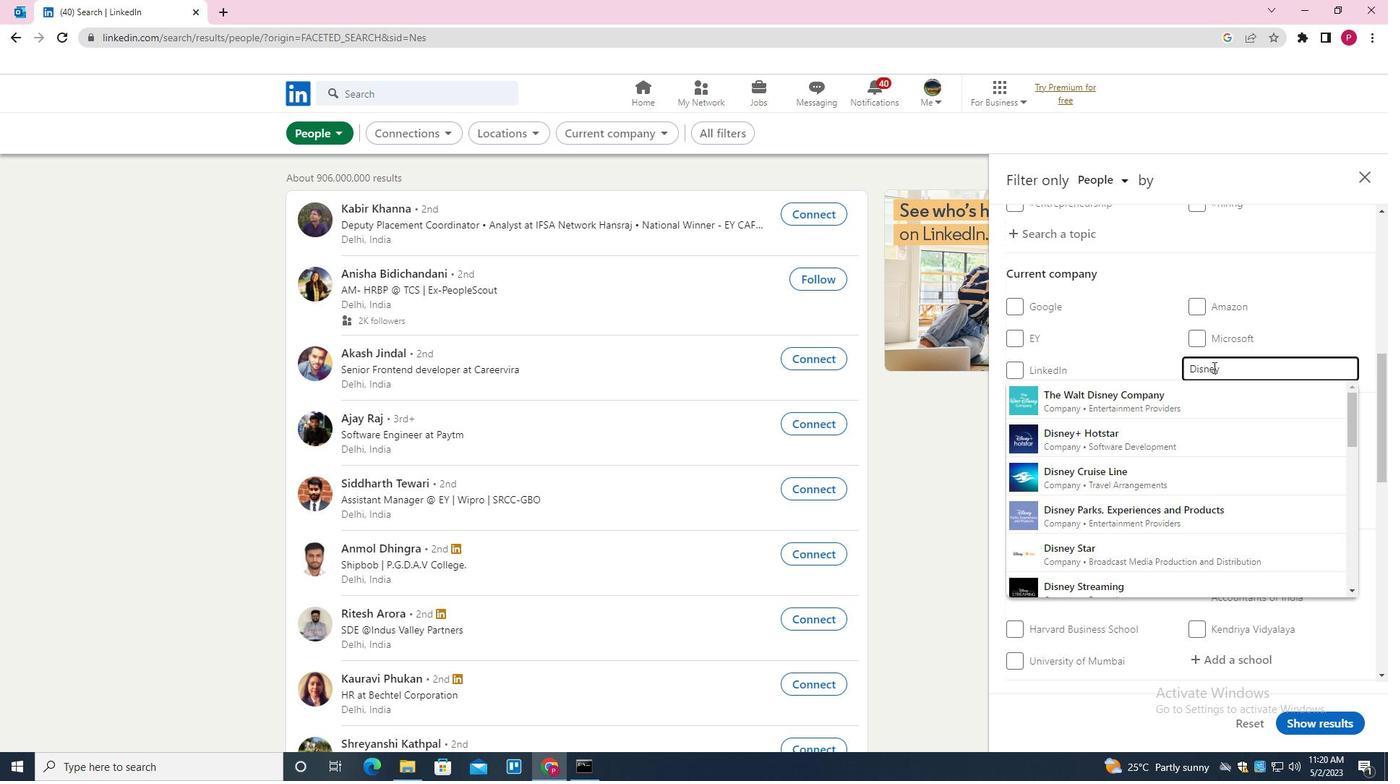 
Action: Mouse moved to (1213, 367)
Screenshot: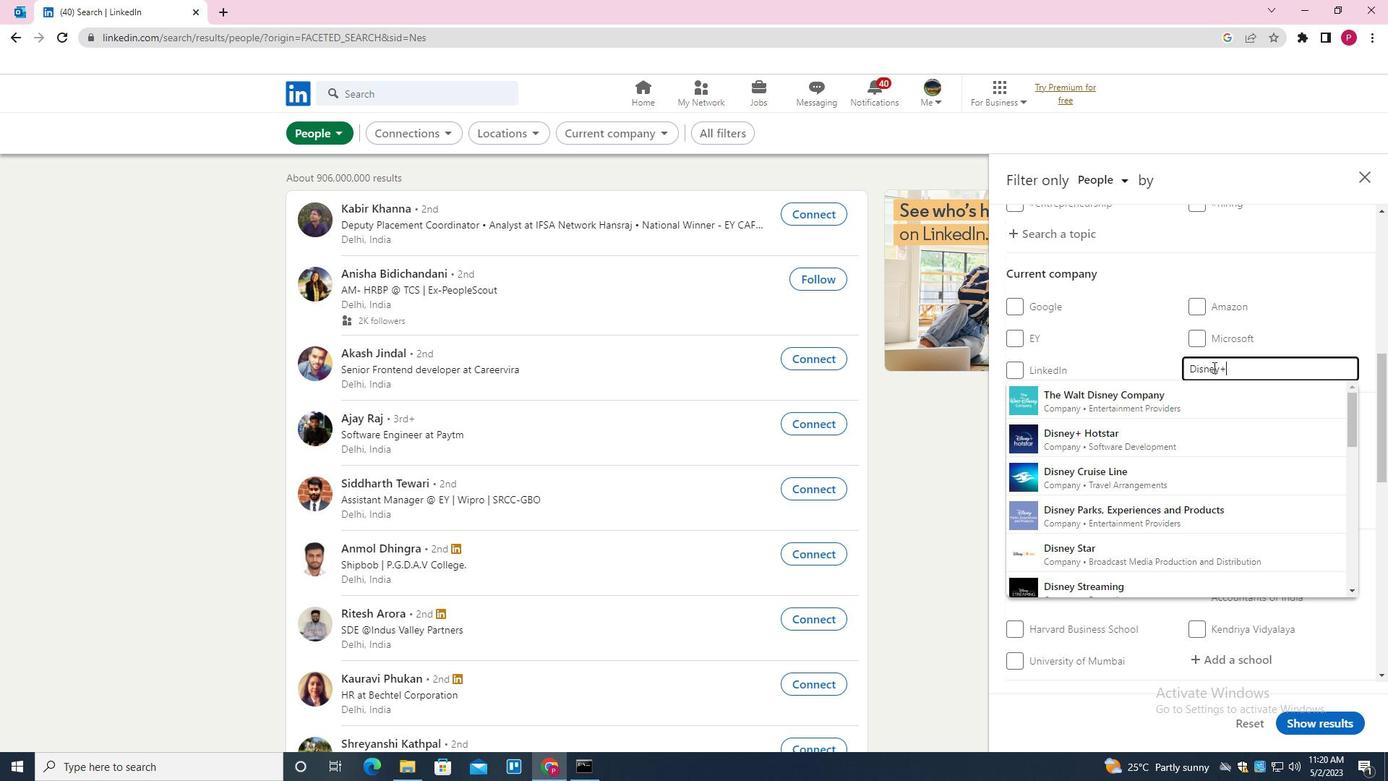 
Action: Key pressed <Key.down><Key.enter>
Screenshot: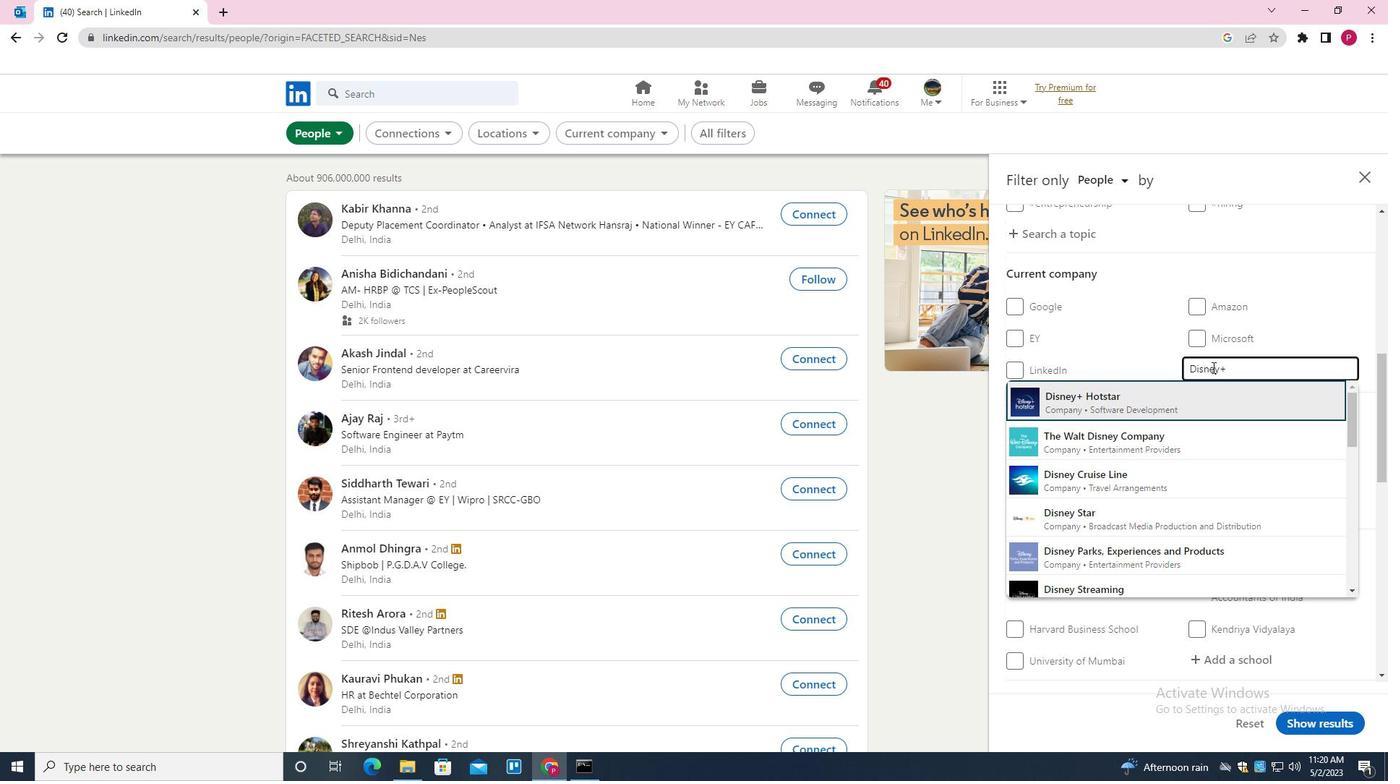 
Action: Mouse moved to (1161, 401)
Screenshot: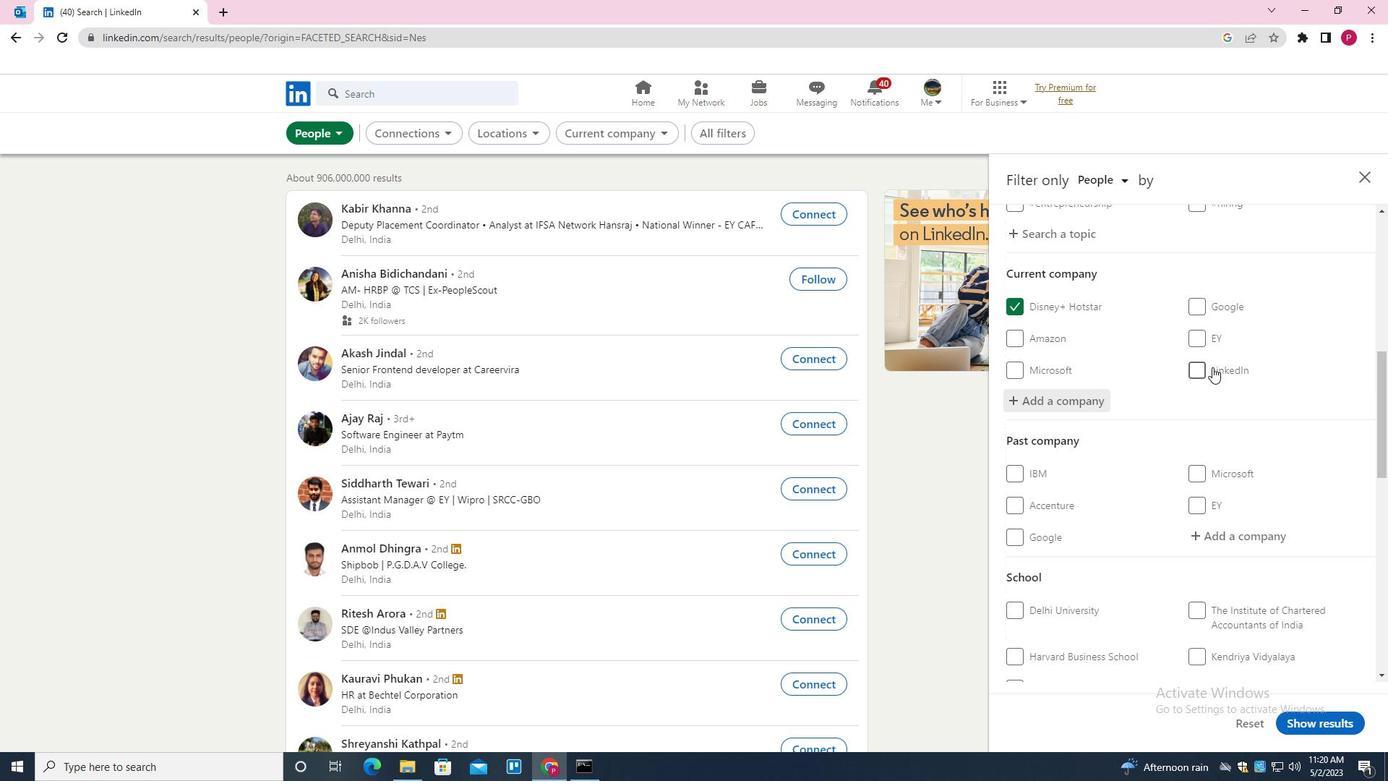 
Action: Mouse scrolled (1161, 400) with delta (0, 0)
Screenshot: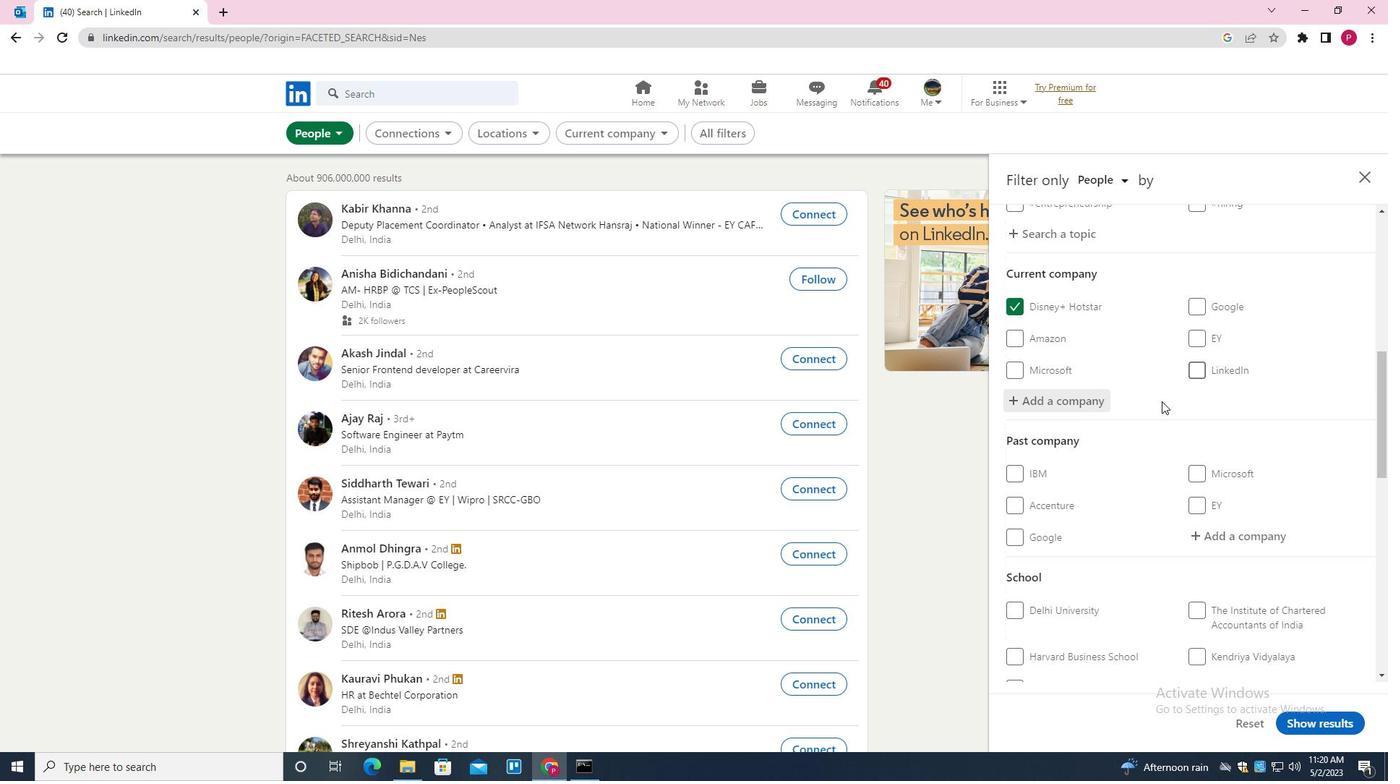 
Action: Mouse scrolled (1161, 400) with delta (0, 0)
Screenshot: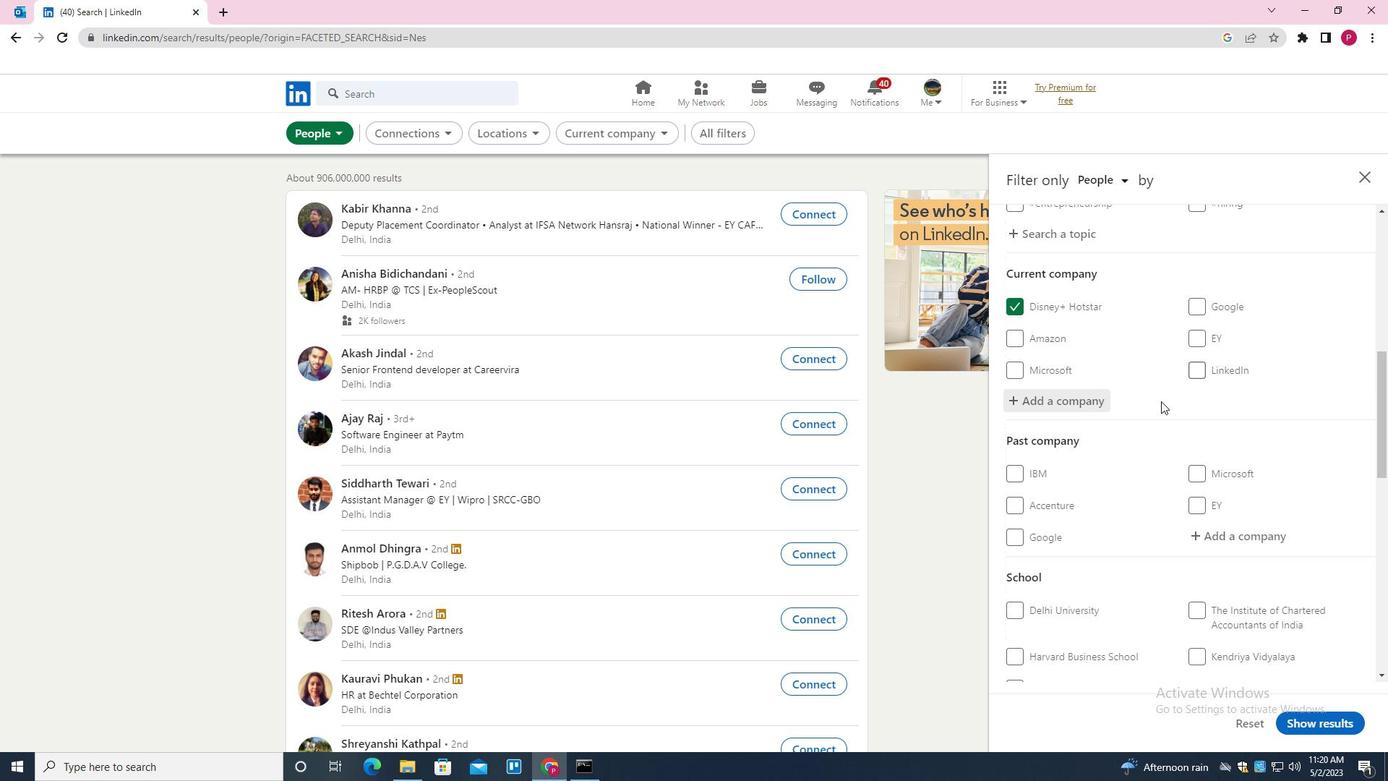 
Action: Mouse scrolled (1161, 400) with delta (0, 0)
Screenshot: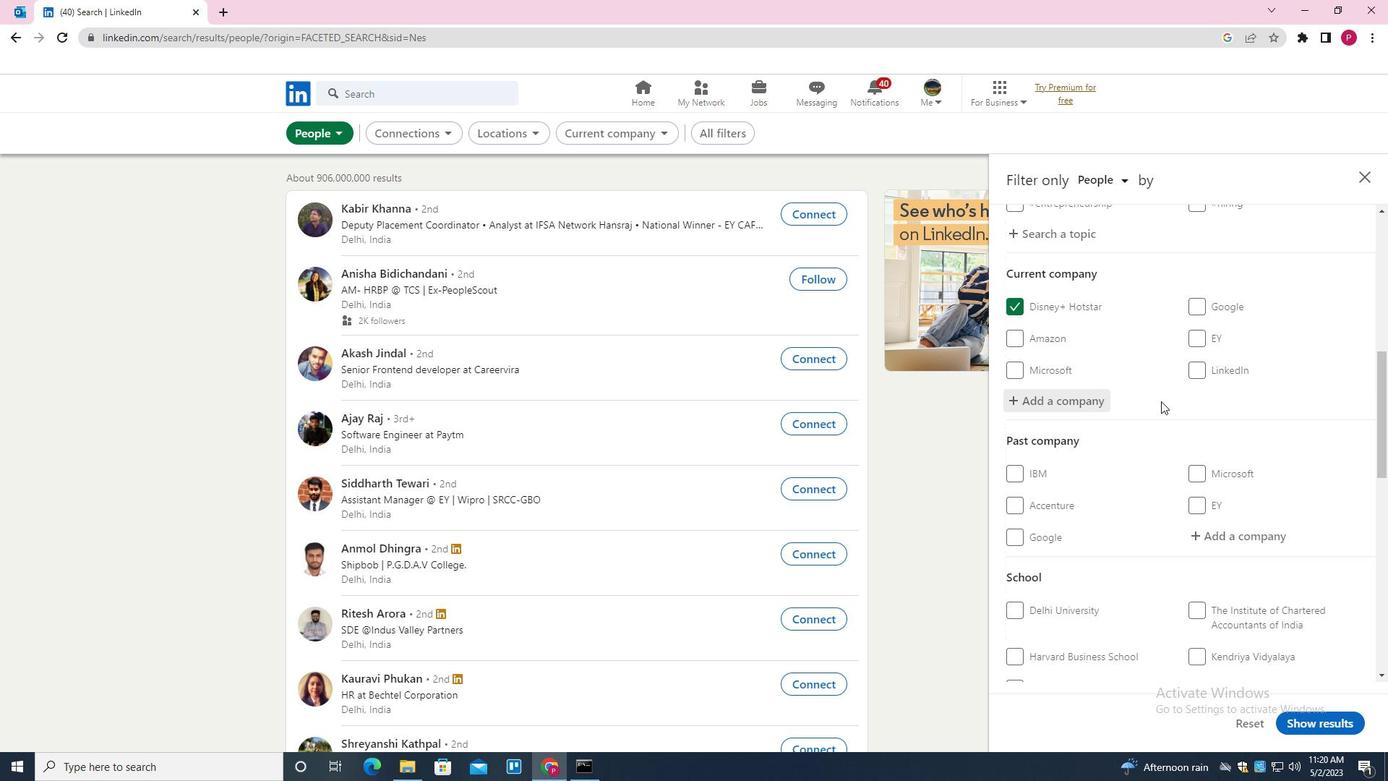 
Action: Mouse moved to (1153, 407)
Screenshot: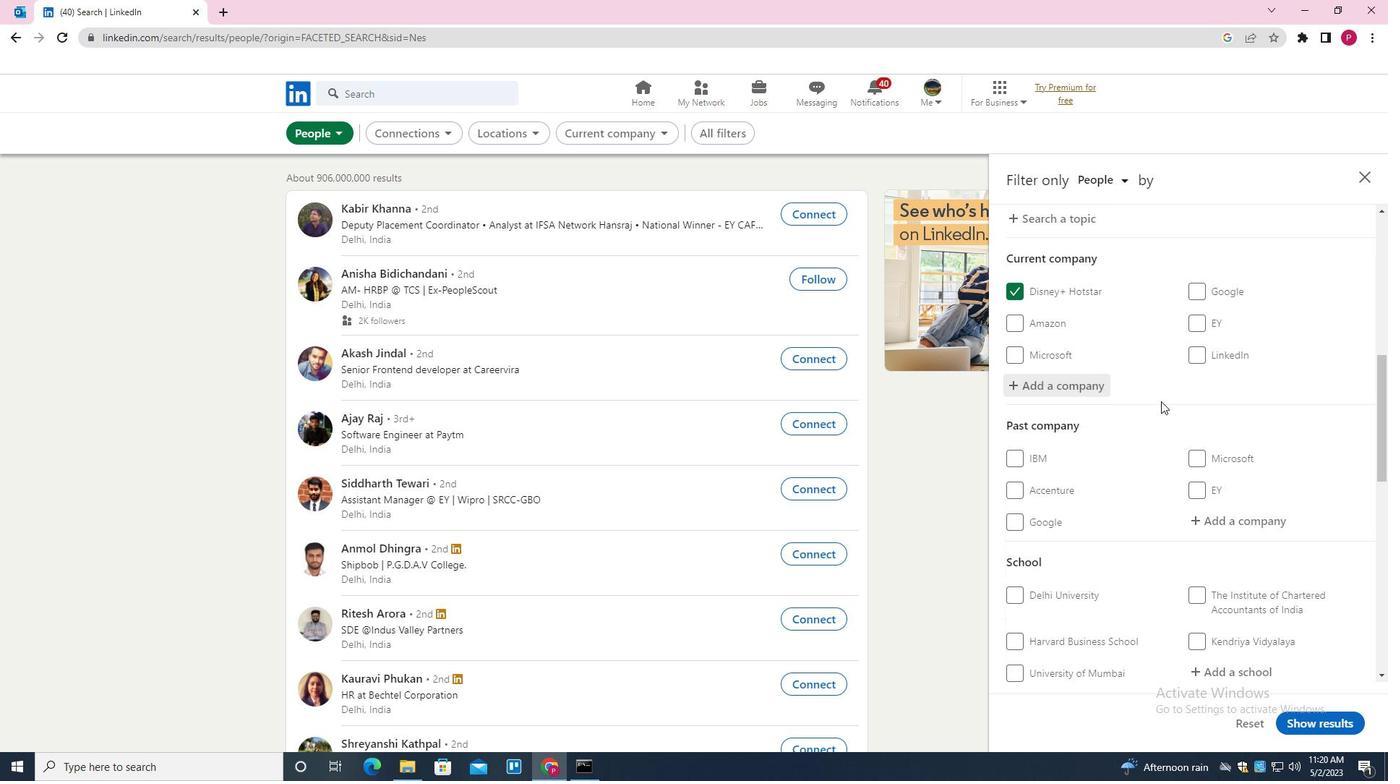 
Action: Mouse scrolled (1153, 406) with delta (0, 0)
Screenshot: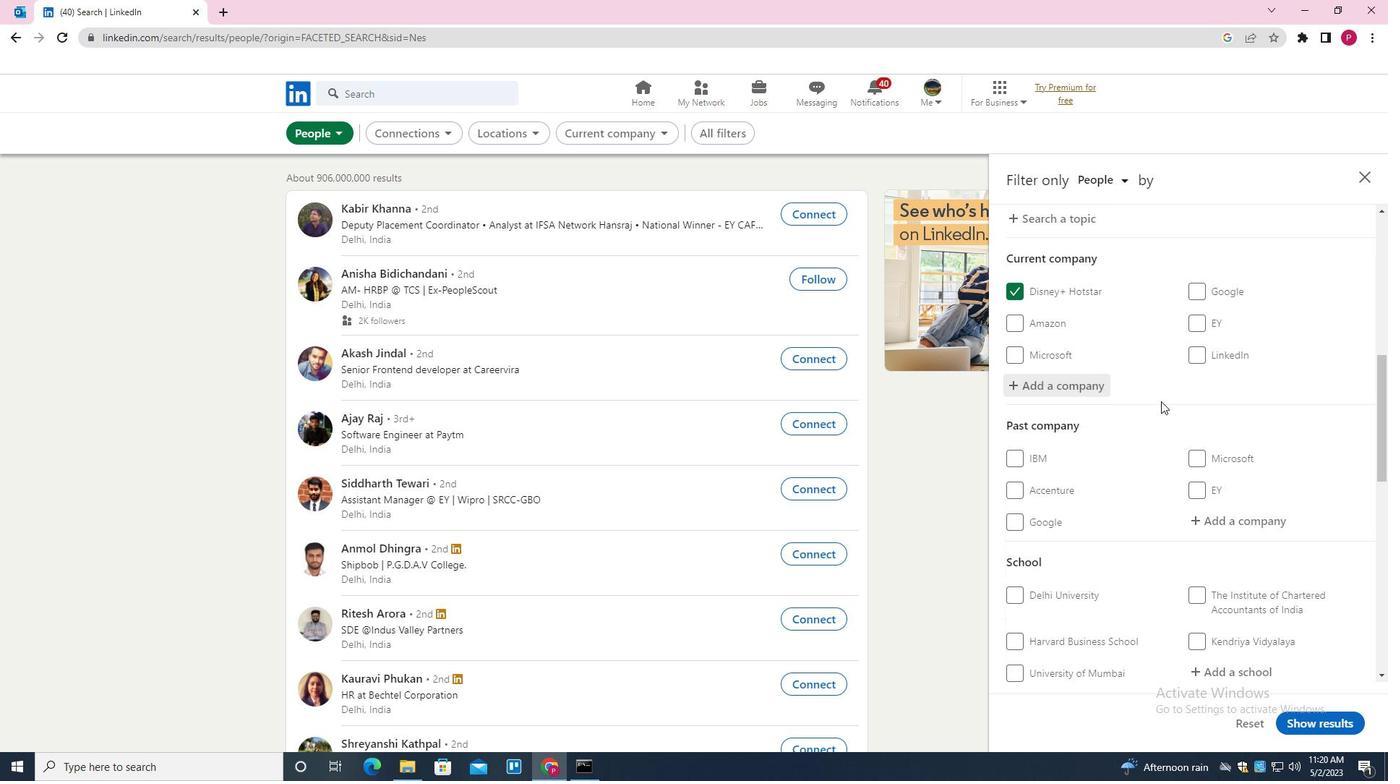 
Action: Mouse moved to (1225, 398)
Screenshot: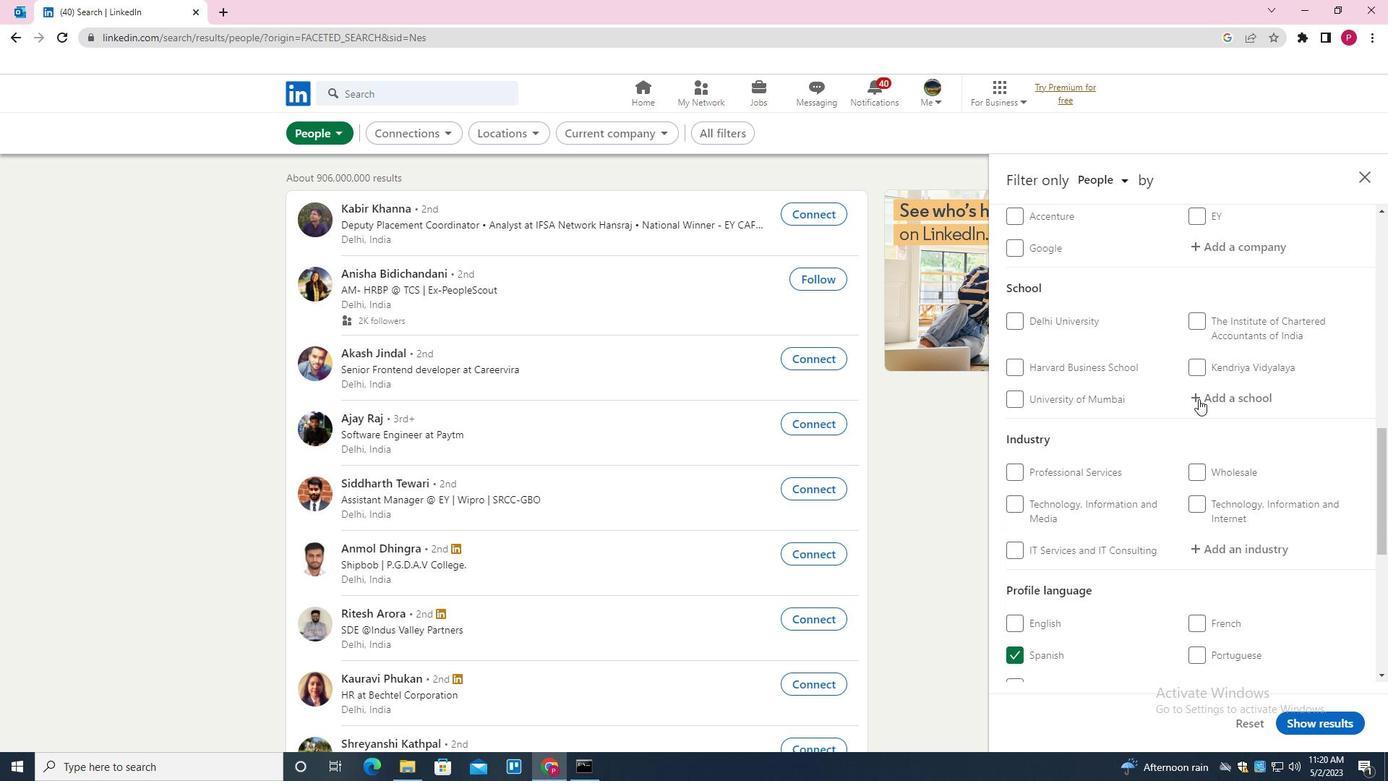 
Action: Mouse pressed left at (1225, 398)
Screenshot: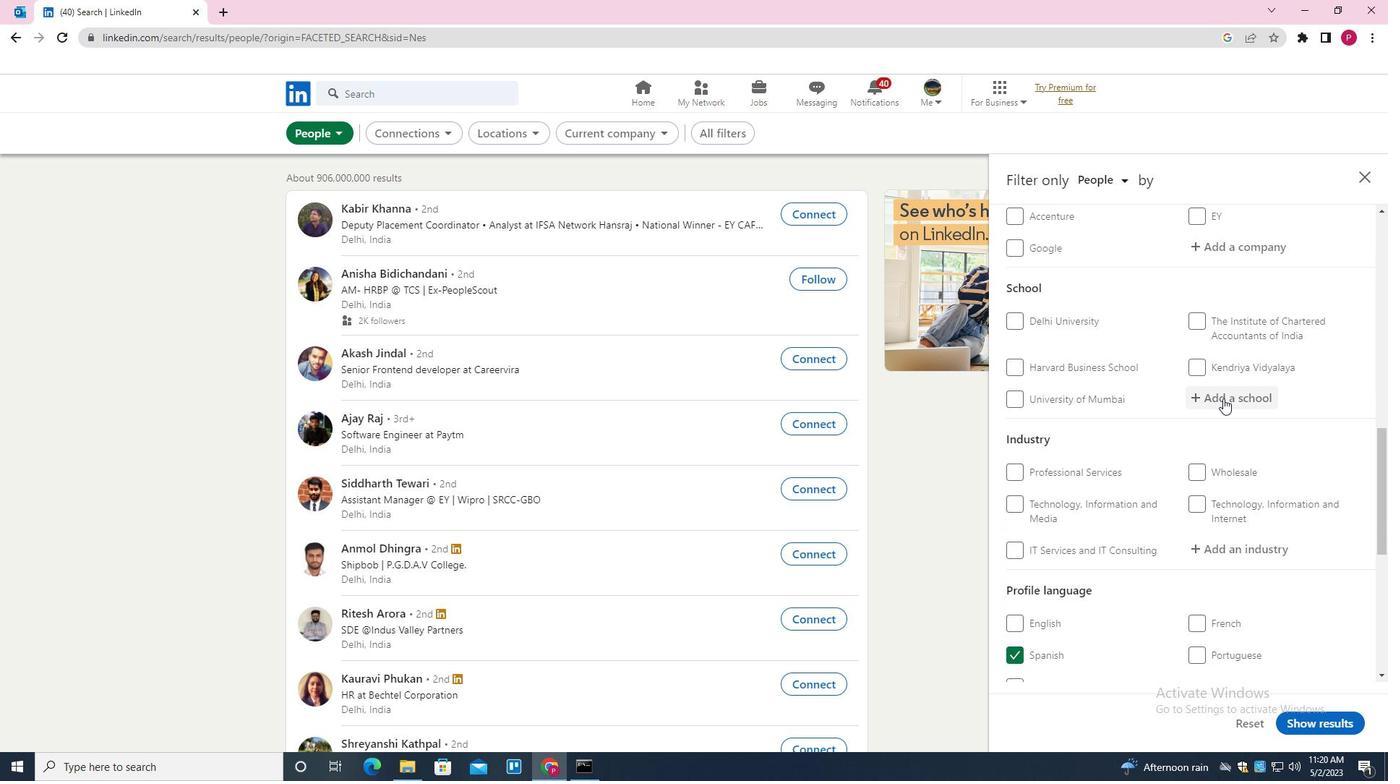 
Action: Key pressed <Key.shift><Key.shift><Key.shift><Key.shift><Key.shift><Key.shift><Key.shift><Key.shift><Key.shift><Key.shift><Key.shift><Key.shift><Key.shift><Key.shift><Key.shift><Key.shift><Key.shift><Key.shift>BITS<Key.down><Key.enter>
Screenshot: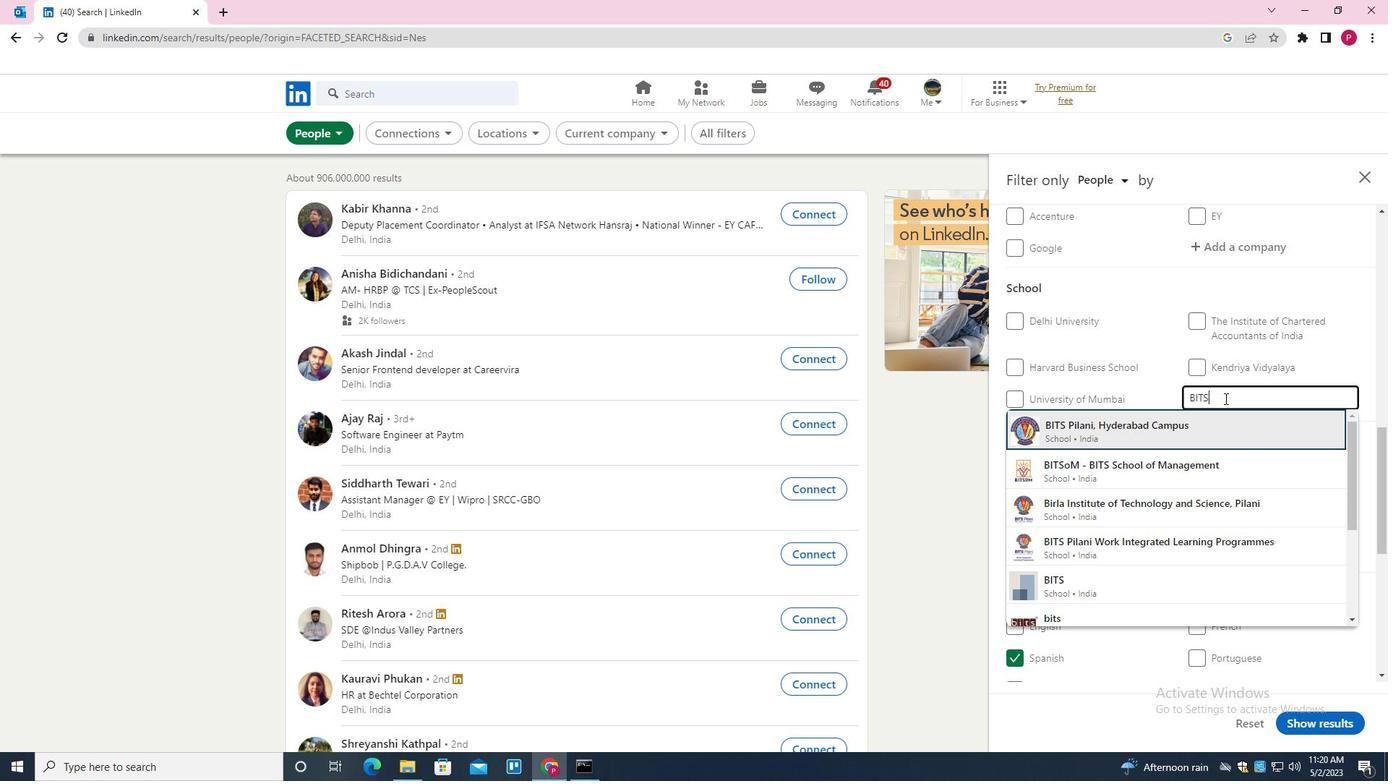 
Action: Mouse scrolled (1225, 397) with delta (0, 0)
Screenshot: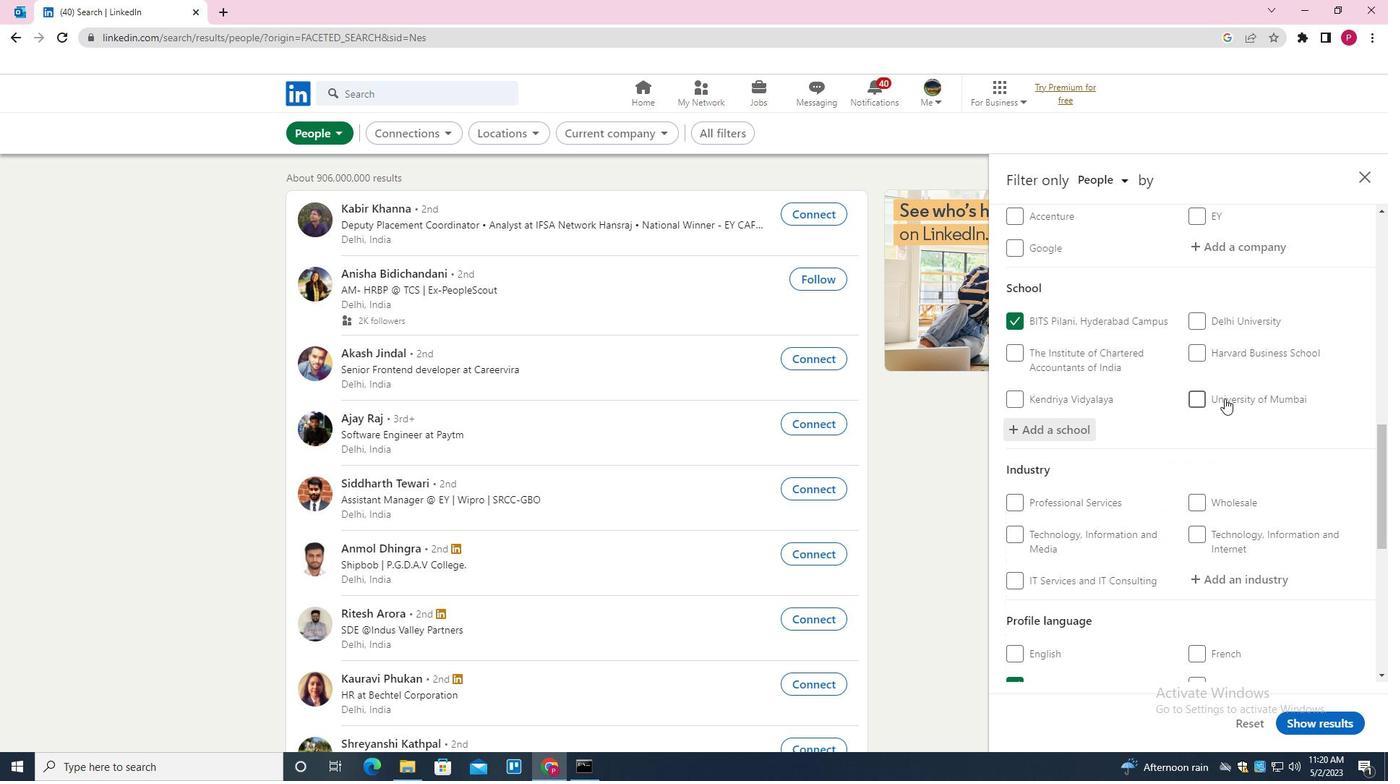 
Action: Mouse scrolled (1225, 397) with delta (0, 0)
Screenshot: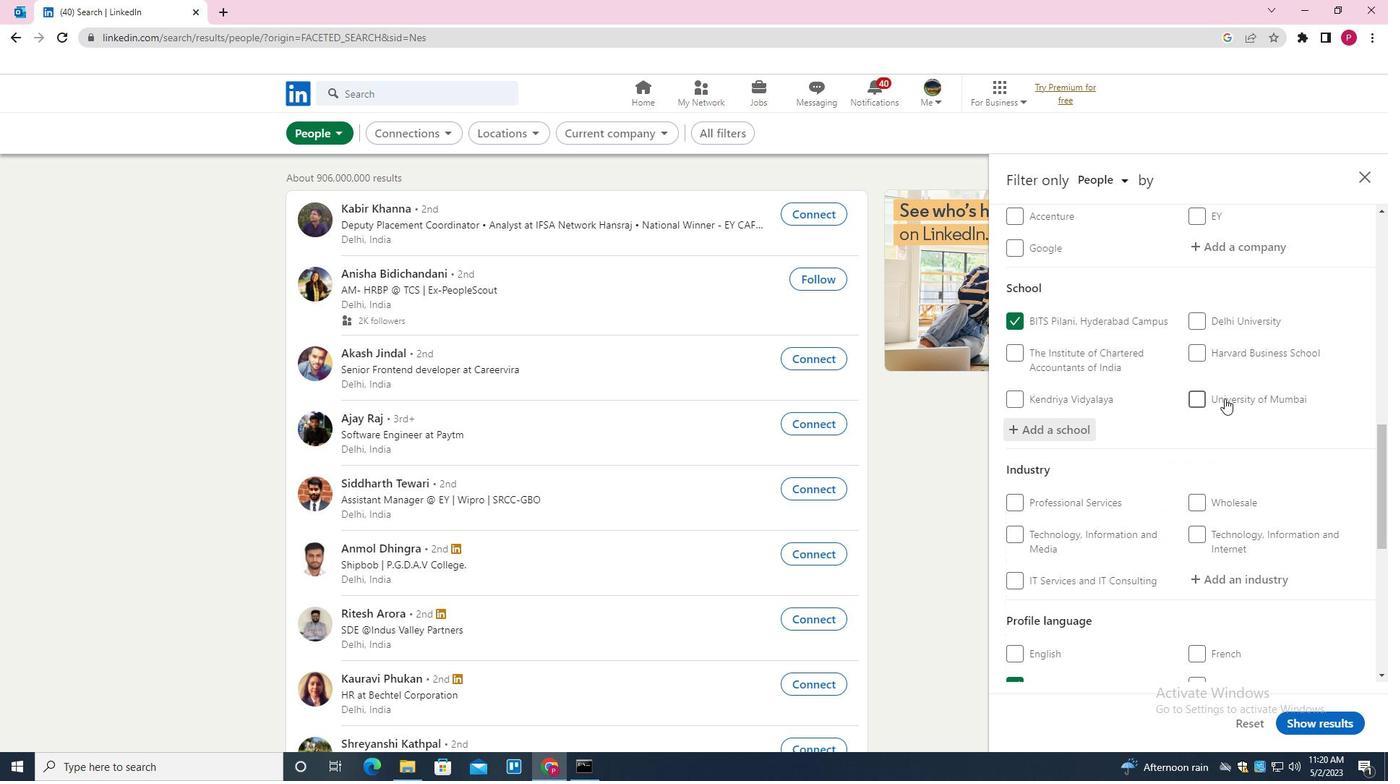 
Action: Mouse scrolled (1225, 397) with delta (0, 0)
Screenshot: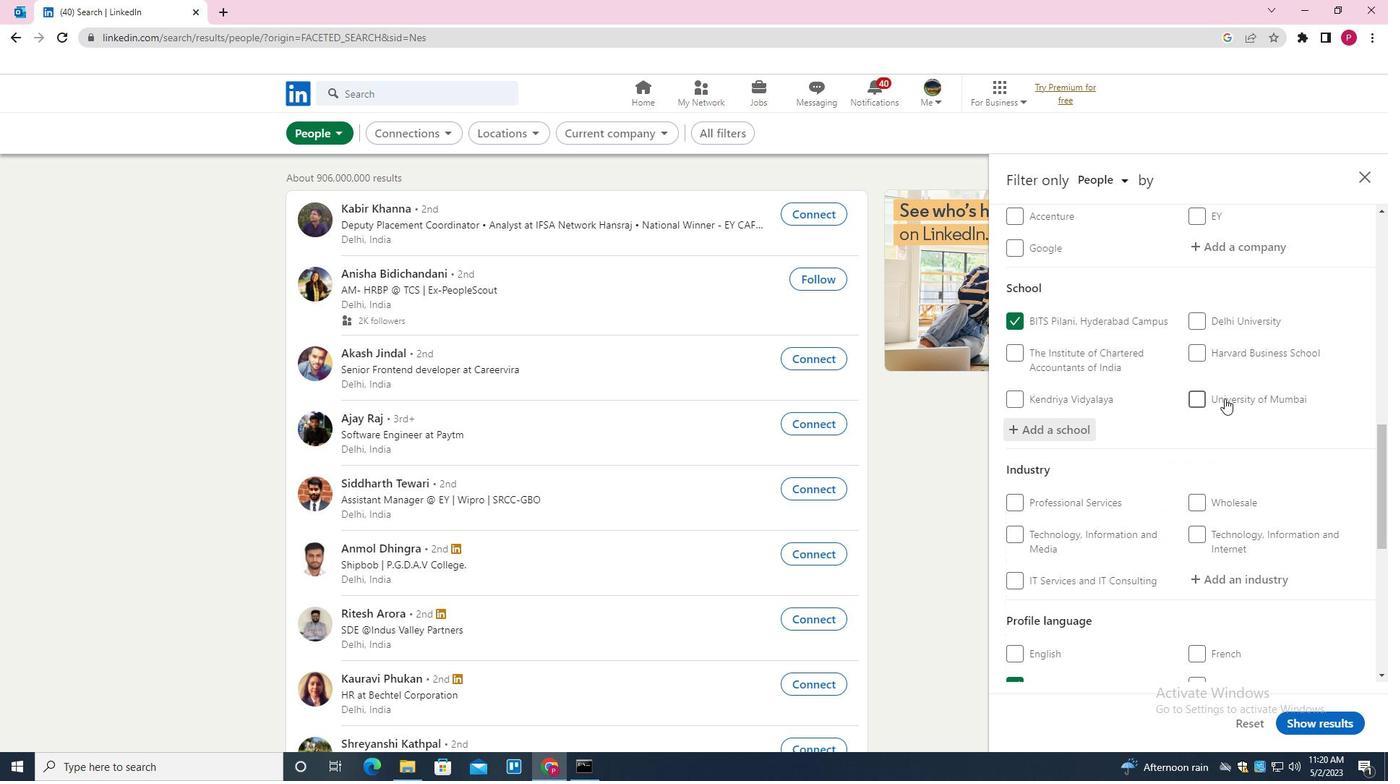 
Action: Mouse scrolled (1225, 397) with delta (0, 0)
Screenshot: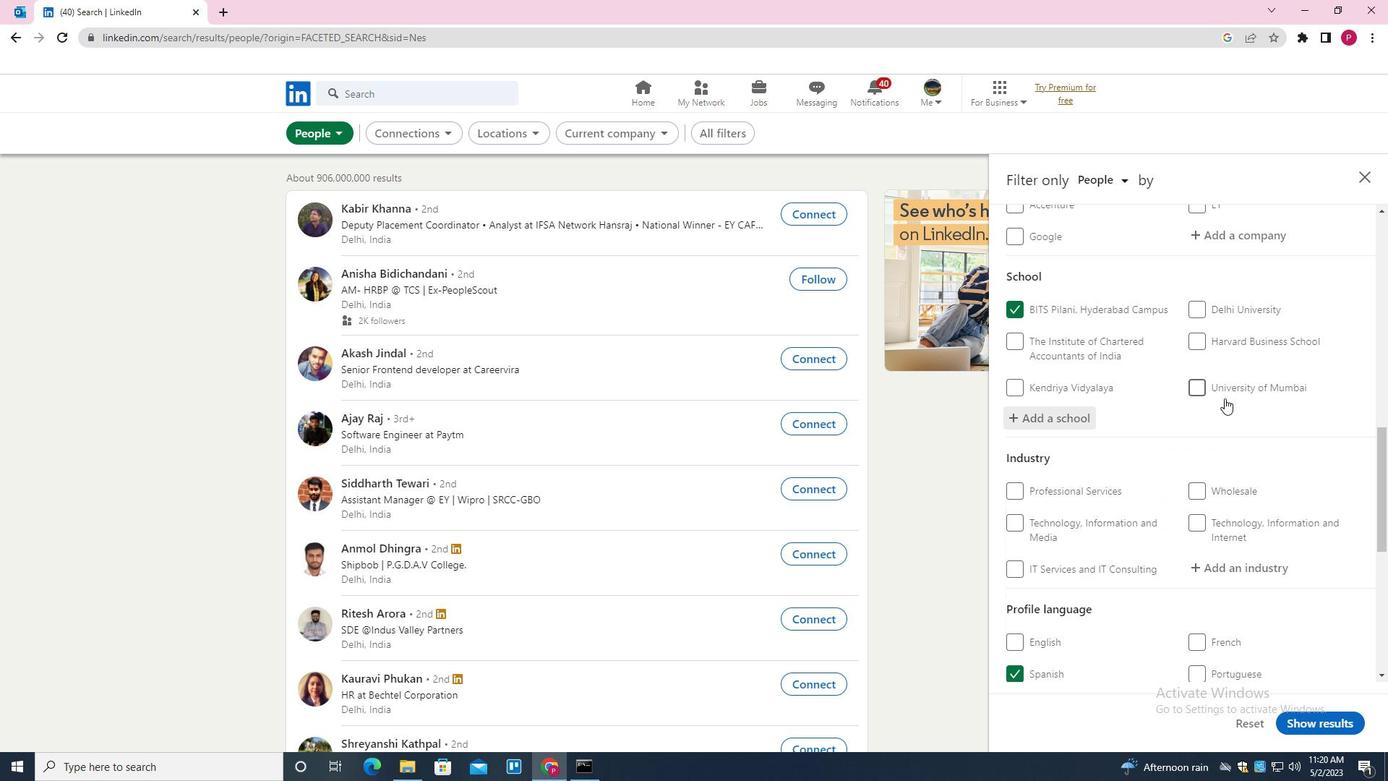 
Action: Mouse moved to (1230, 295)
Screenshot: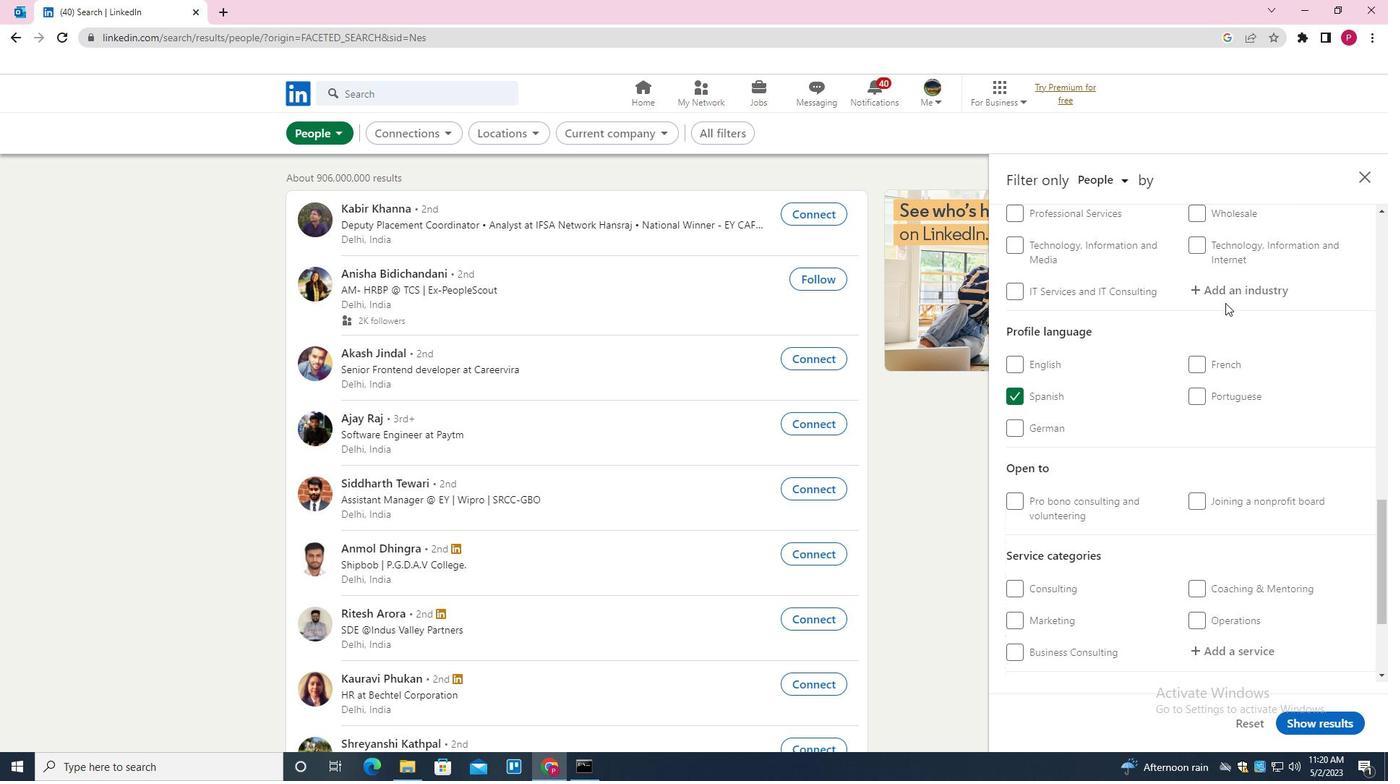 
Action: Mouse pressed left at (1230, 295)
Screenshot: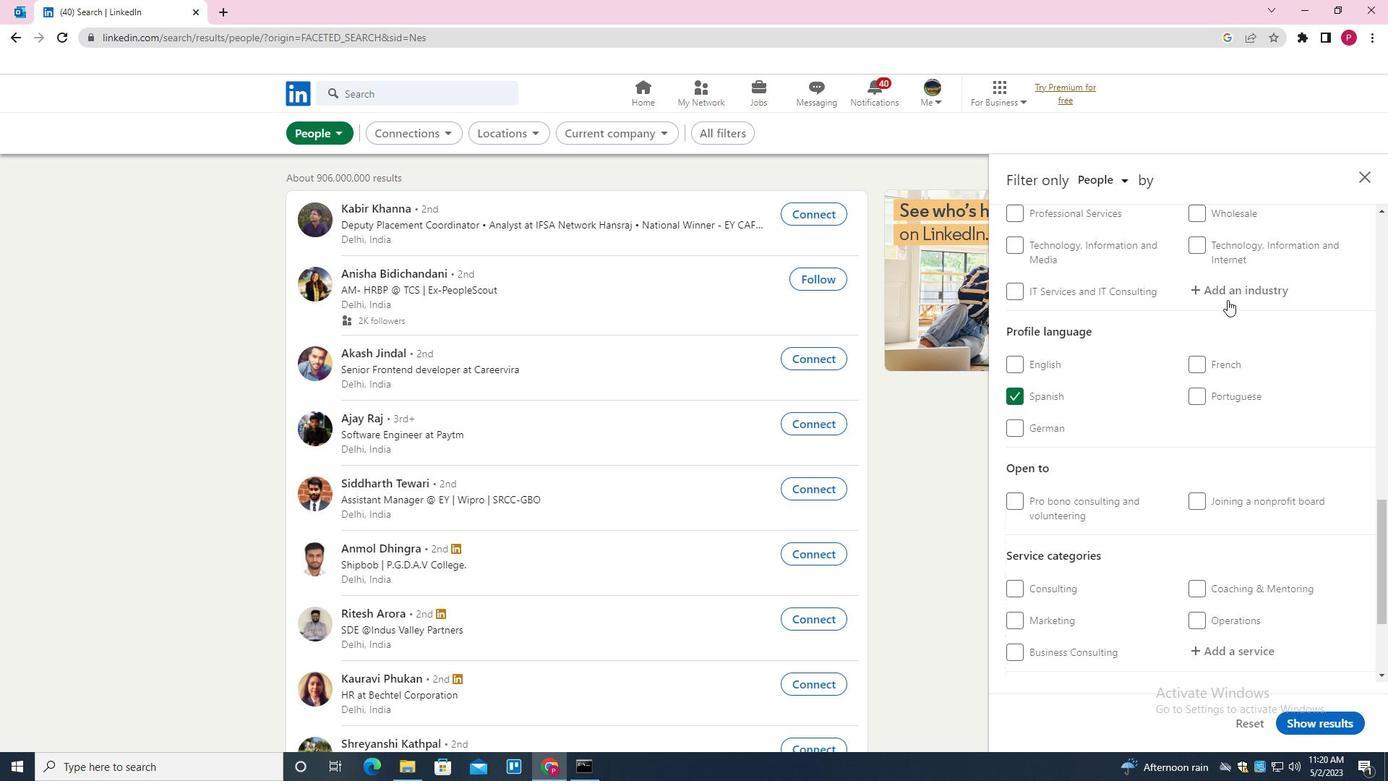 
Action: Key pressed <Key.shift><Key.shift><Key.shift><Key.shift><Key.shift><Key.shift><Key.shift><Key.shift><Key.shift><Key.shift><Key.shift><Key.shift><Key.shift>REAL<Key.space><Key.shift>ESTATE<Key.down><Key.down><Key.down><Key.enter>
Screenshot: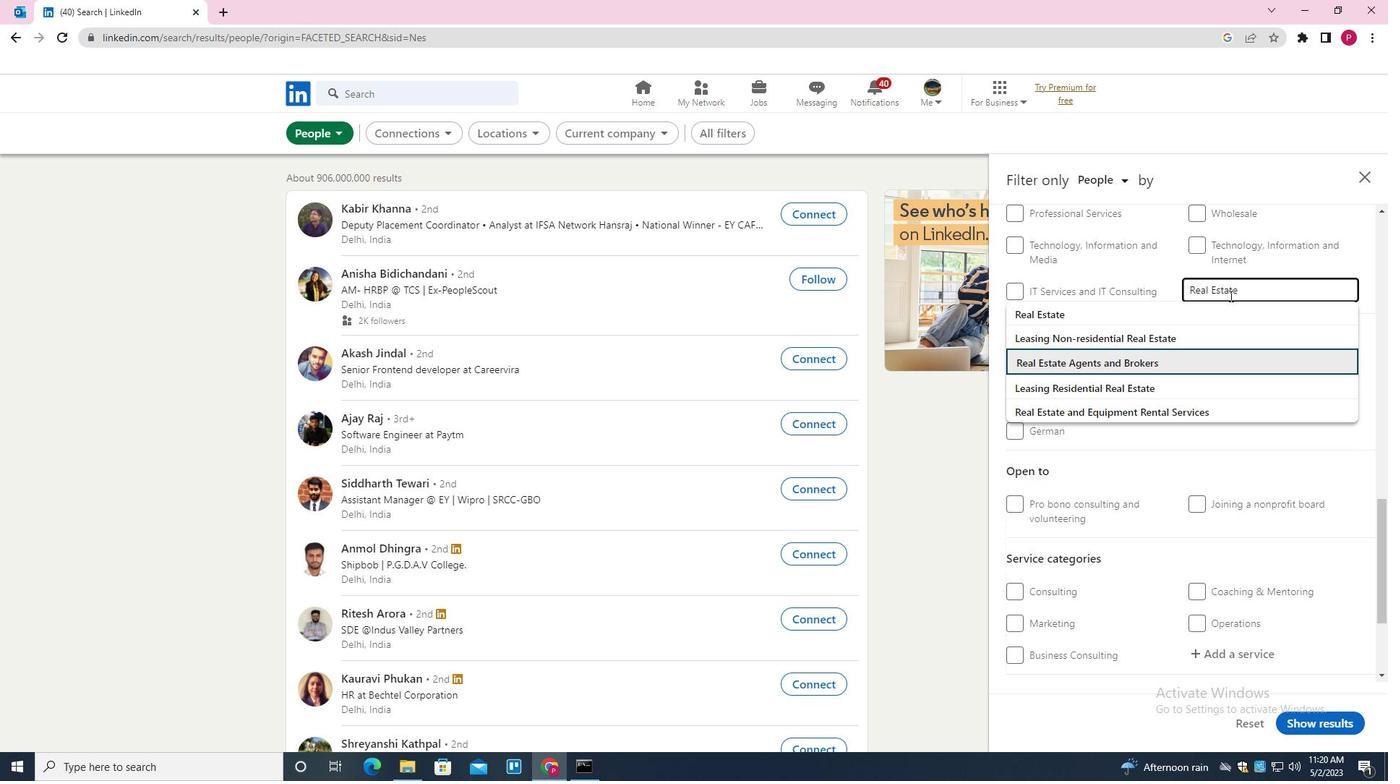 
Action: Mouse moved to (1237, 316)
Screenshot: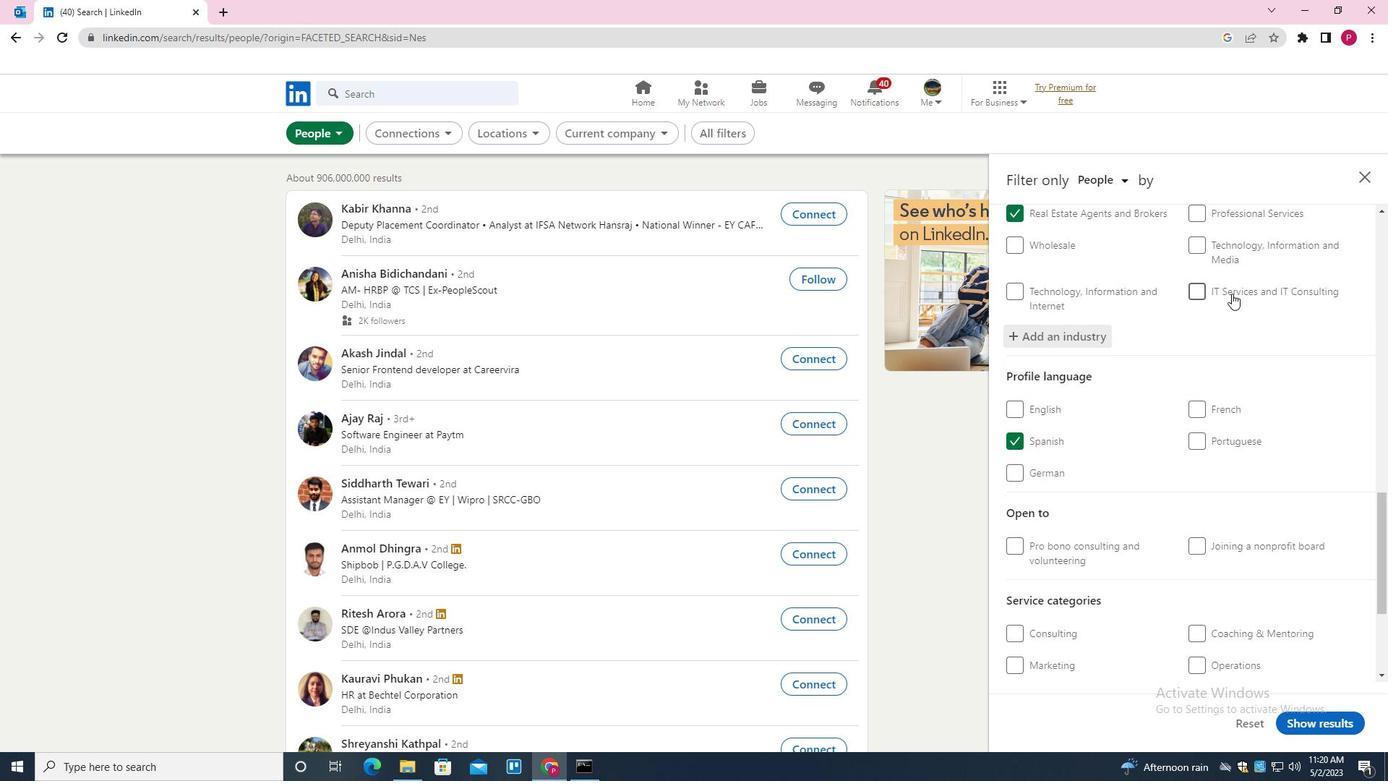 
Action: Mouse scrolled (1237, 315) with delta (0, 0)
Screenshot: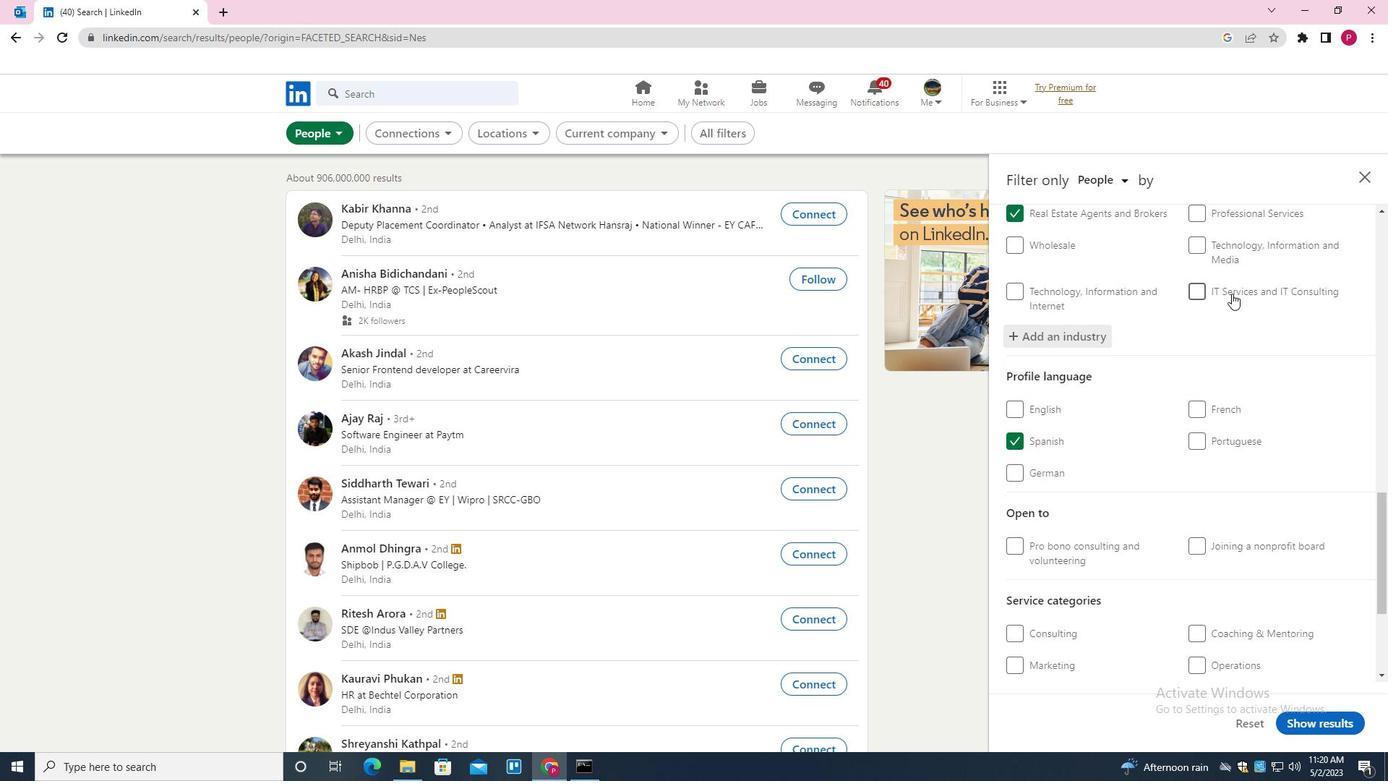 
Action: Mouse moved to (1238, 318)
Screenshot: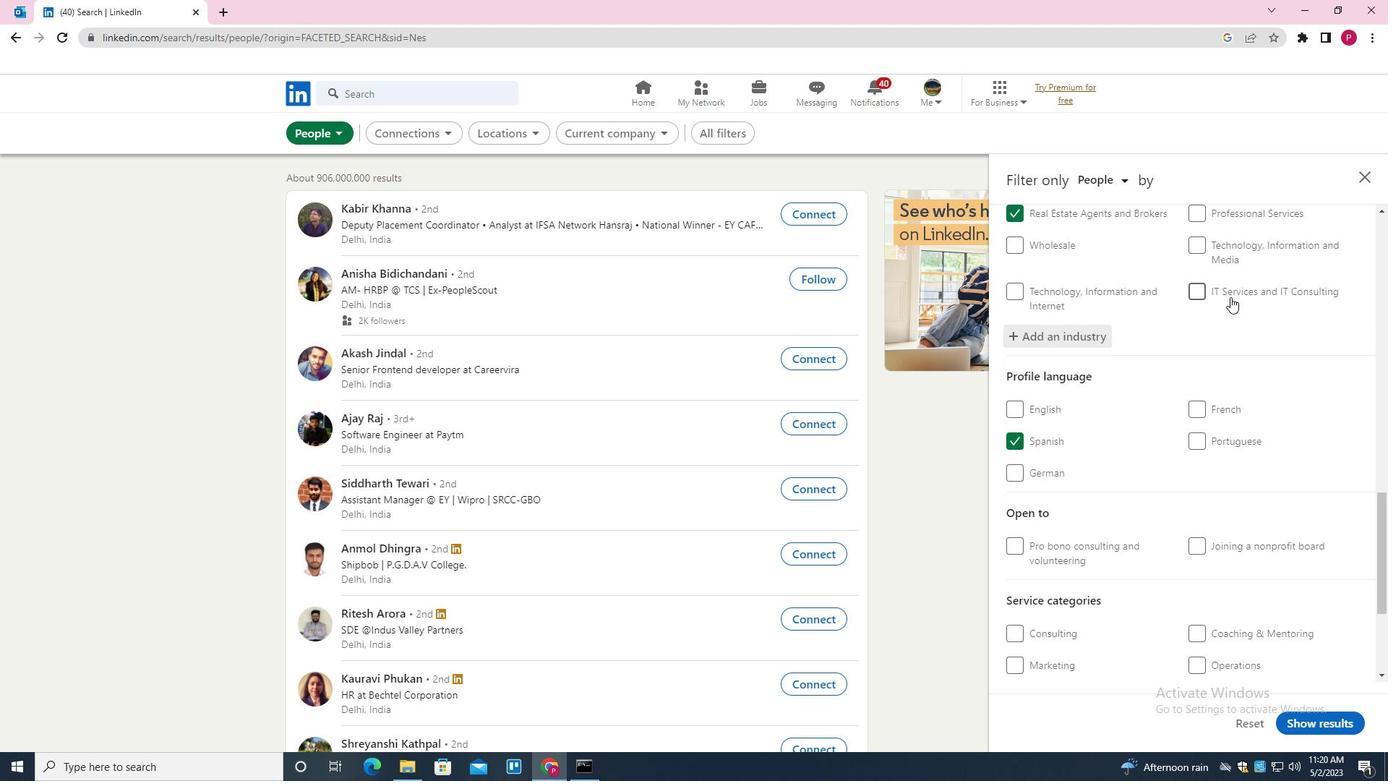 
Action: Mouse scrolled (1238, 317) with delta (0, 0)
Screenshot: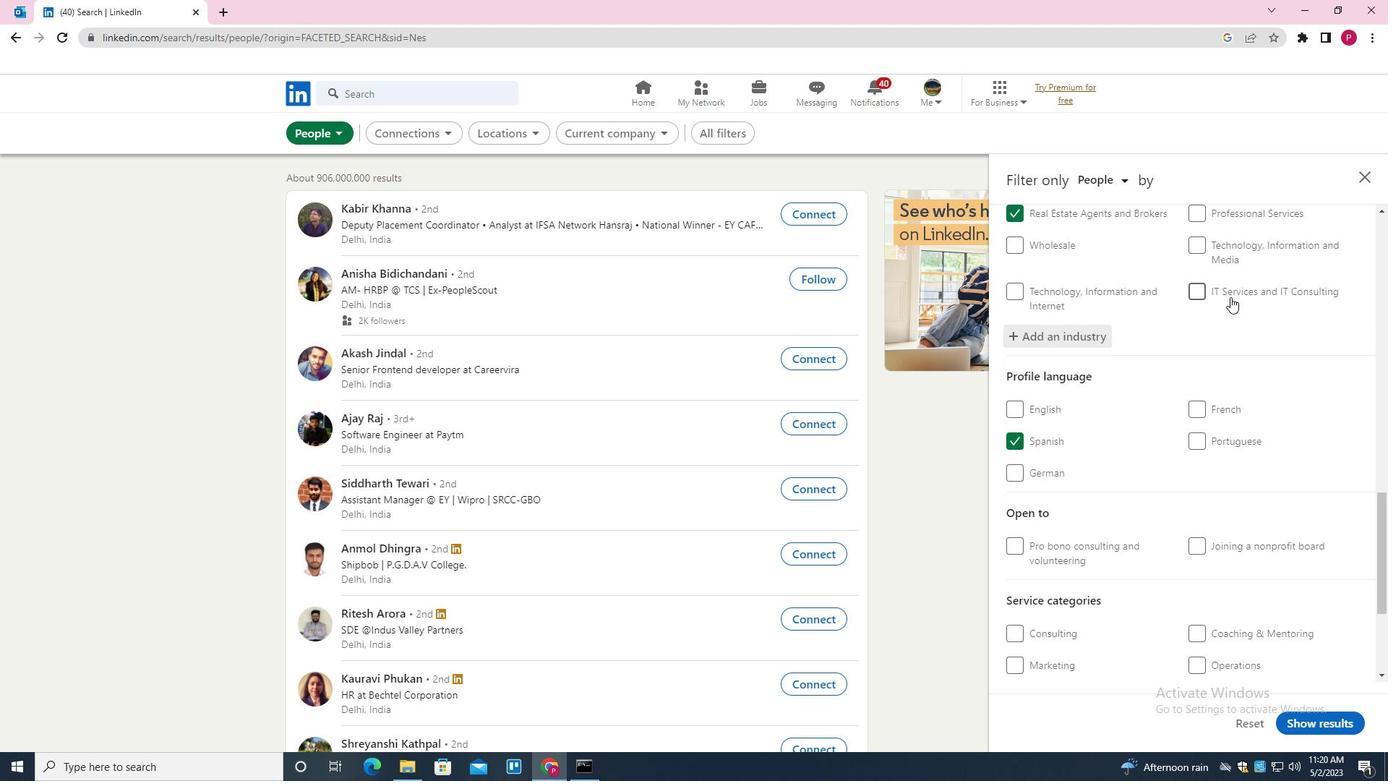 
Action: Mouse moved to (1238, 321)
Screenshot: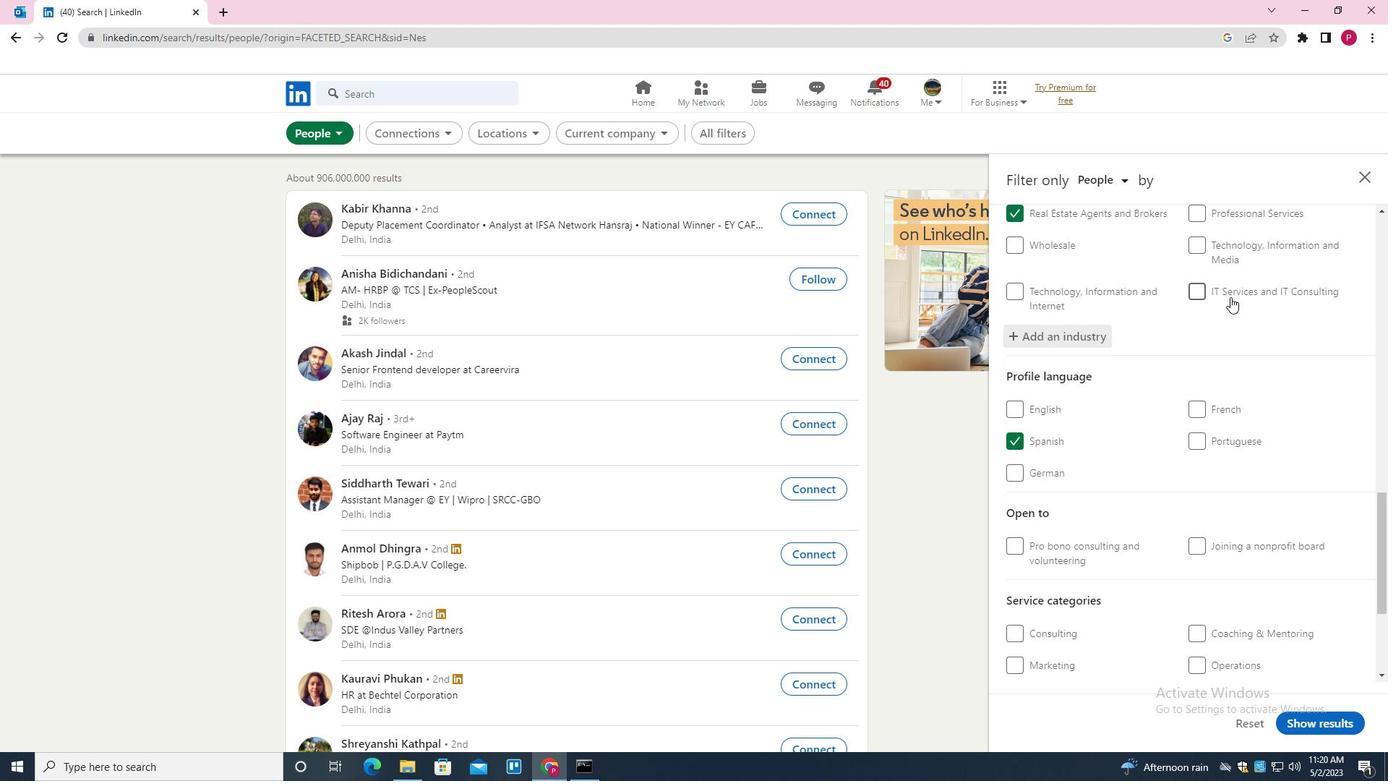 
Action: Mouse scrolled (1238, 321) with delta (0, 0)
Screenshot: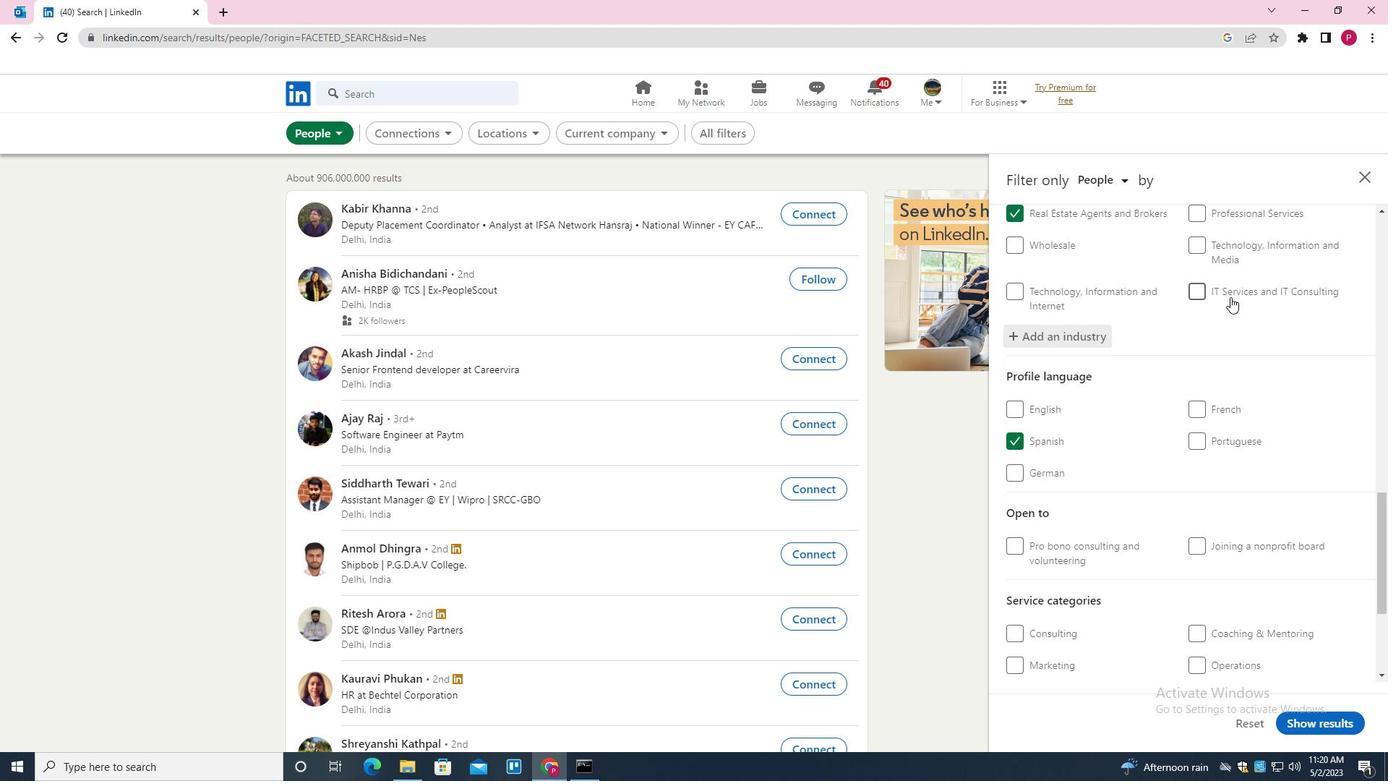 
Action: Mouse moved to (1238, 330)
Screenshot: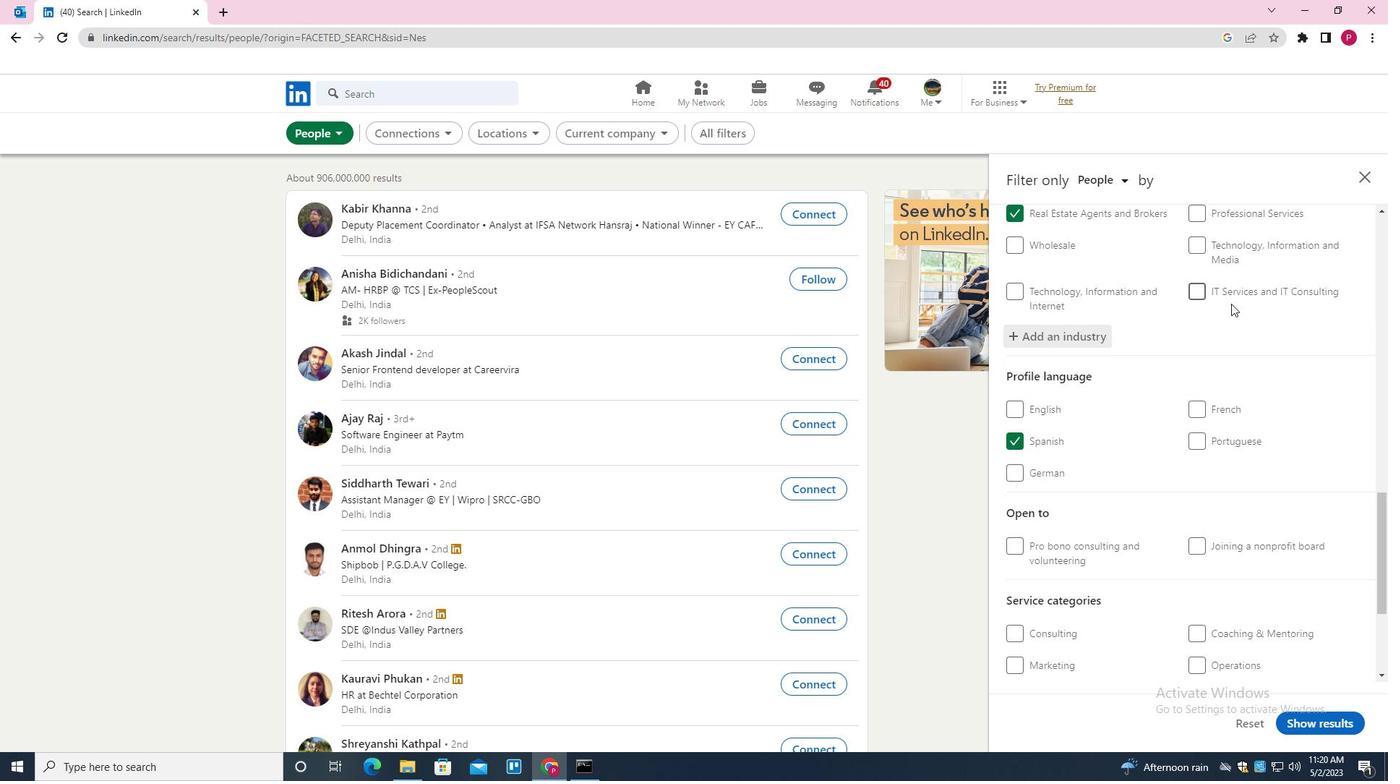 
Action: Mouse scrolled (1238, 329) with delta (0, 0)
Screenshot: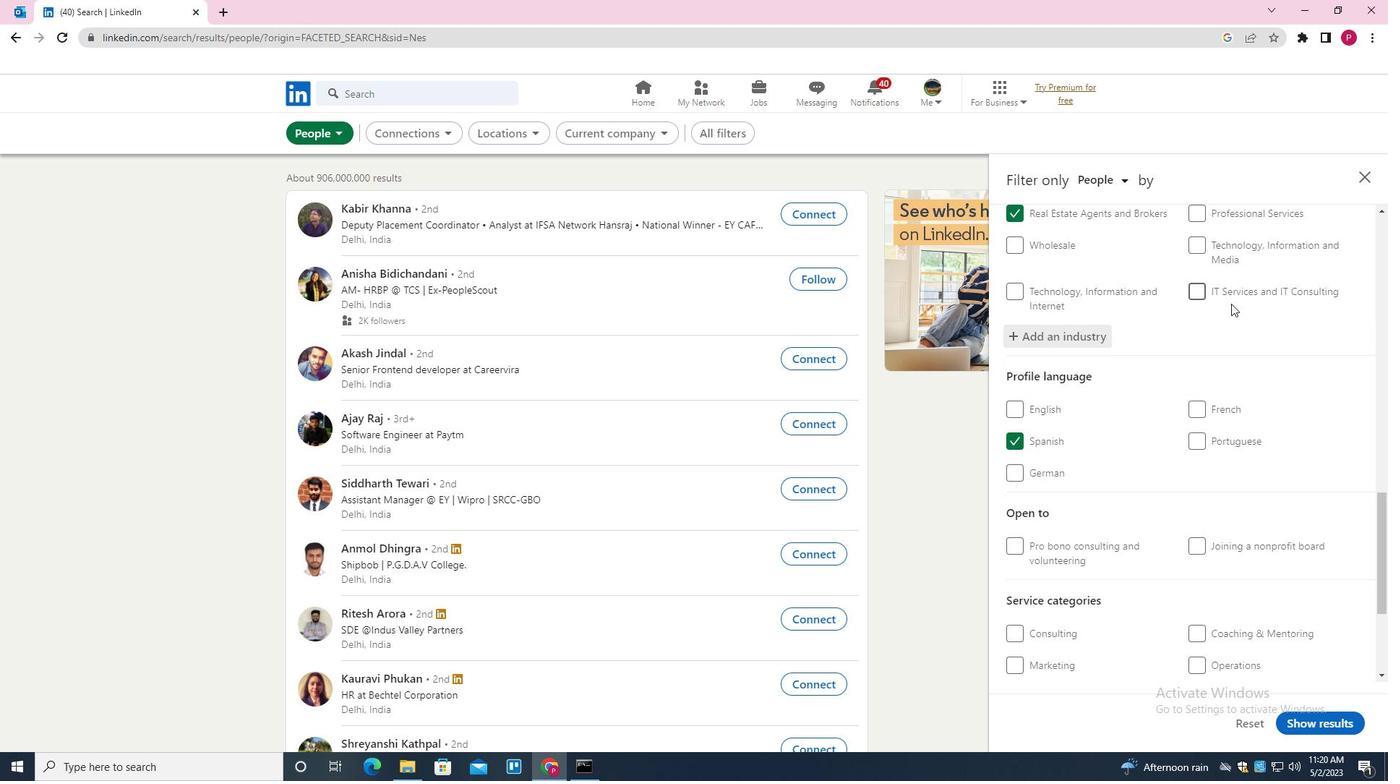 
Action: Mouse moved to (1247, 483)
Screenshot: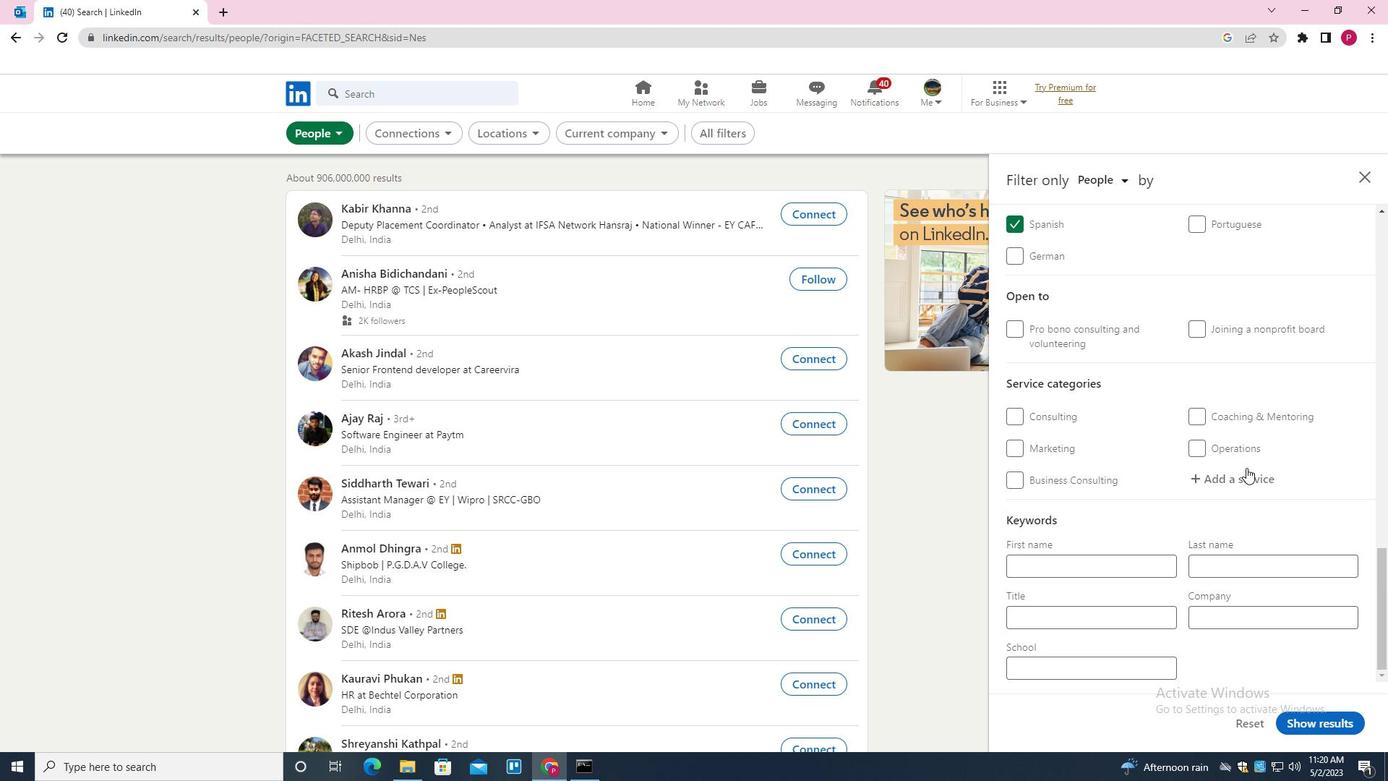 
Action: Mouse pressed left at (1247, 483)
Screenshot: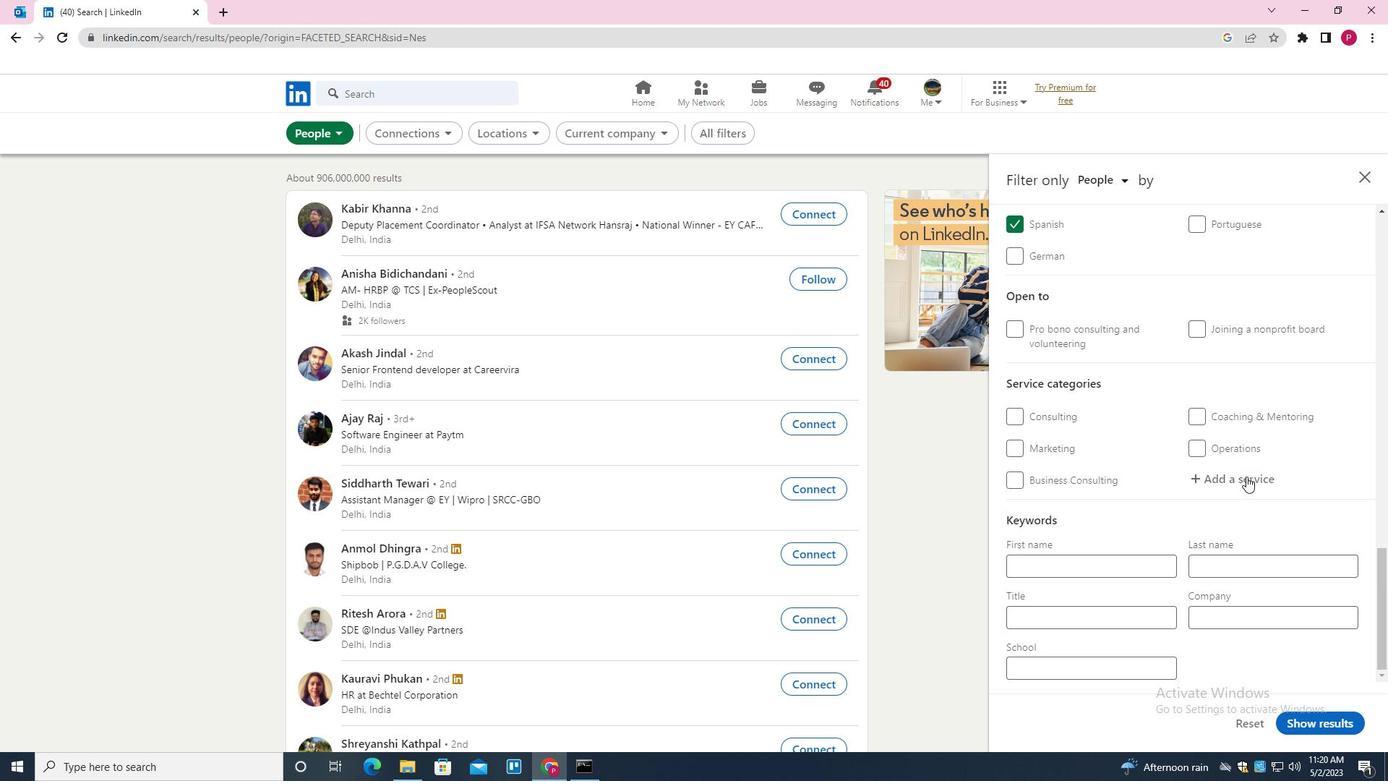 
Action: Mouse moved to (1240, 405)
Screenshot: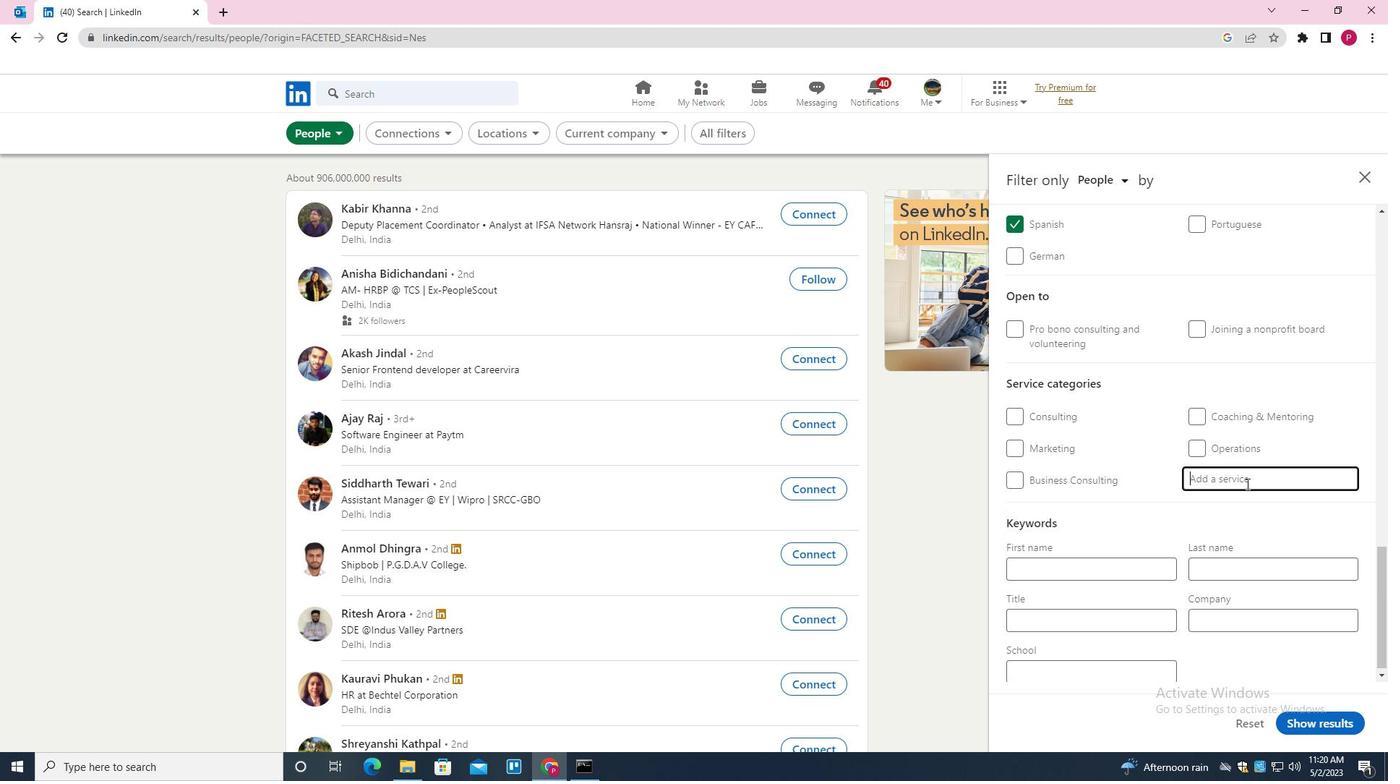 
Action: Key pressed <Key.shift><Key.shift><Key.shift><Key.shift><Key.shift><Key.shift>IMMIGRATION<Key.down><Key.enter>
Screenshot: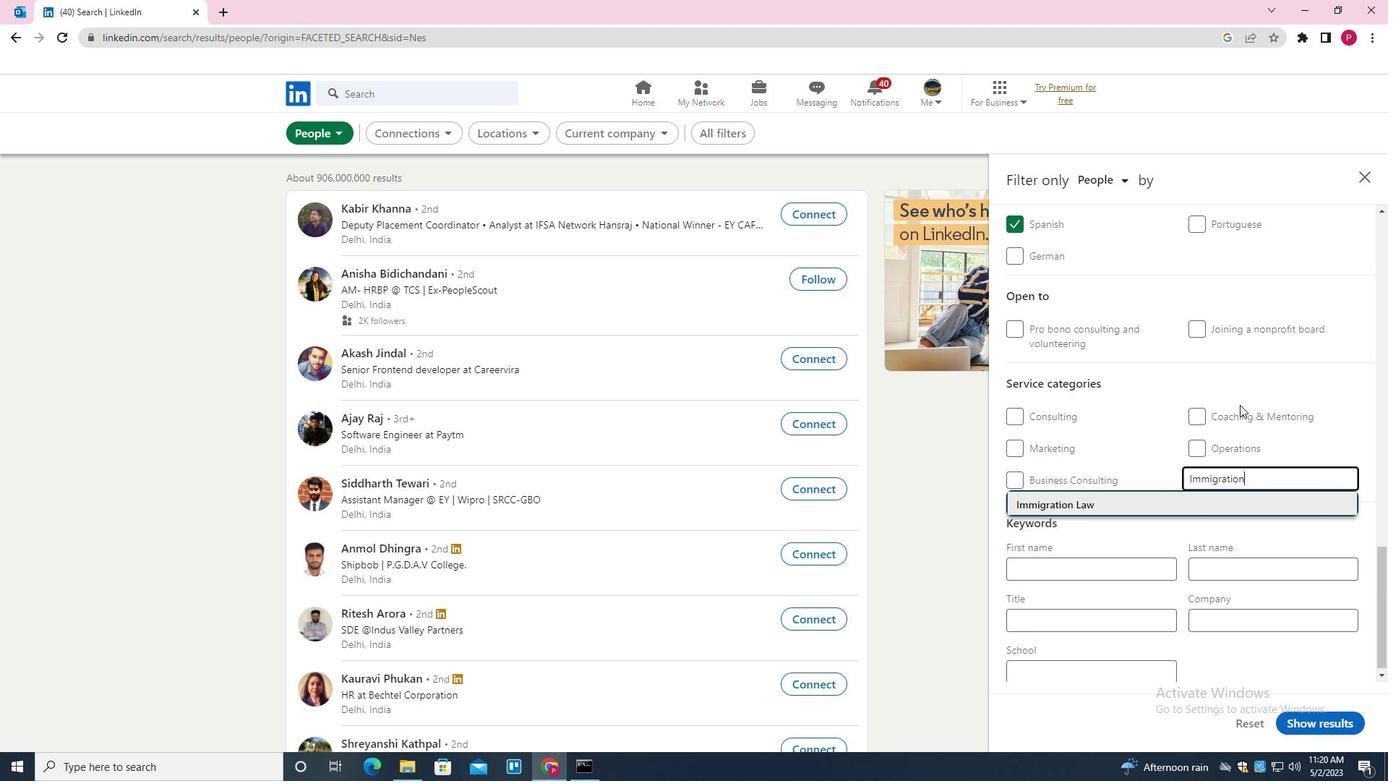 
Action: Mouse moved to (1225, 413)
Screenshot: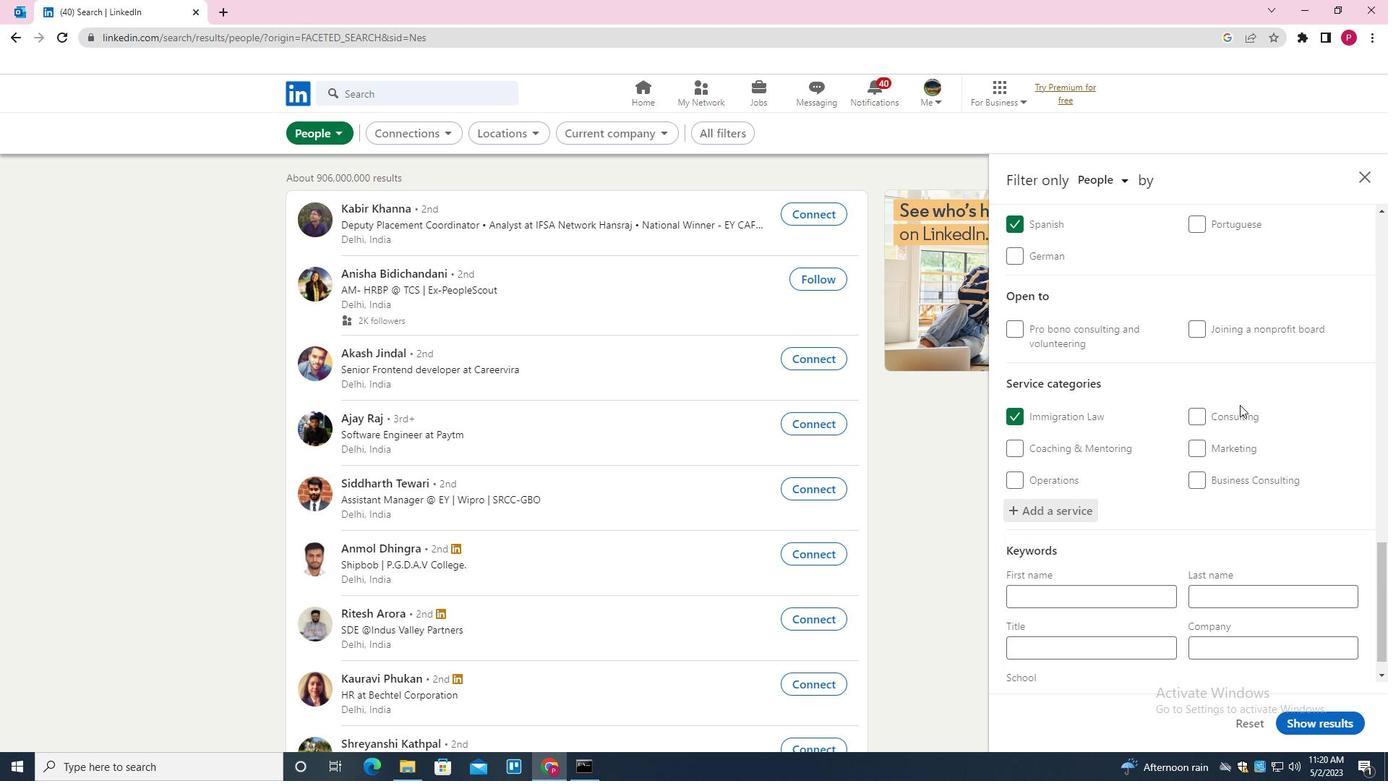 
Action: Mouse scrolled (1225, 413) with delta (0, 0)
Screenshot: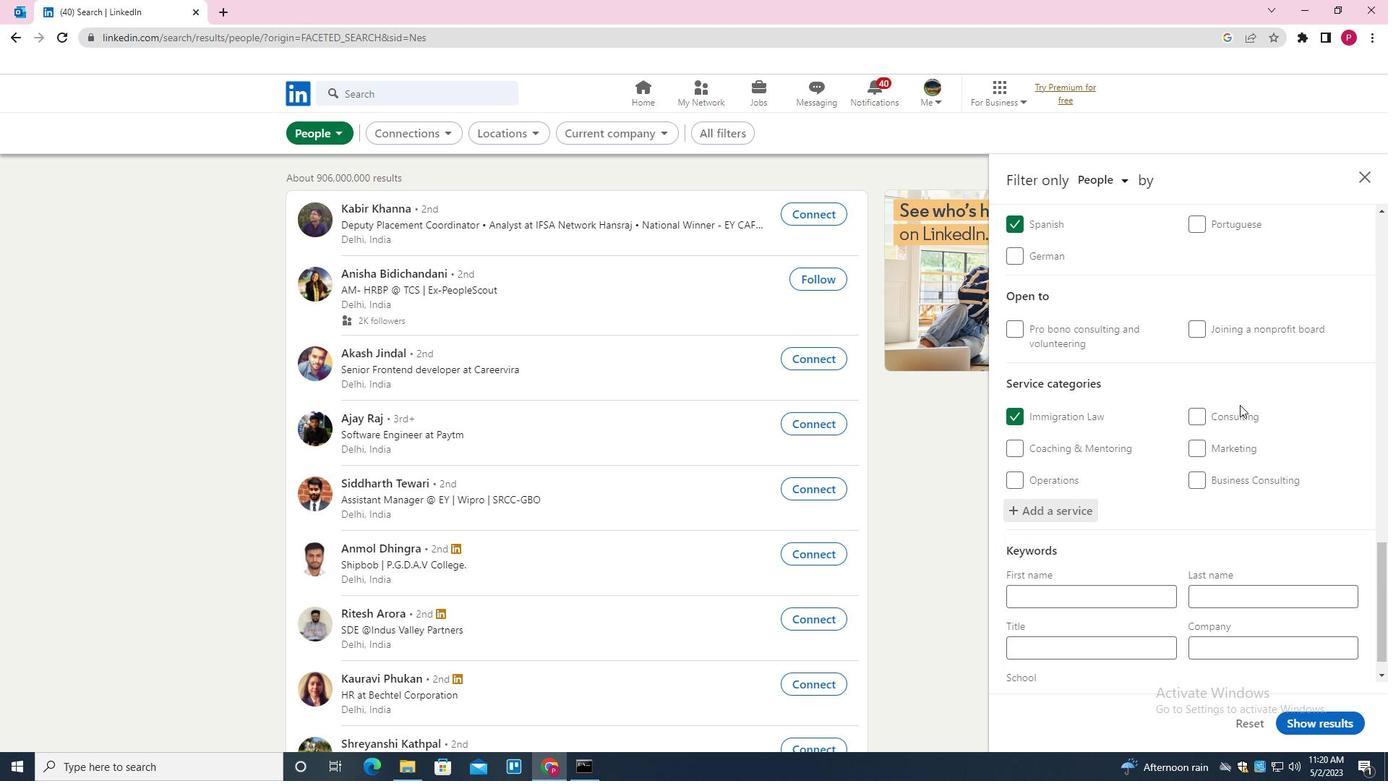 
Action: Mouse moved to (1209, 417)
Screenshot: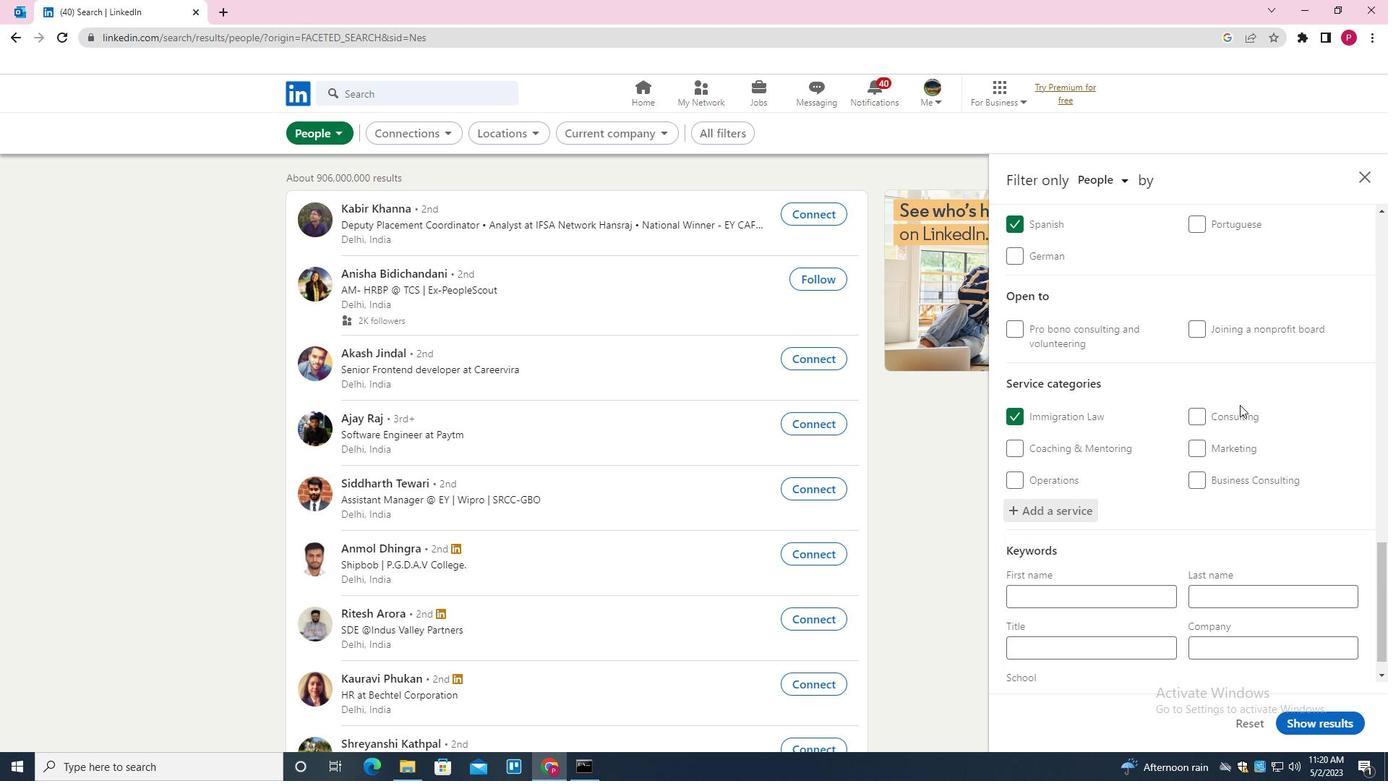 
Action: Mouse scrolled (1209, 416) with delta (0, 0)
Screenshot: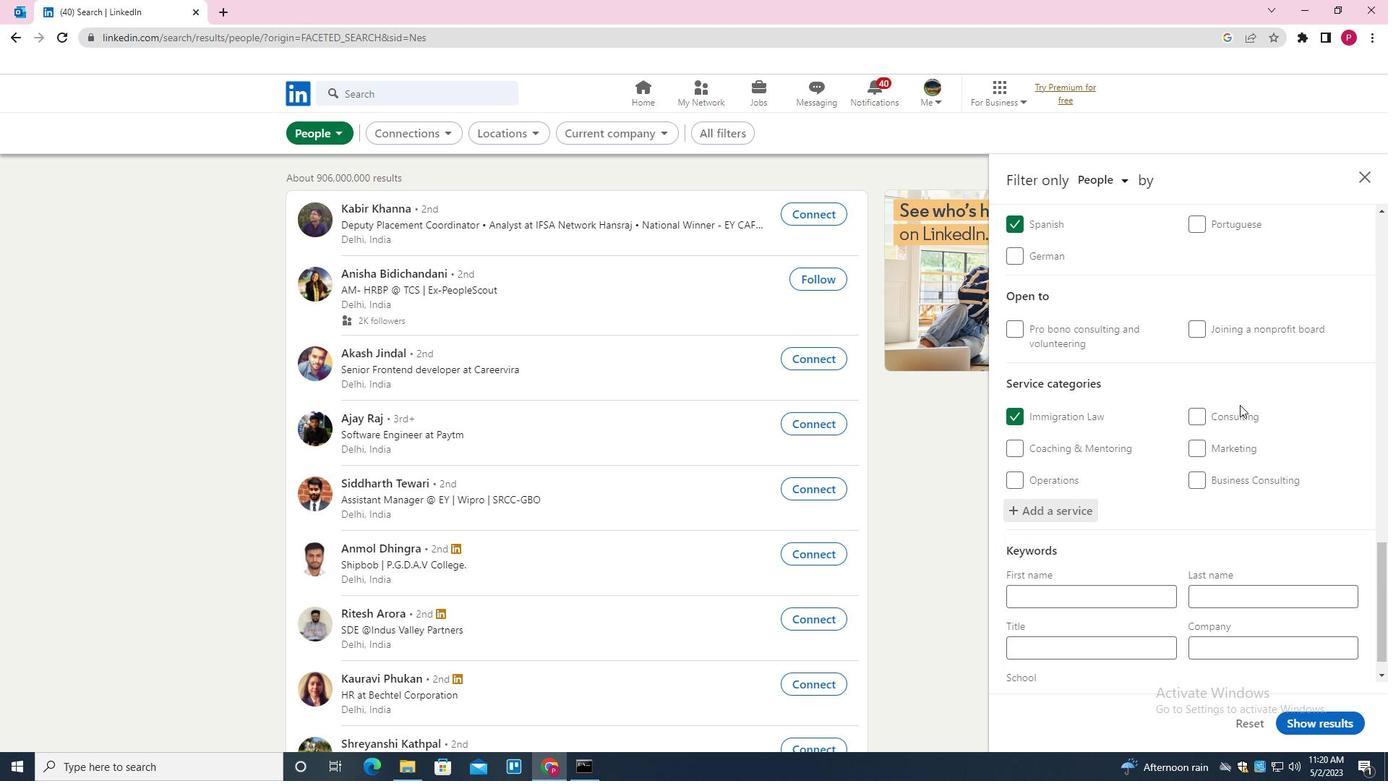 
Action: Mouse moved to (1202, 421)
Screenshot: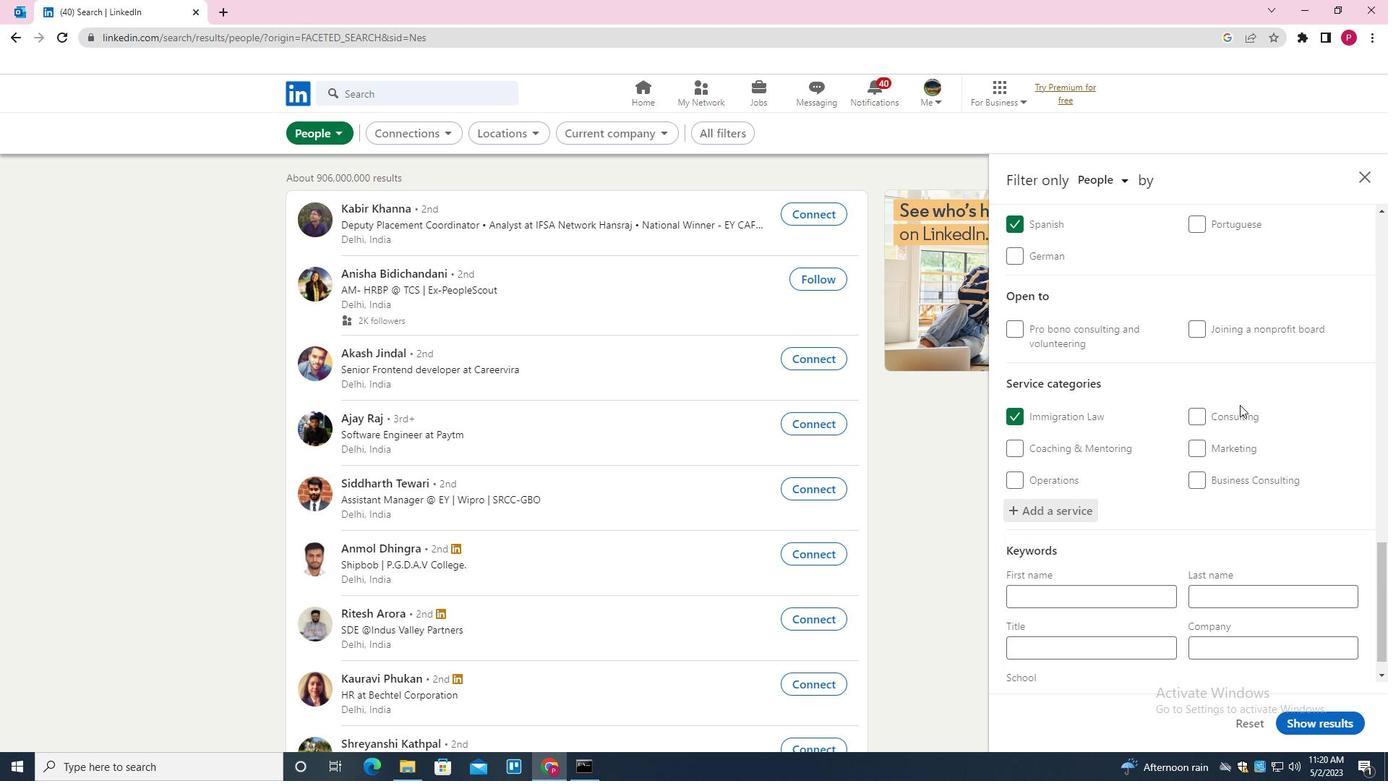 
Action: Mouse scrolled (1202, 420) with delta (0, 0)
Screenshot: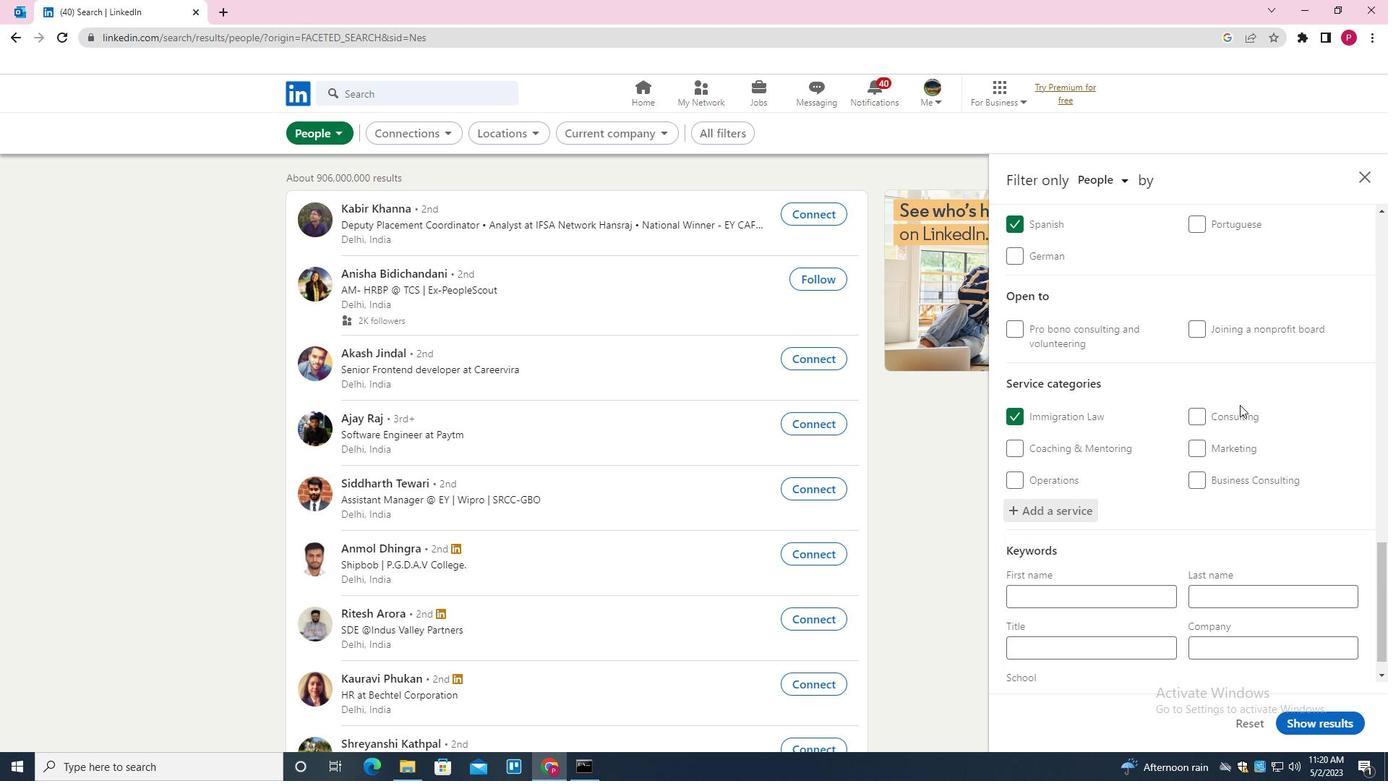 
Action: Mouse moved to (1197, 427)
Screenshot: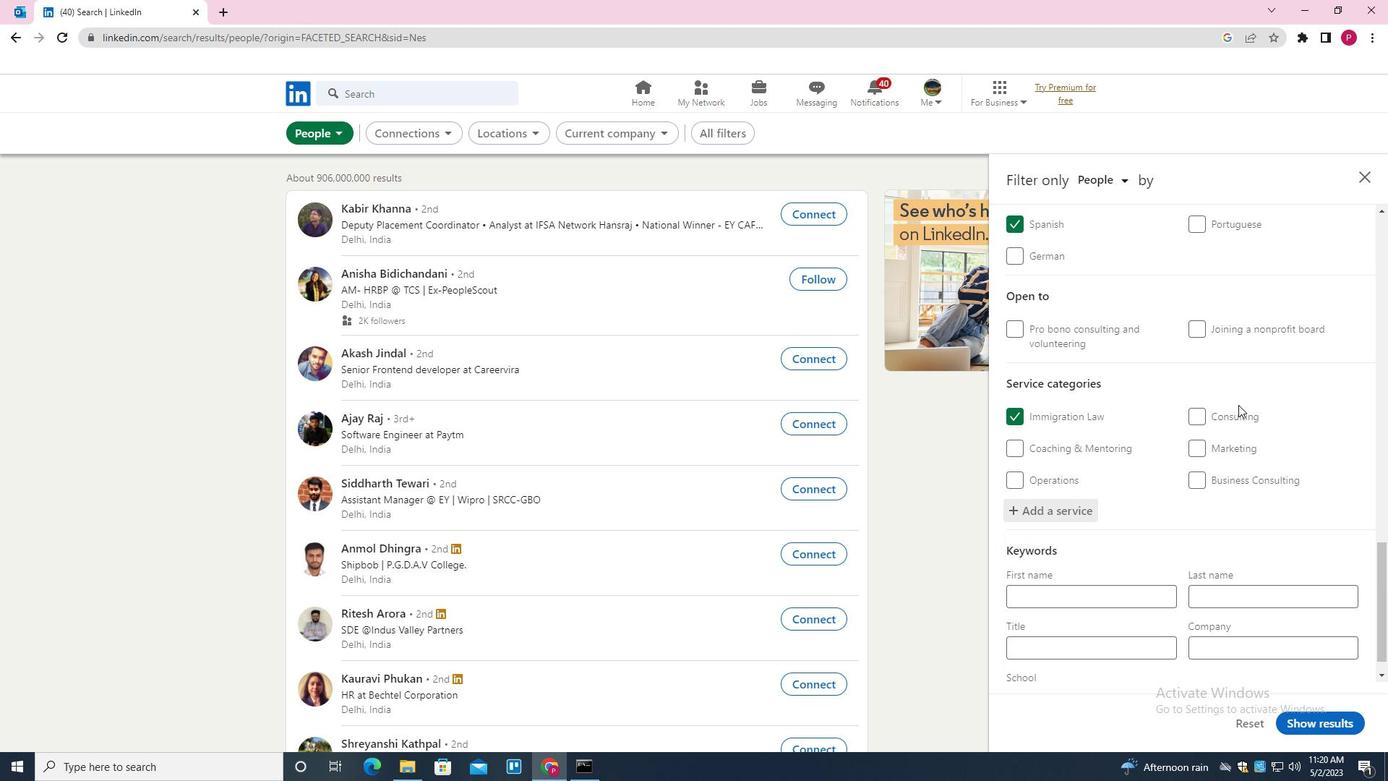 
Action: Mouse scrolled (1197, 426) with delta (0, 0)
Screenshot: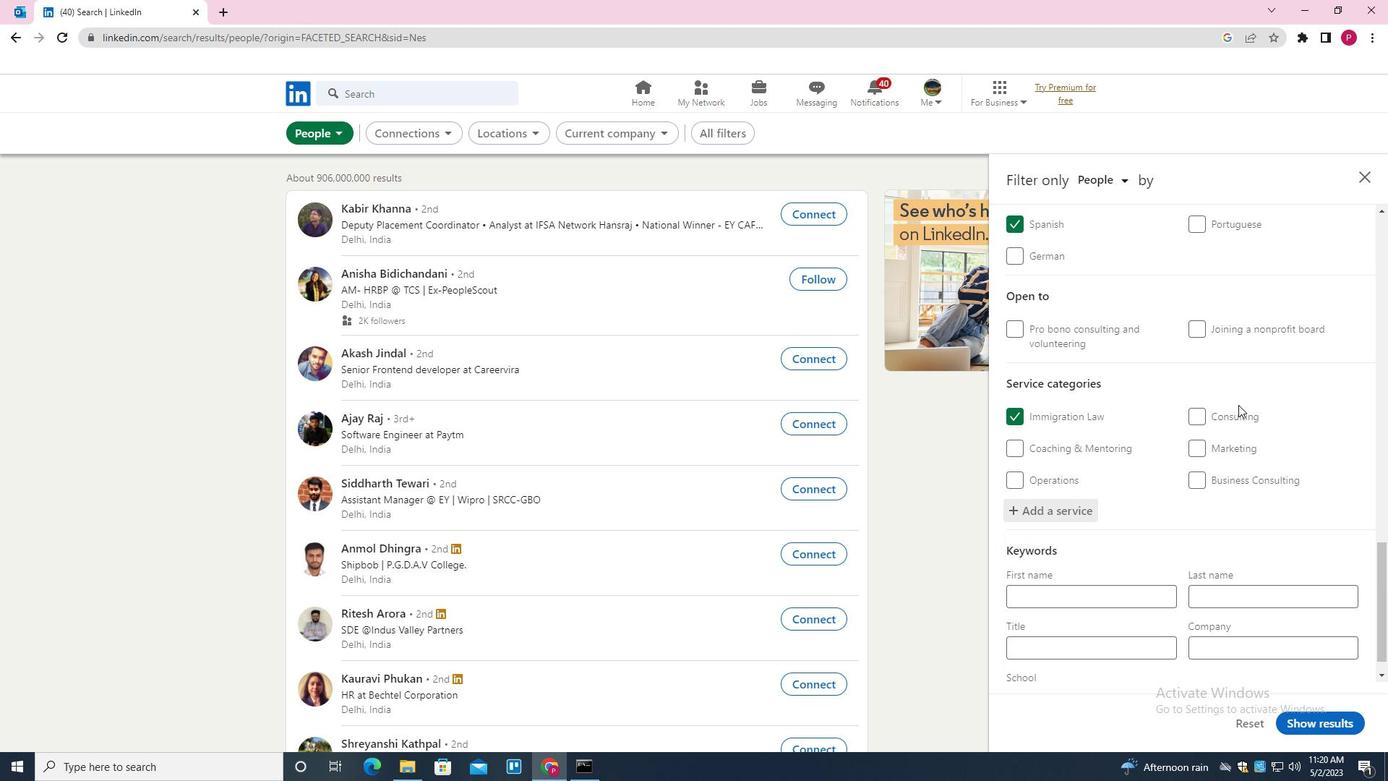 
Action: Mouse moved to (1107, 617)
Screenshot: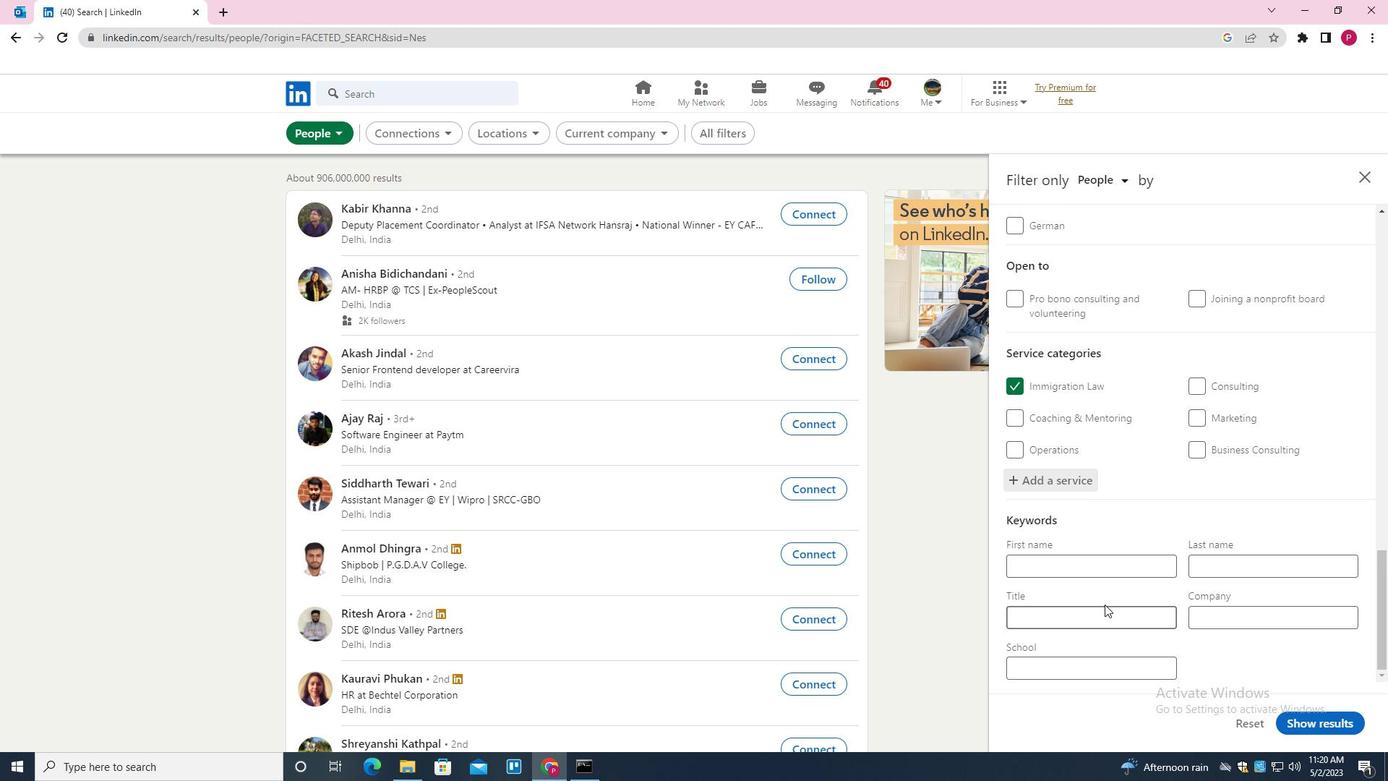 
Action: Mouse pressed left at (1107, 617)
Screenshot: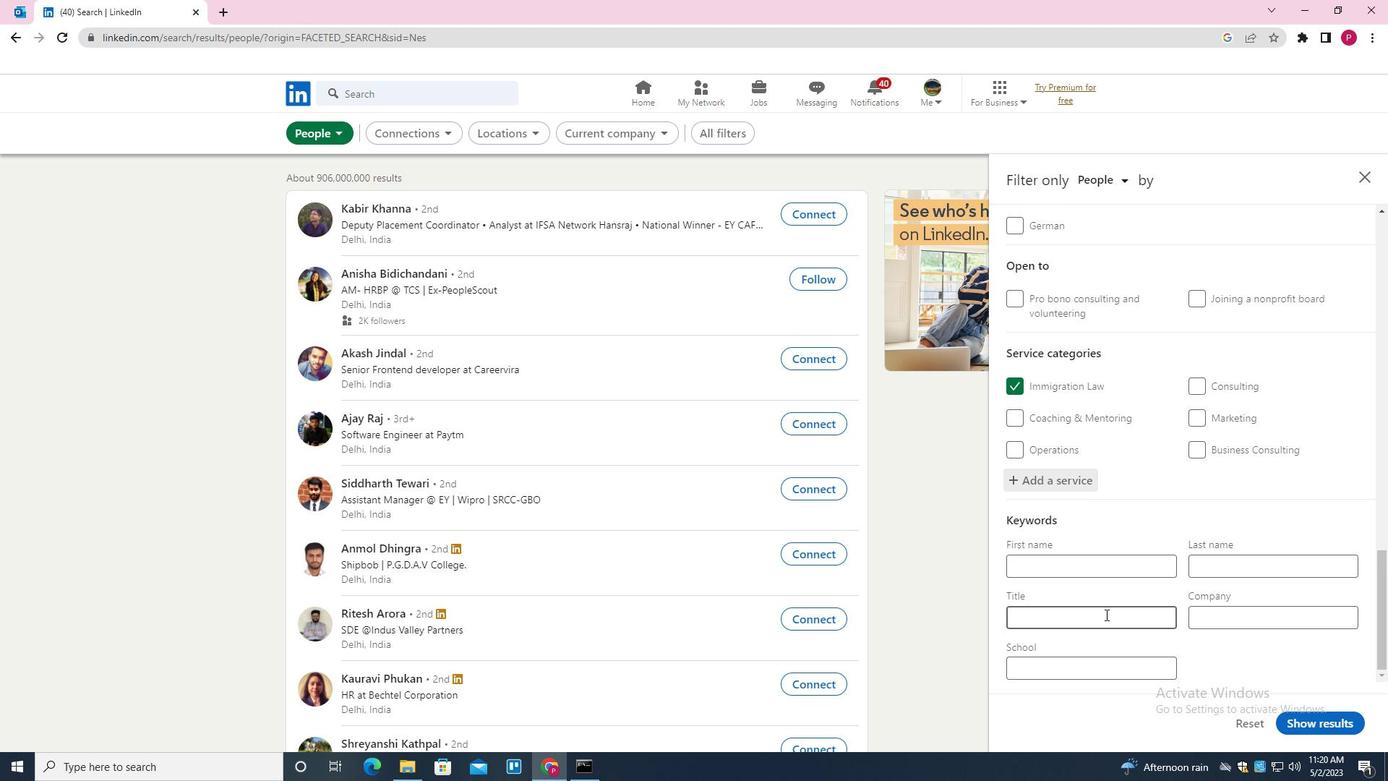 
Action: Mouse moved to (1096, 606)
Screenshot: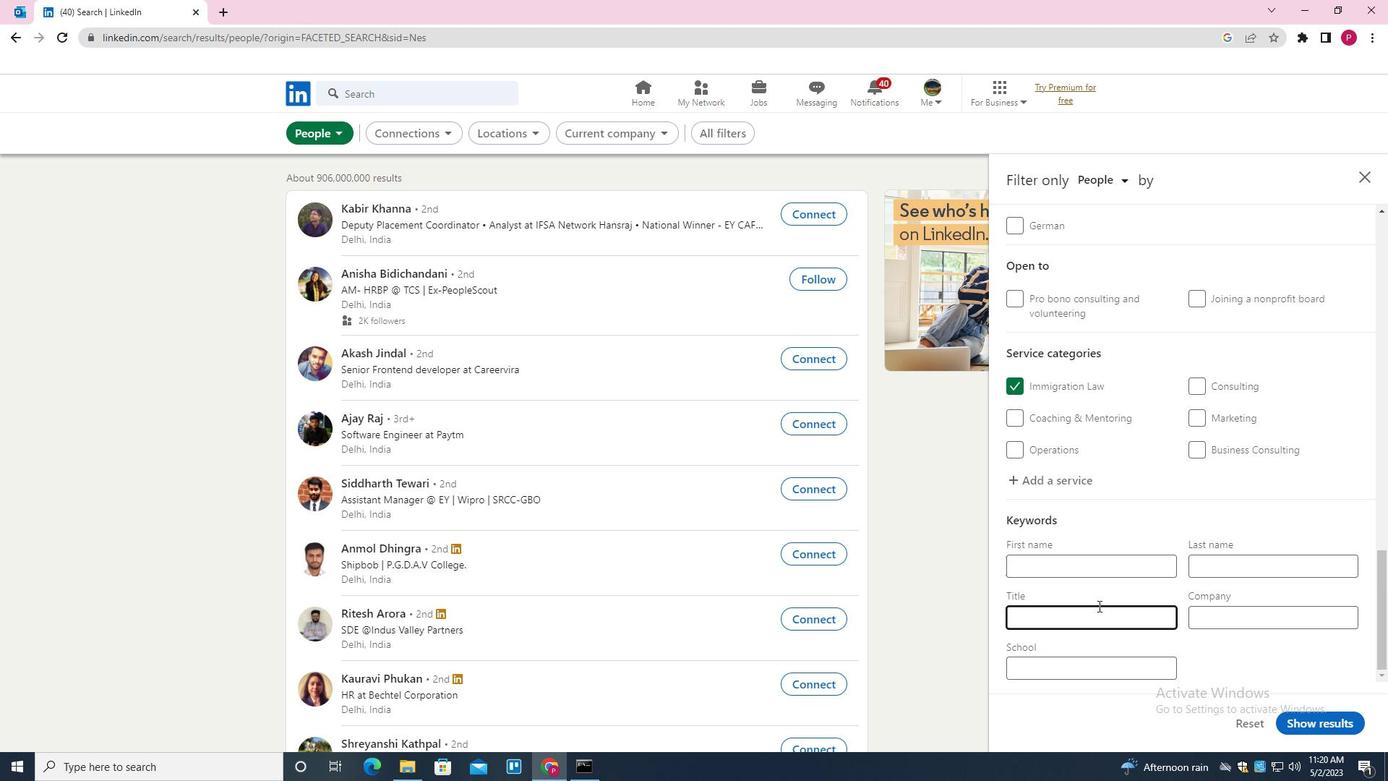 
Action: Key pressed <Key.shift><Key.shift><Key.shift><Key.shift><Key.shift><Key.shift><Key.shift><Key.shift><Key.shift><Key.shift><Key.shift>MASON
Screenshot: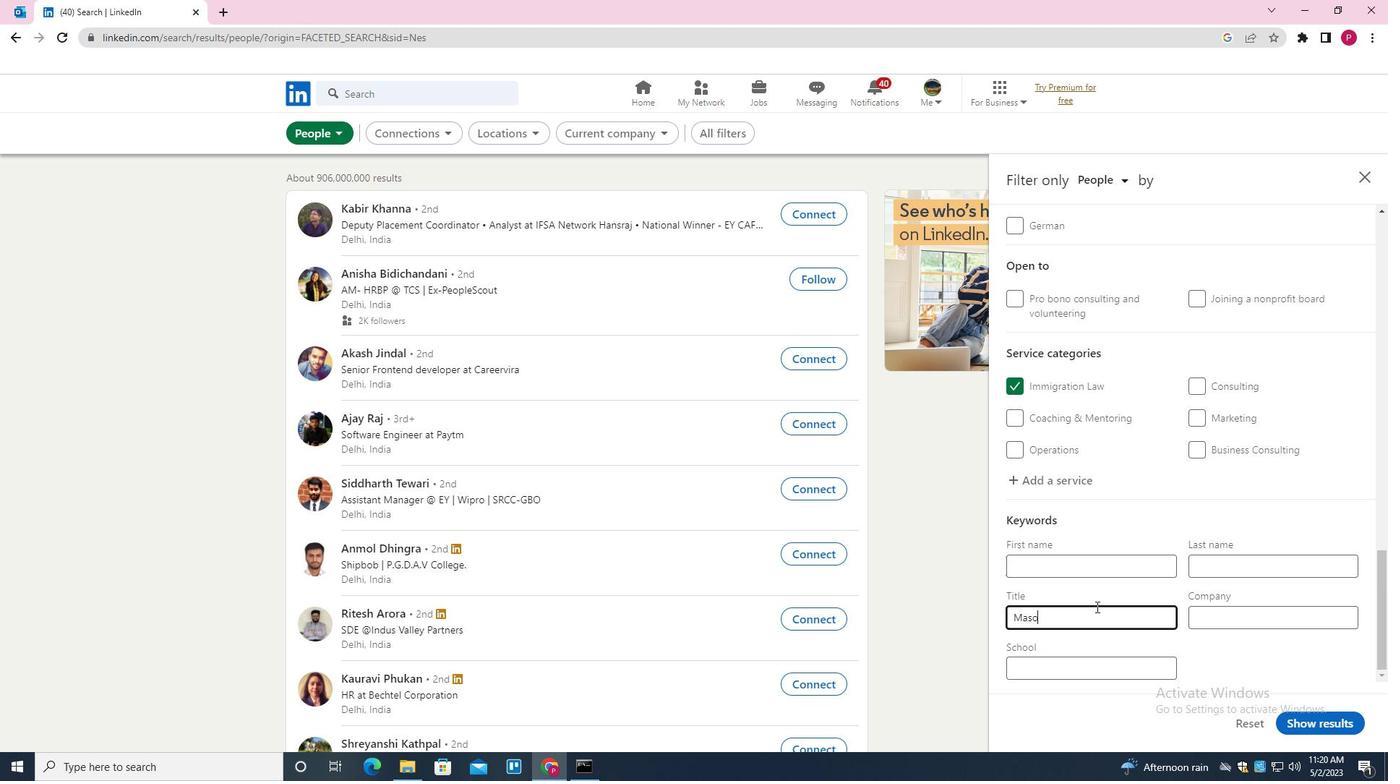 
Action: Mouse moved to (1297, 727)
Screenshot: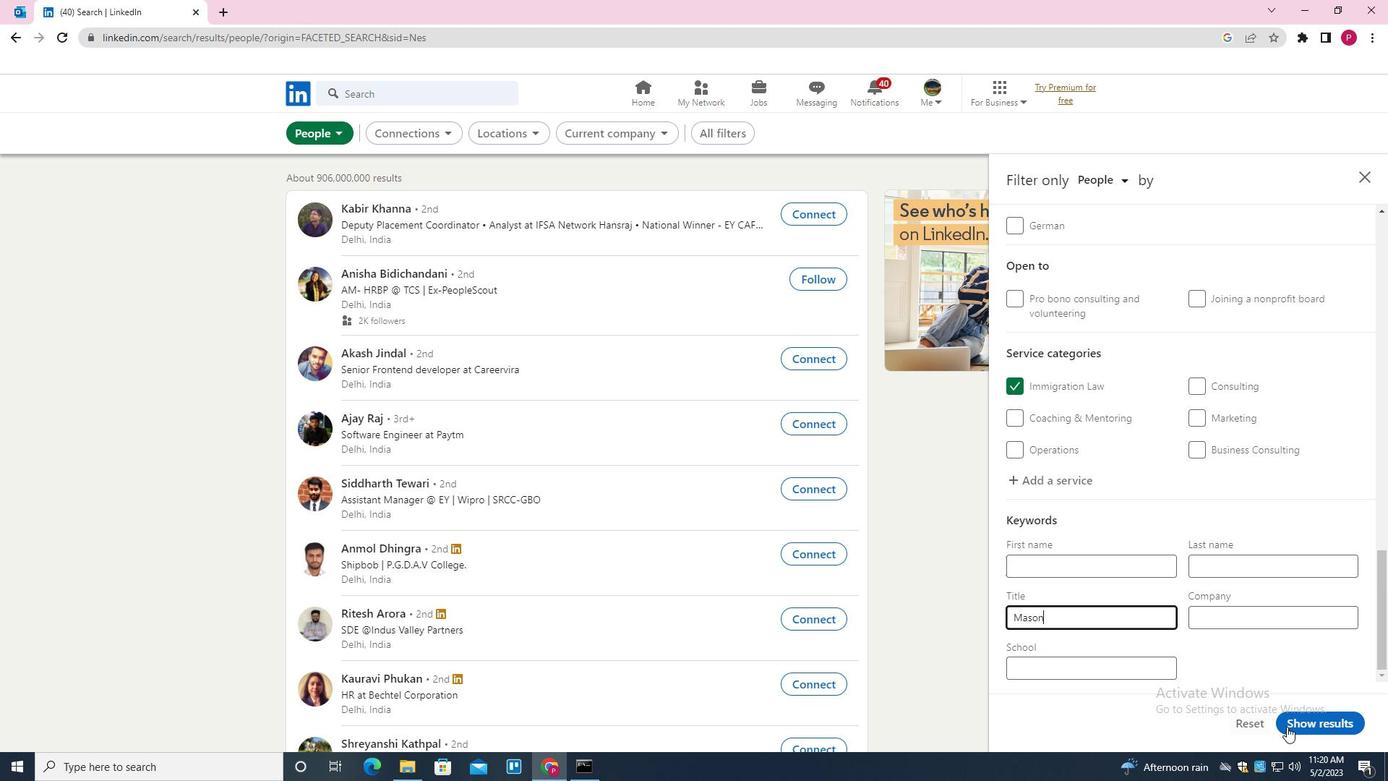 
Action: Mouse pressed left at (1297, 727)
Screenshot: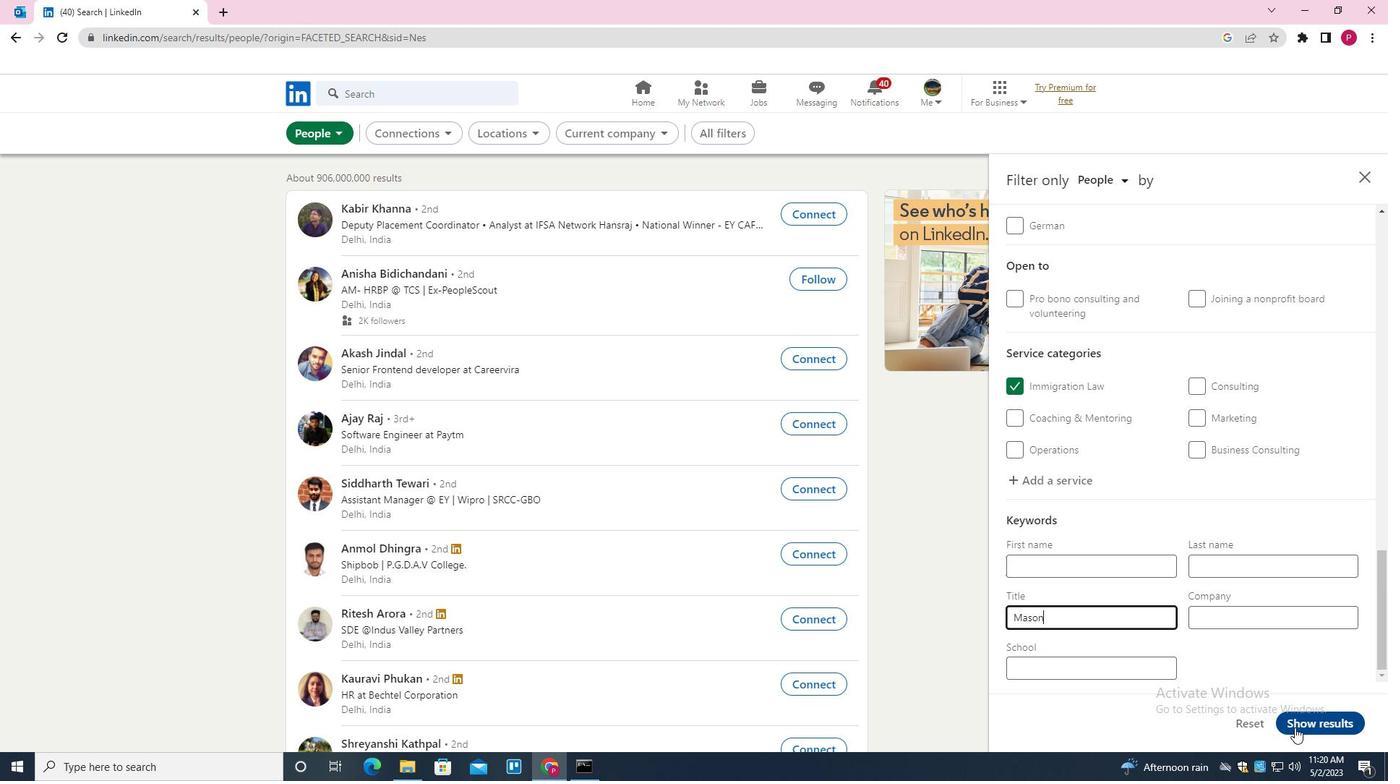 
Action: Mouse moved to (773, 335)
Screenshot: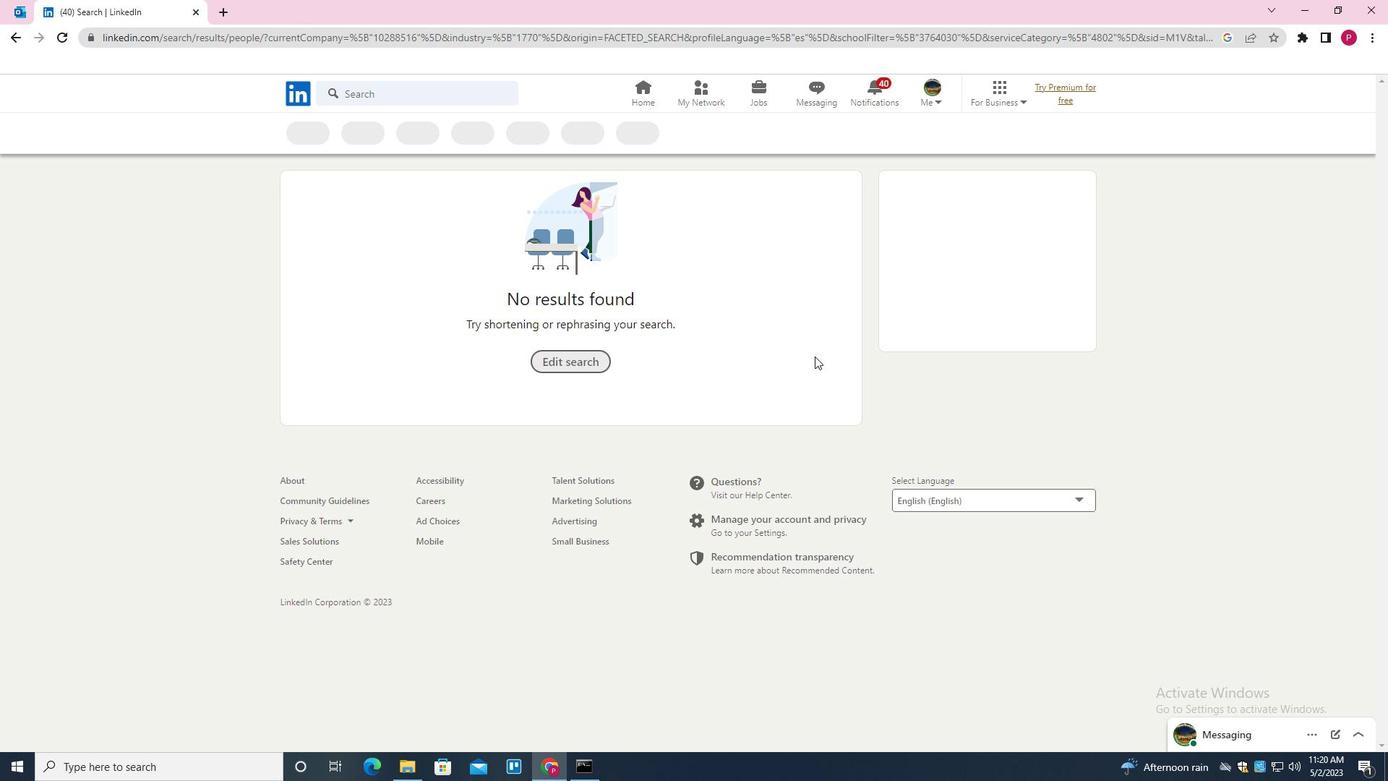 
